 Task: Search round trip flight ticket for 4 adults, 2 children, 2 infants in seat and 1 infant on lap in premium economy from Alexandria: Alexandria International Airport to Indianapolis: Indianapolis International Airport on 8-5-2023 and return on 8-7-2023. Choice of flights is United. Number of bags: 9 checked bags. Price is upto 42000. Outbound departure time preference is 10:45.
Action: Mouse moved to (359, 329)
Screenshot: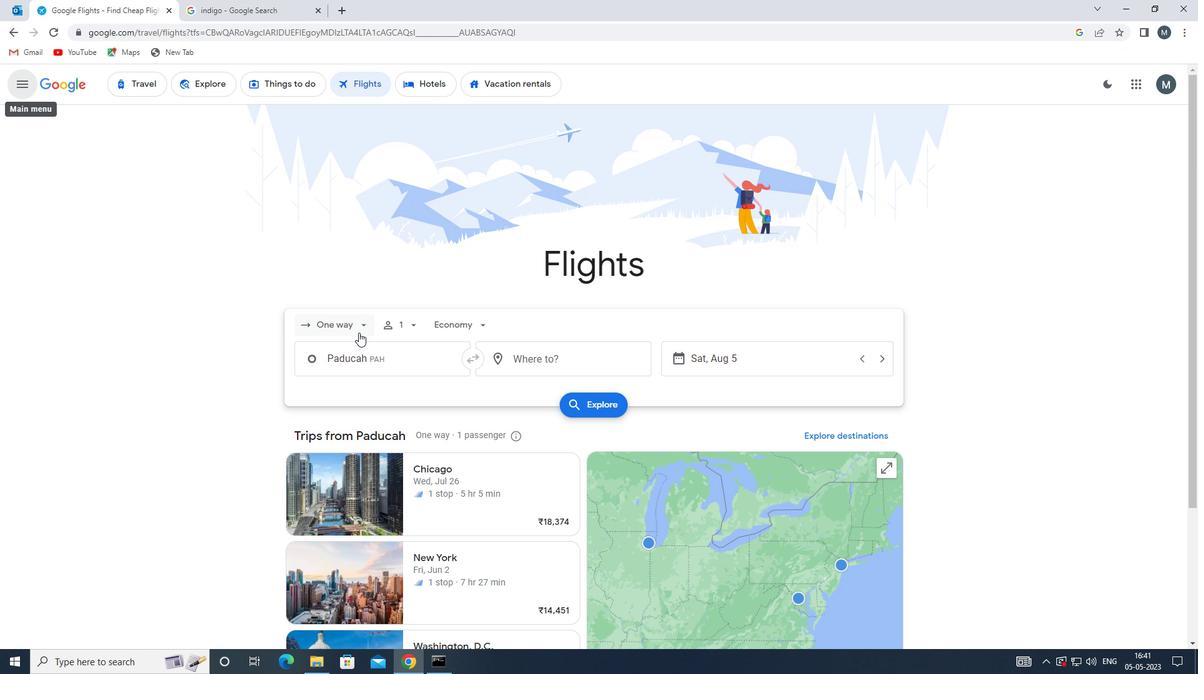 
Action: Mouse pressed left at (359, 329)
Screenshot: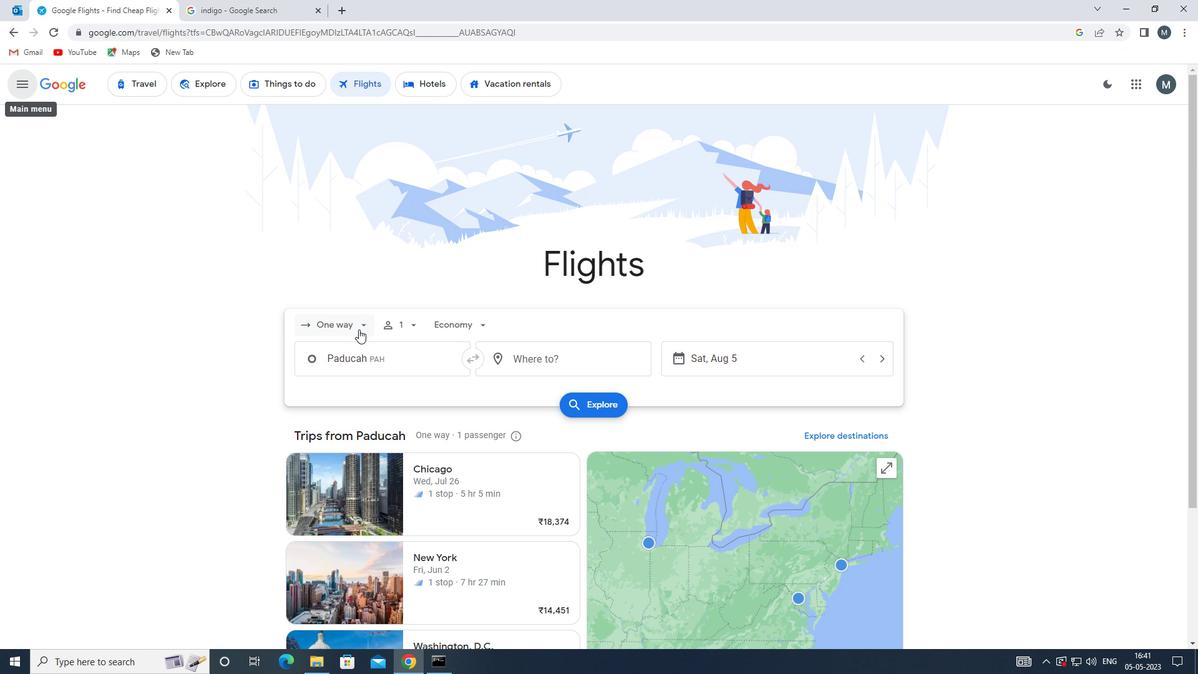 
Action: Mouse moved to (356, 387)
Screenshot: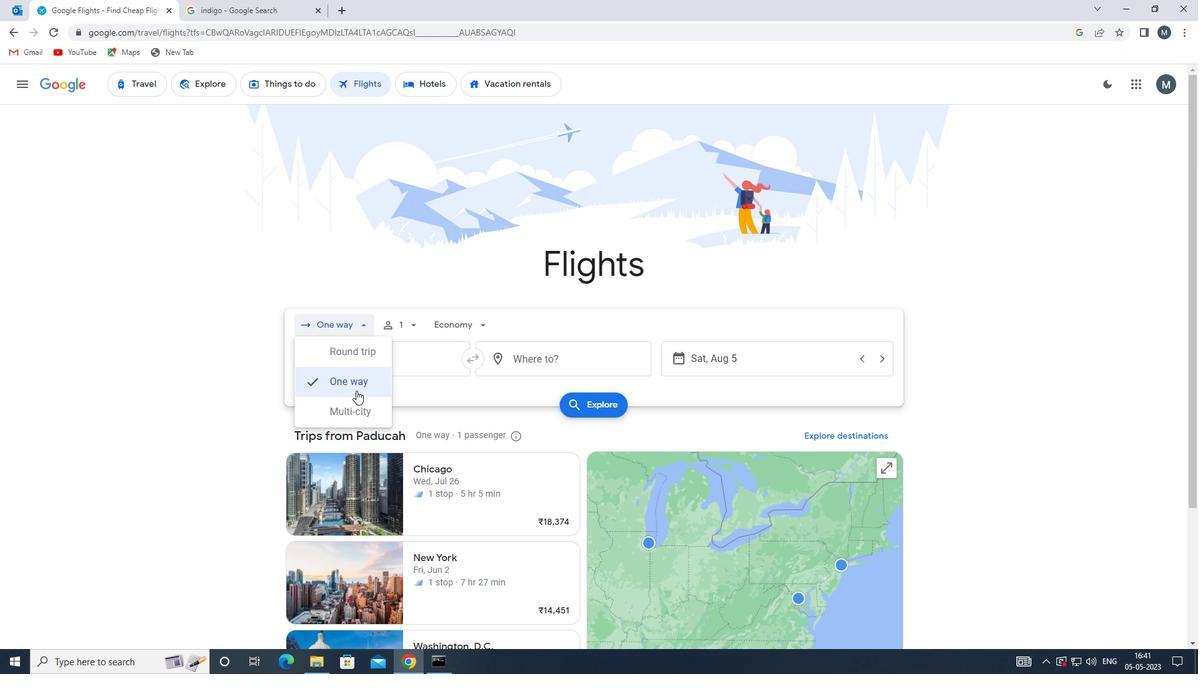 
Action: Mouse pressed left at (356, 387)
Screenshot: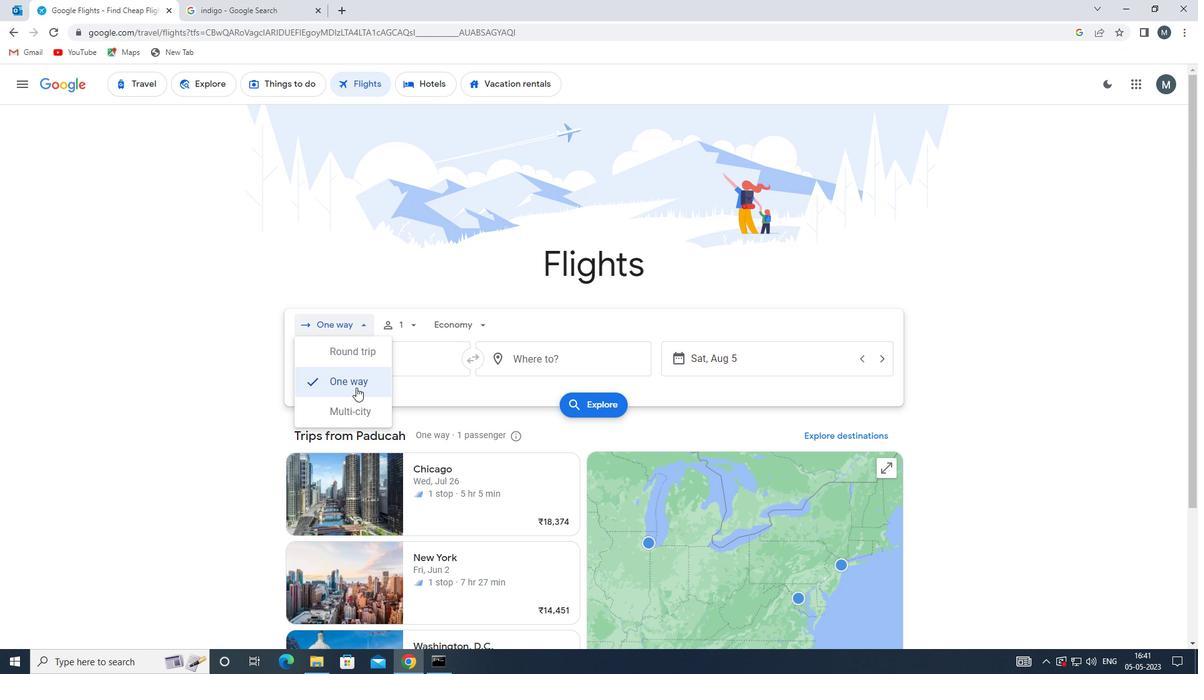 
Action: Mouse moved to (350, 332)
Screenshot: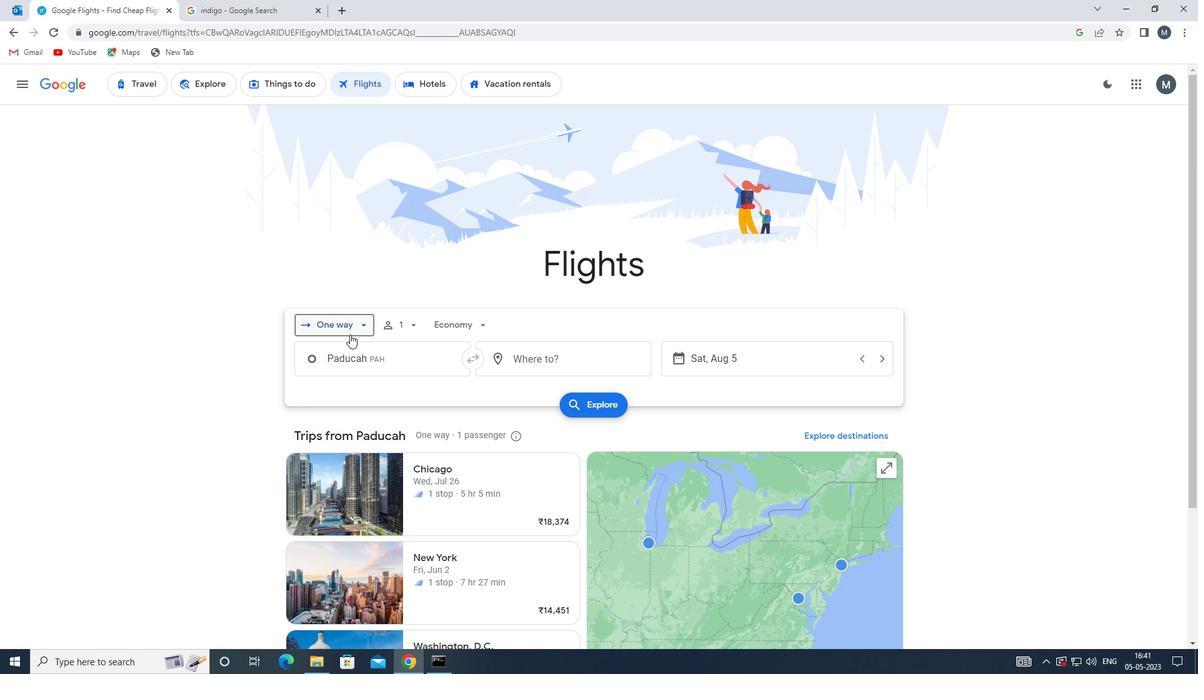 
Action: Mouse pressed left at (350, 332)
Screenshot: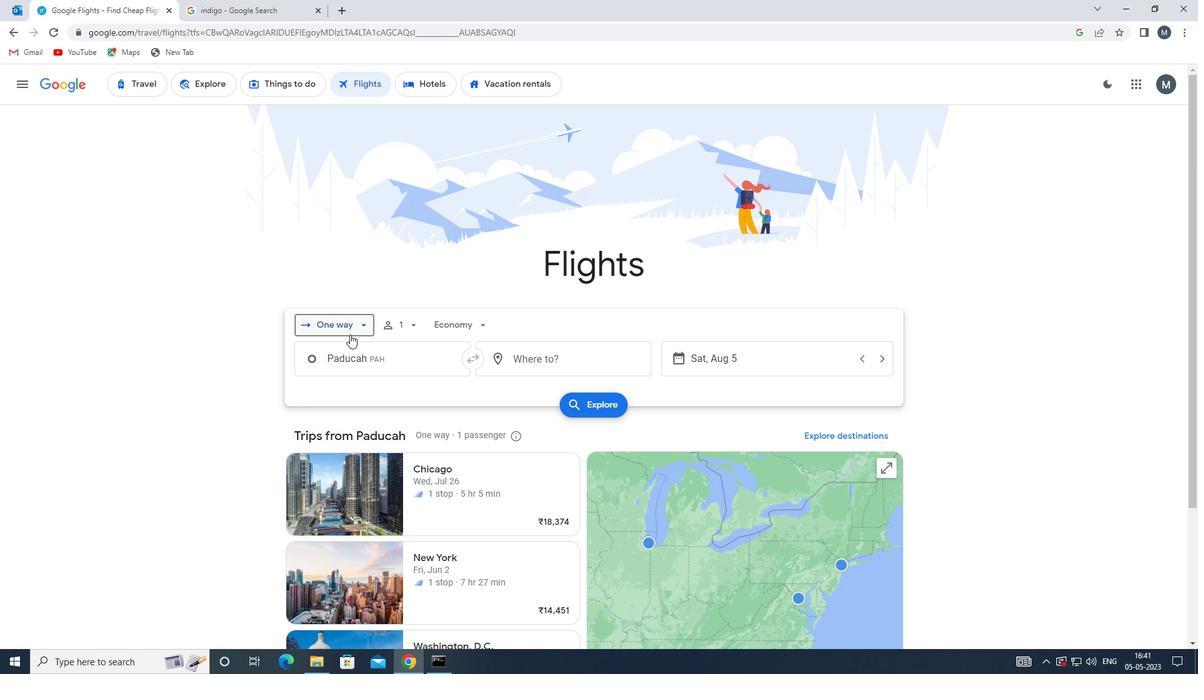 
Action: Mouse moved to (359, 352)
Screenshot: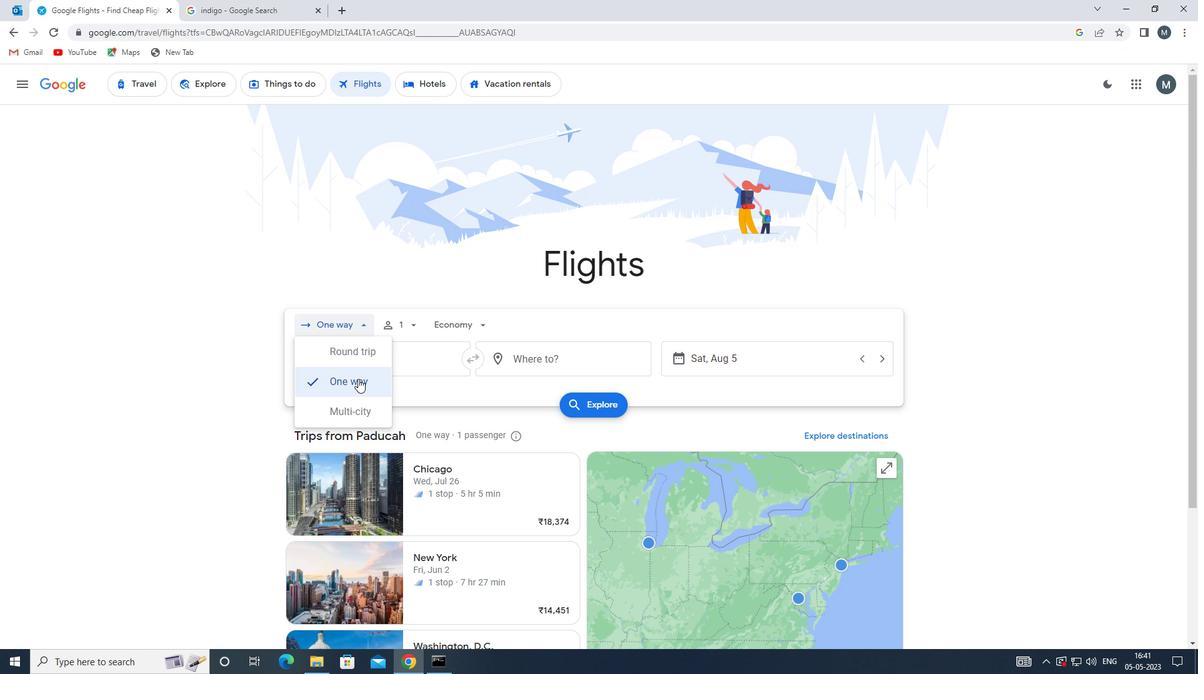 
Action: Mouse pressed left at (359, 352)
Screenshot: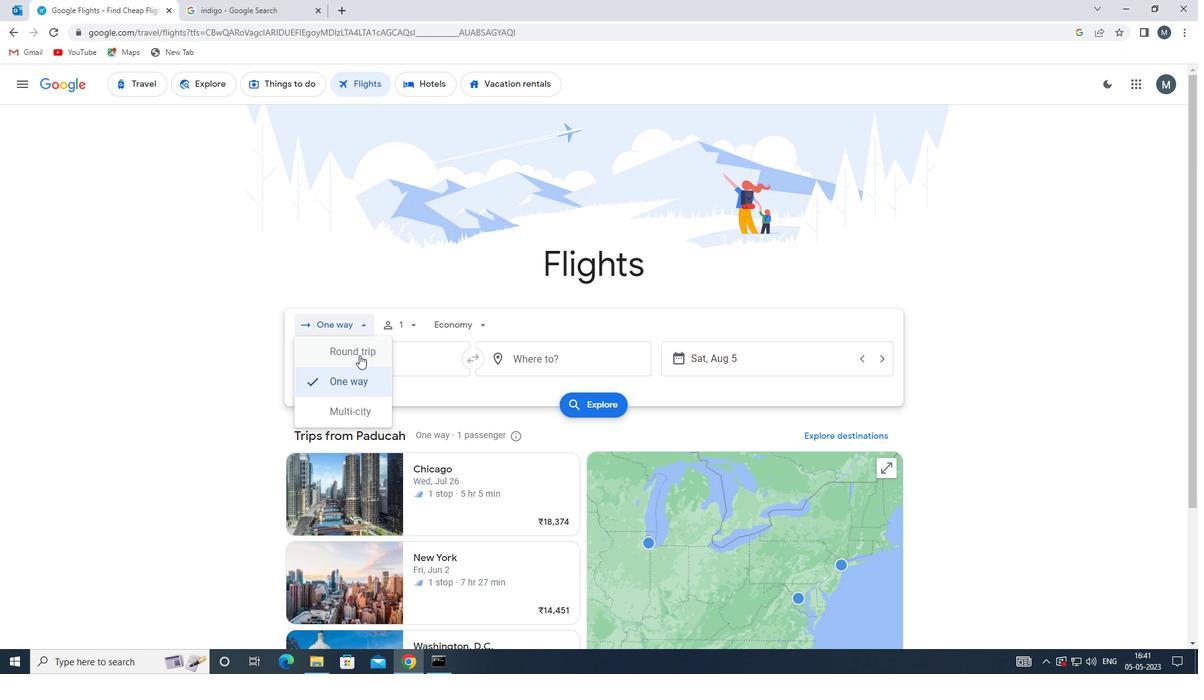 
Action: Mouse moved to (410, 330)
Screenshot: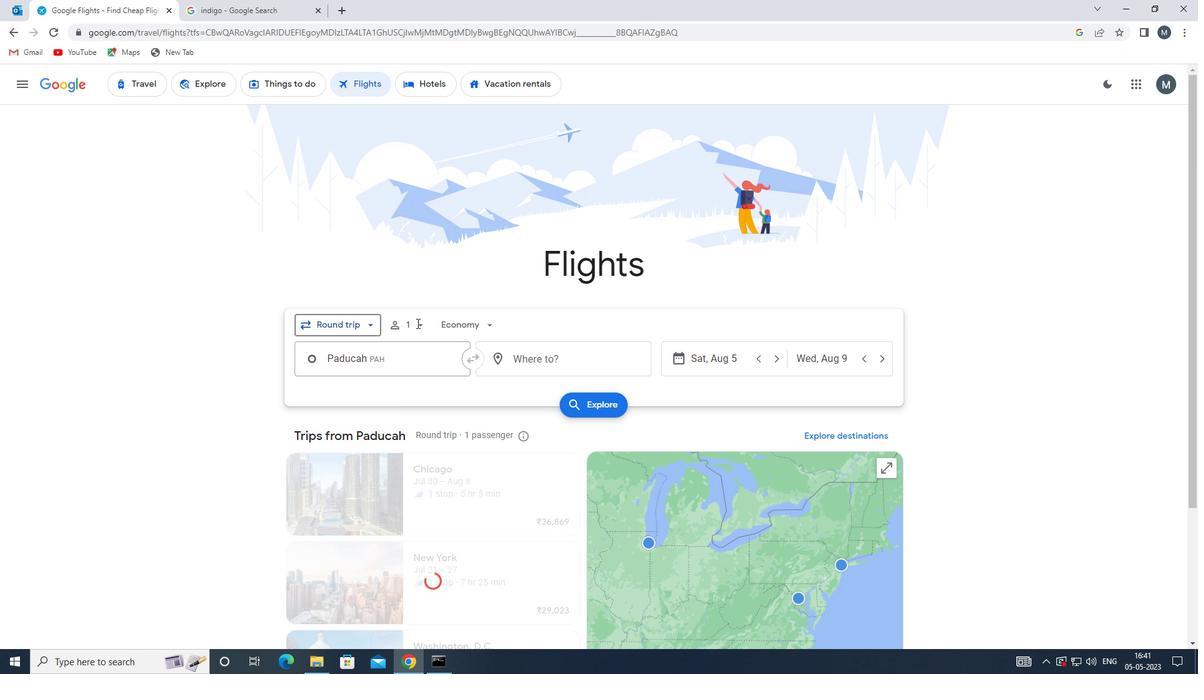 
Action: Mouse pressed left at (410, 330)
Screenshot: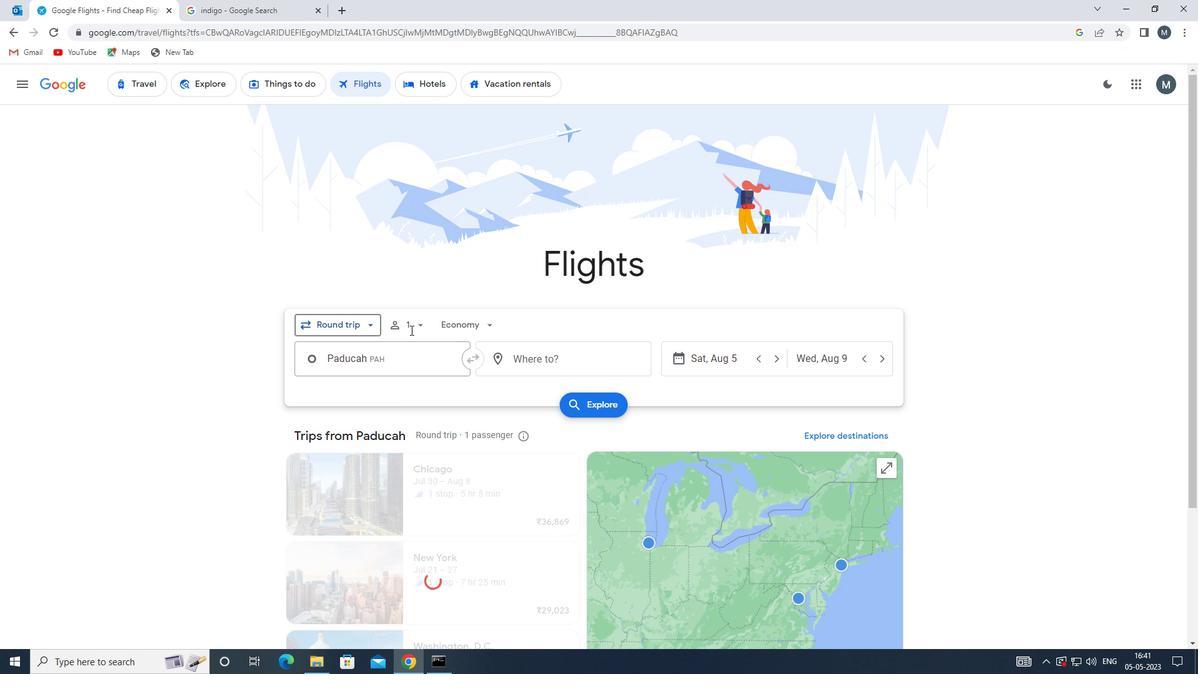 
Action: Mouse moved to (520, 354)
Screenshot: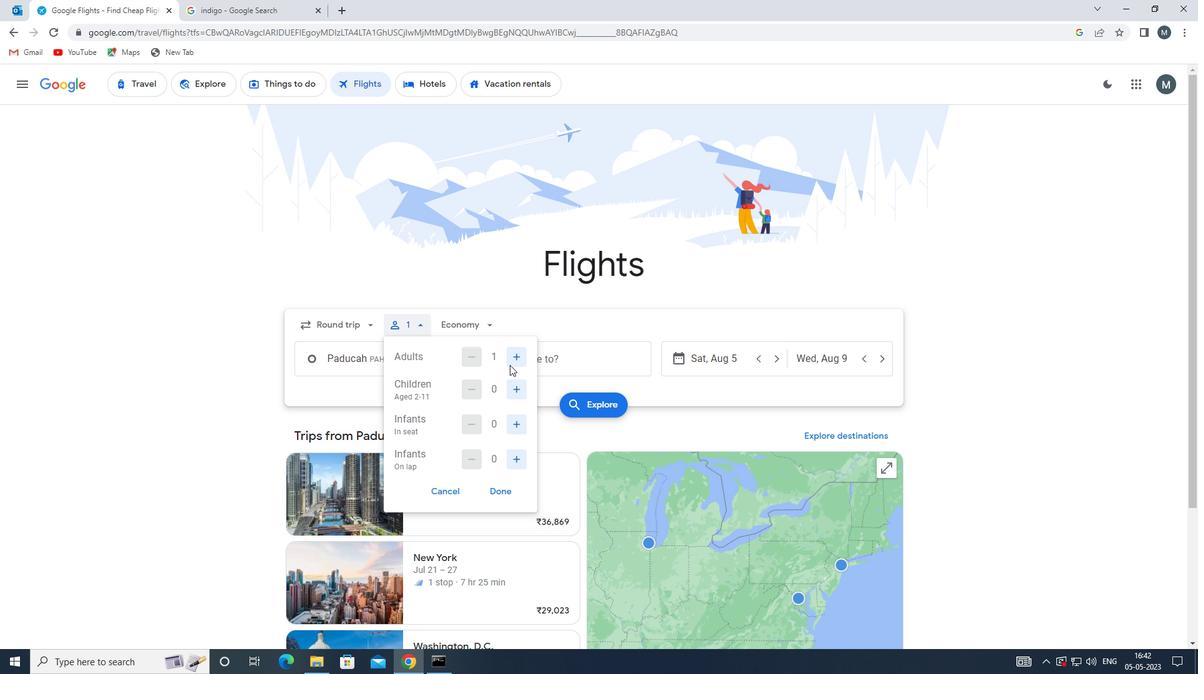 
Action: Mouse pressed left at (520, 354)
Screenshot: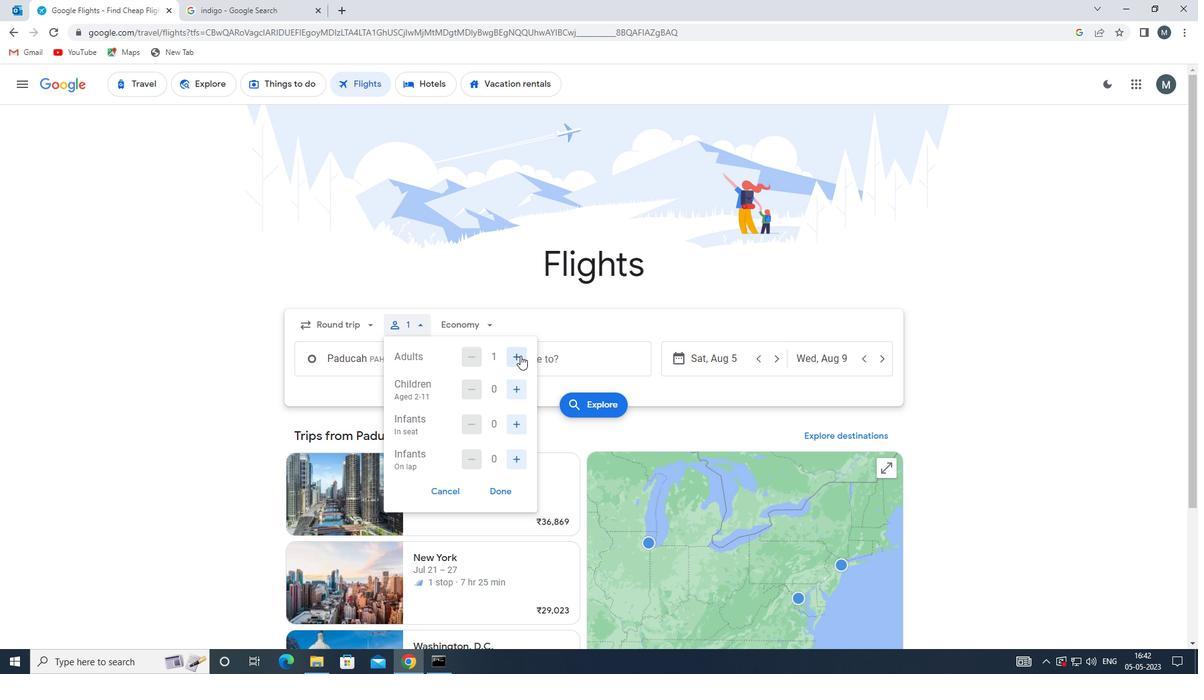 
Action: Mouse pressed left at (520, 354)
Screenshot: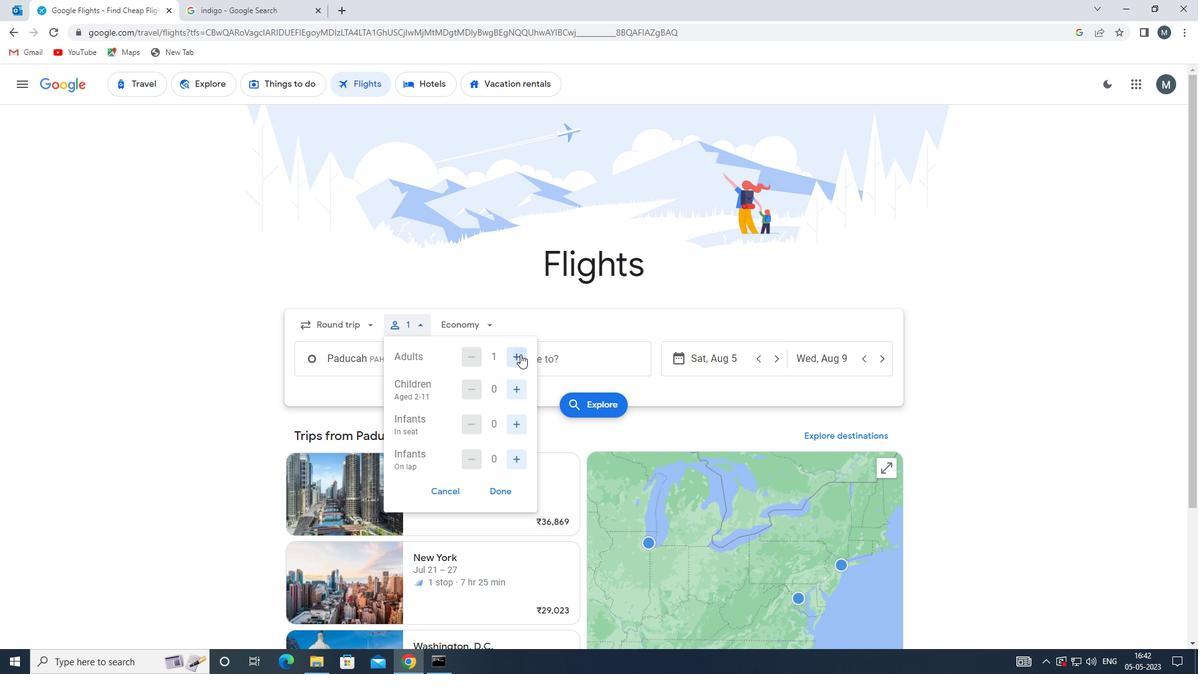 
Action: Mouse pressed left at (520, 354)
Screenshot: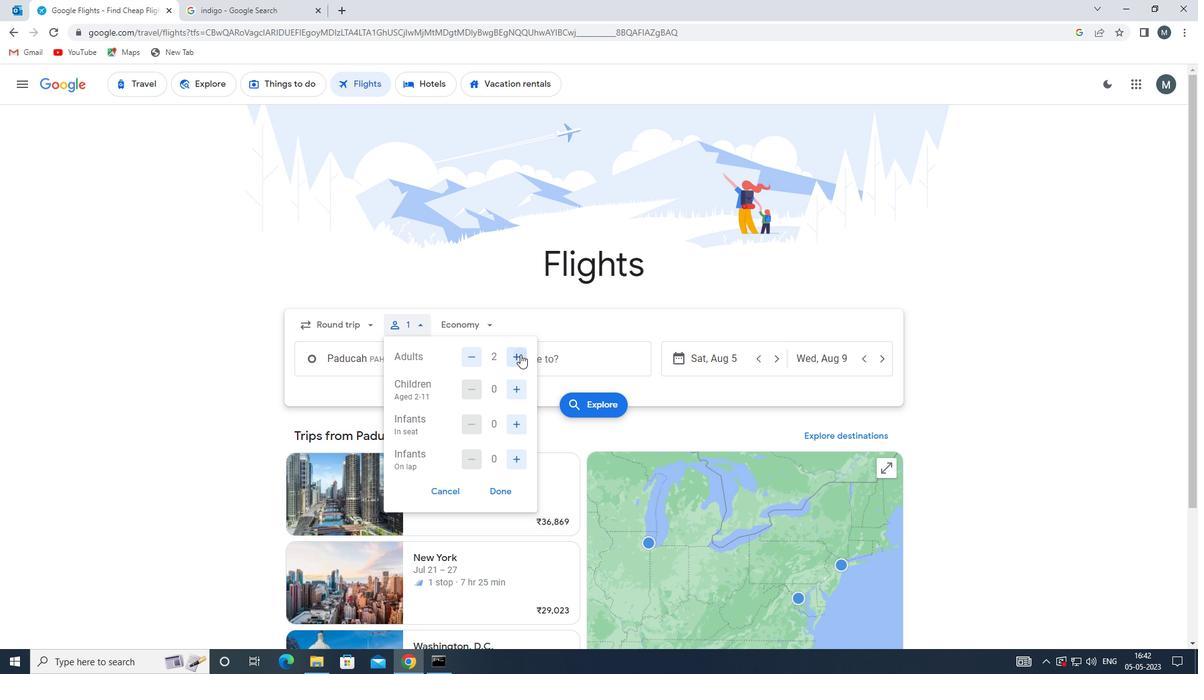 
Action: Mouse moved to (515, 388)
Screenshot: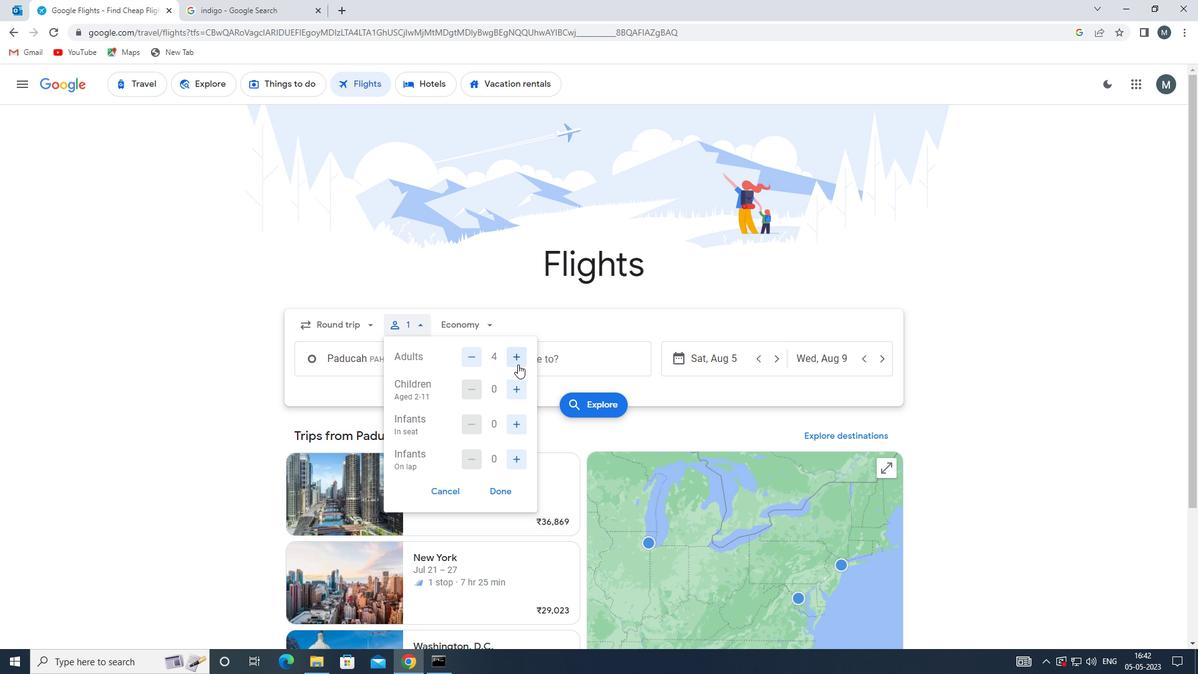 
Action: Mouse pressed left at (515, 388)
Screenshot: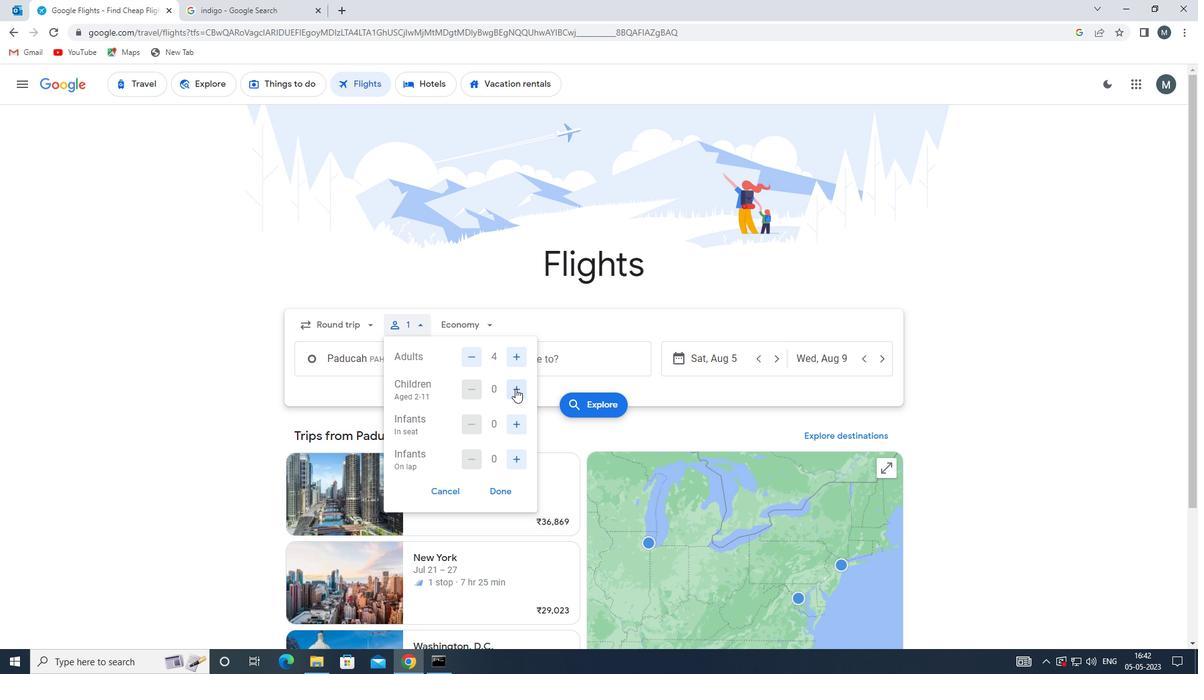 
Action: Mouse pressed left at (515, 388)
Screenshot: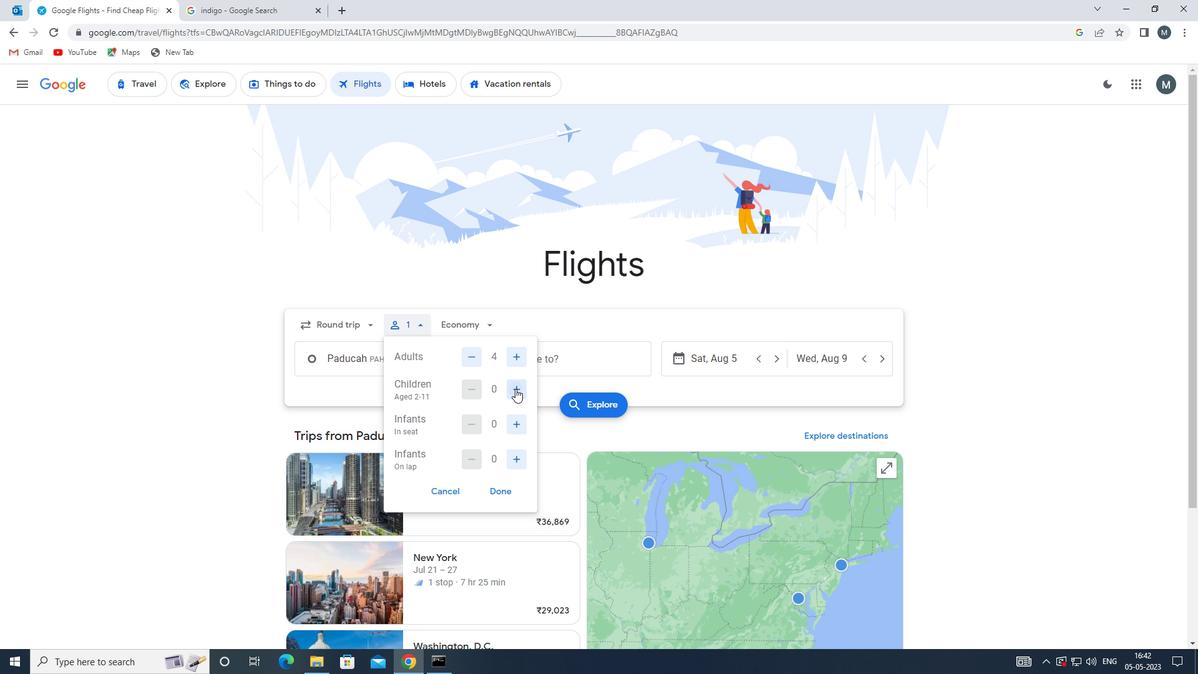 
Action: Mouse moved to (516, 423)
Screenshot: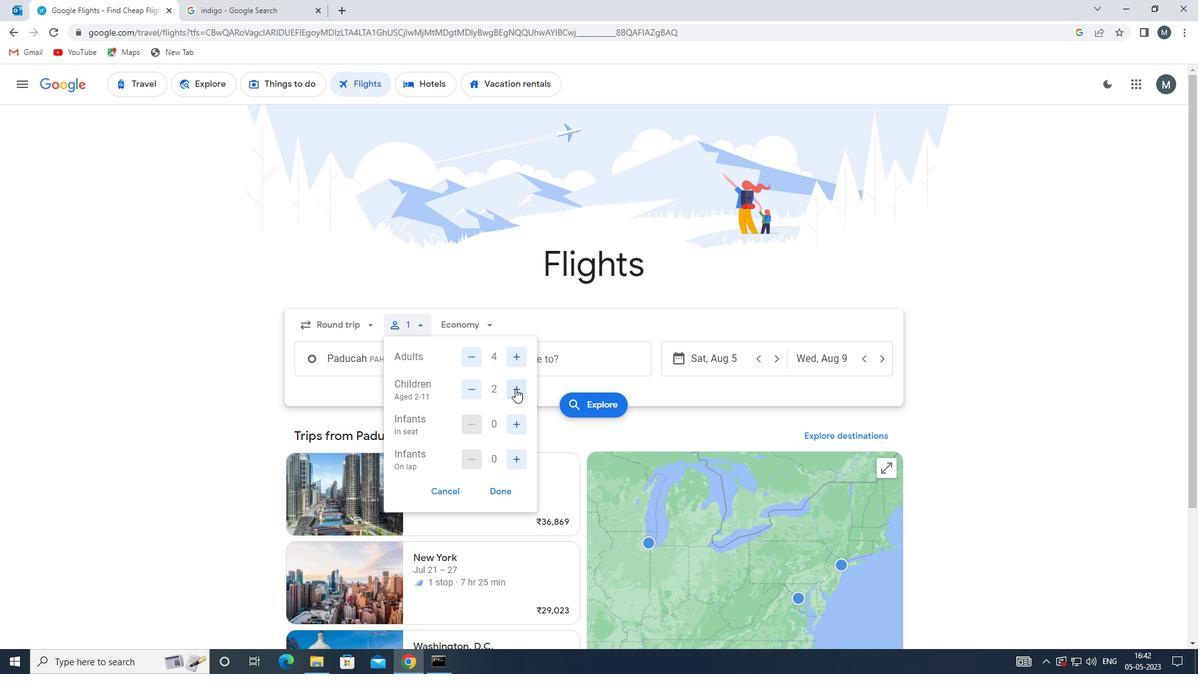 
Action: Mouse pressed left at (516, 423)
Screenshot: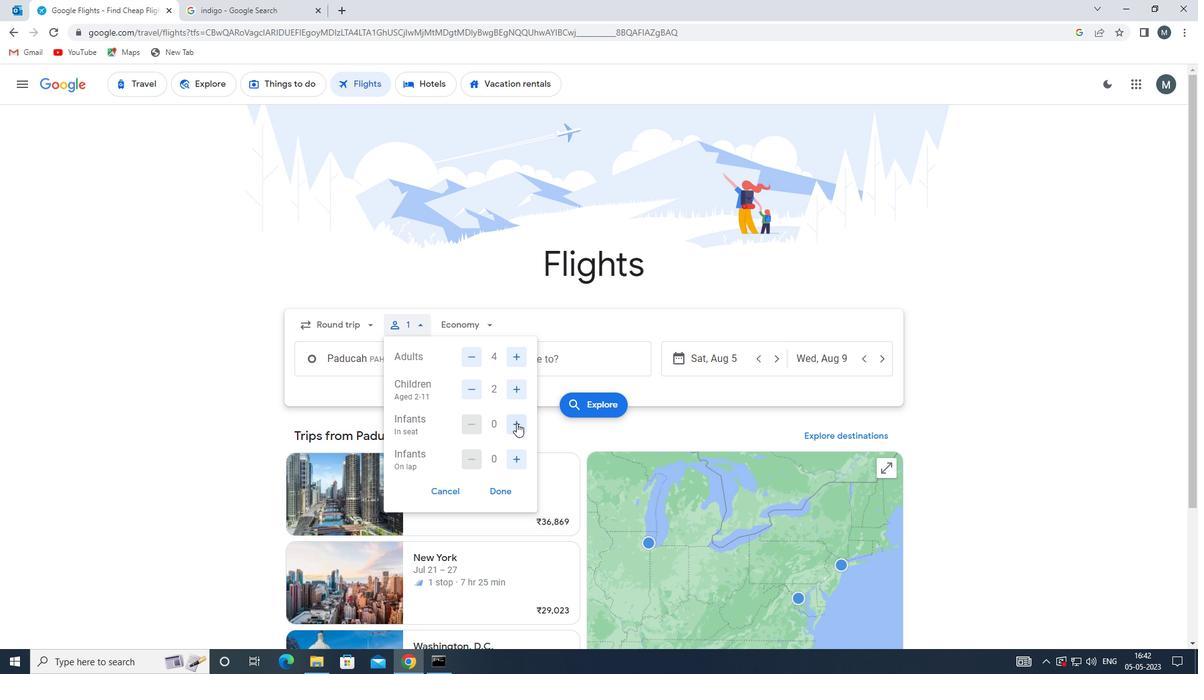 
Action: Mouse pressed left at (516, 423)
Screenshot: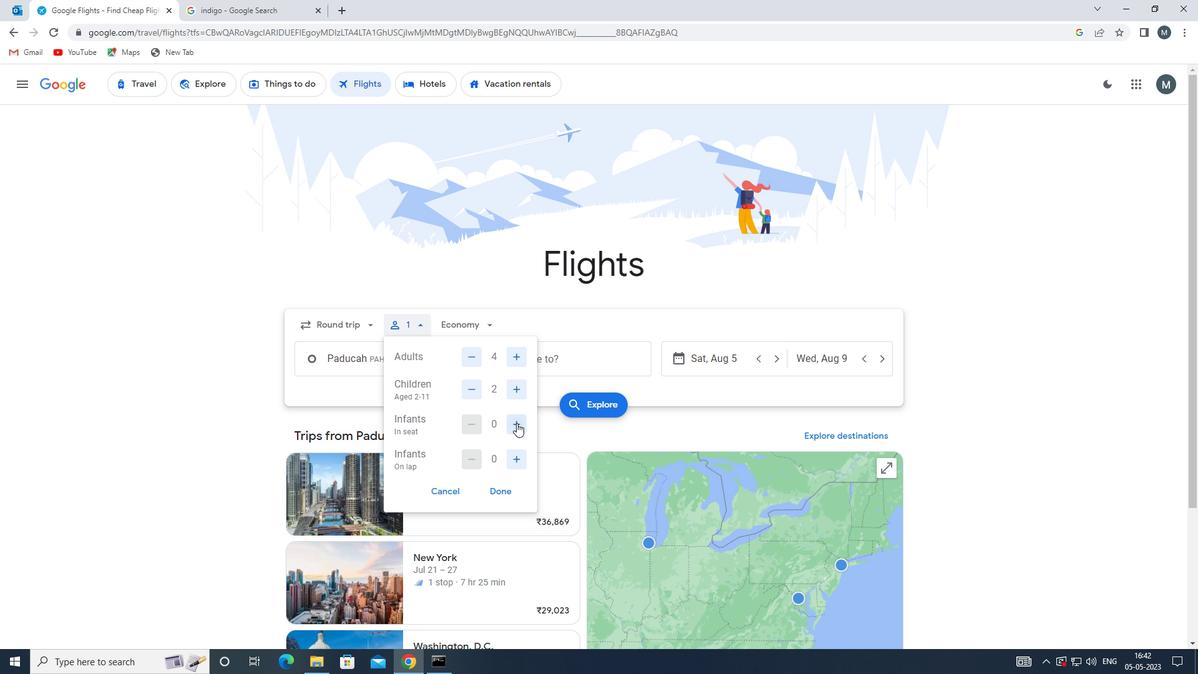 
Action: Mouse moved to (517, 462)
Screenshot: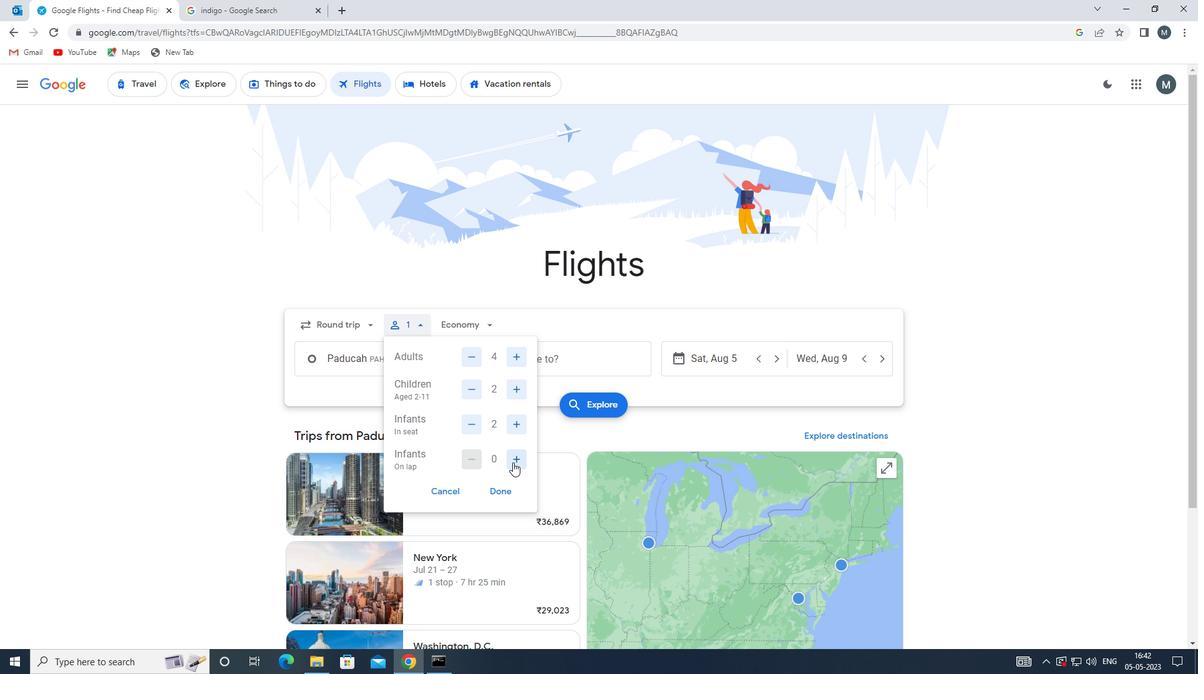 
Action: Mouse pressed left at (517, 462)
Screenshot: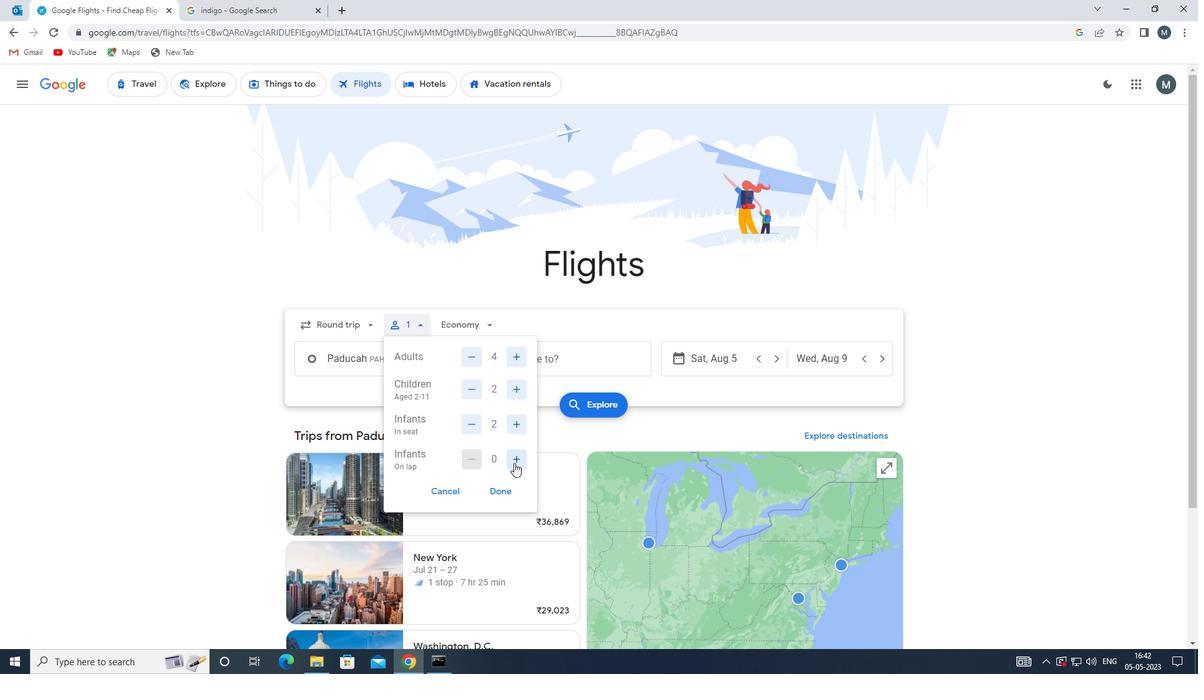 
Action: Mouse moved to (504, 492)
Screenshot: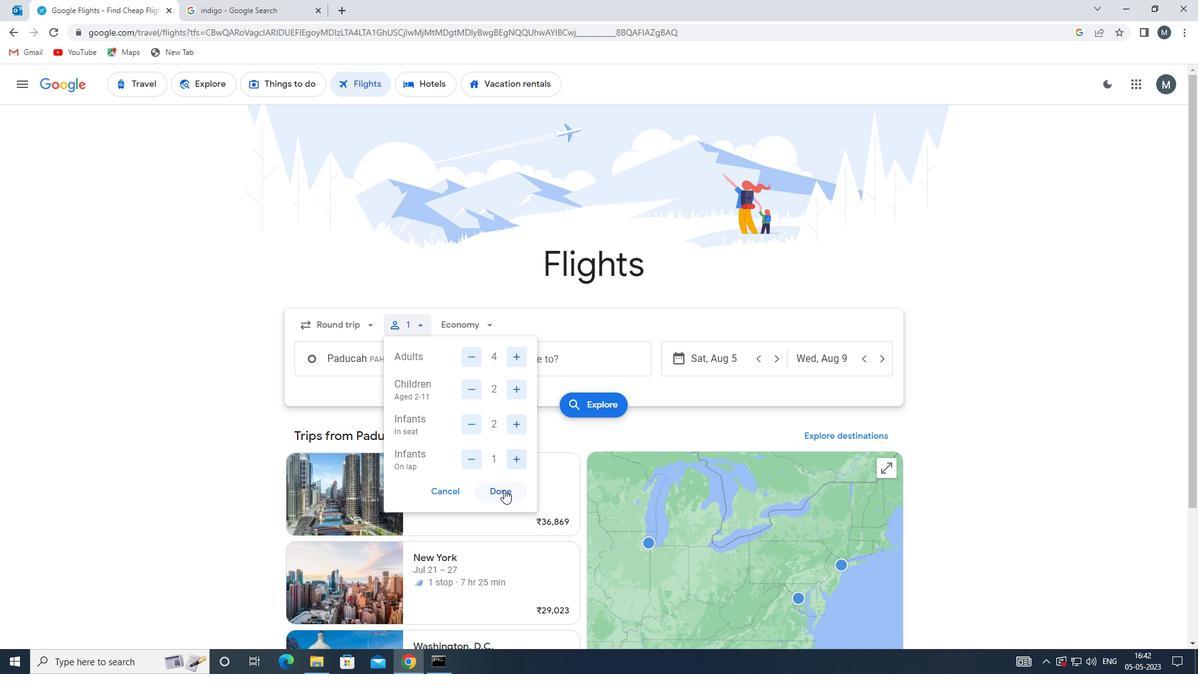 
Action: Mouse pressed left at (504, 492)
Screenshot: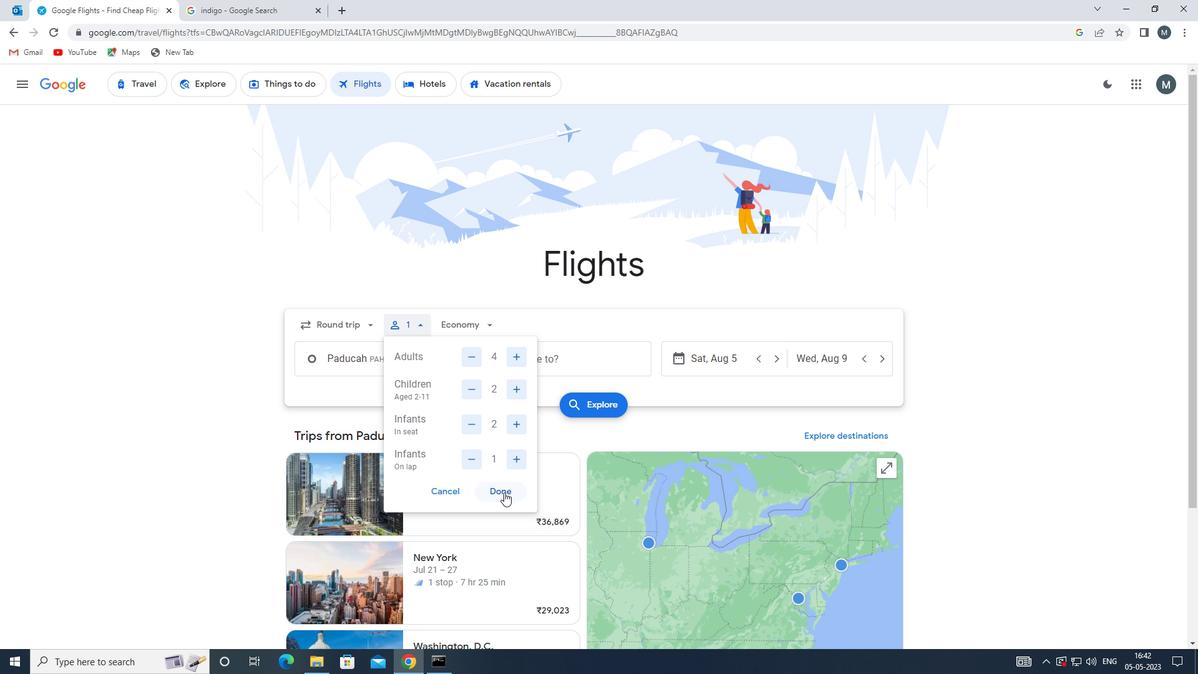 
Action: Mouse moved to (475, 324)
Screenshot: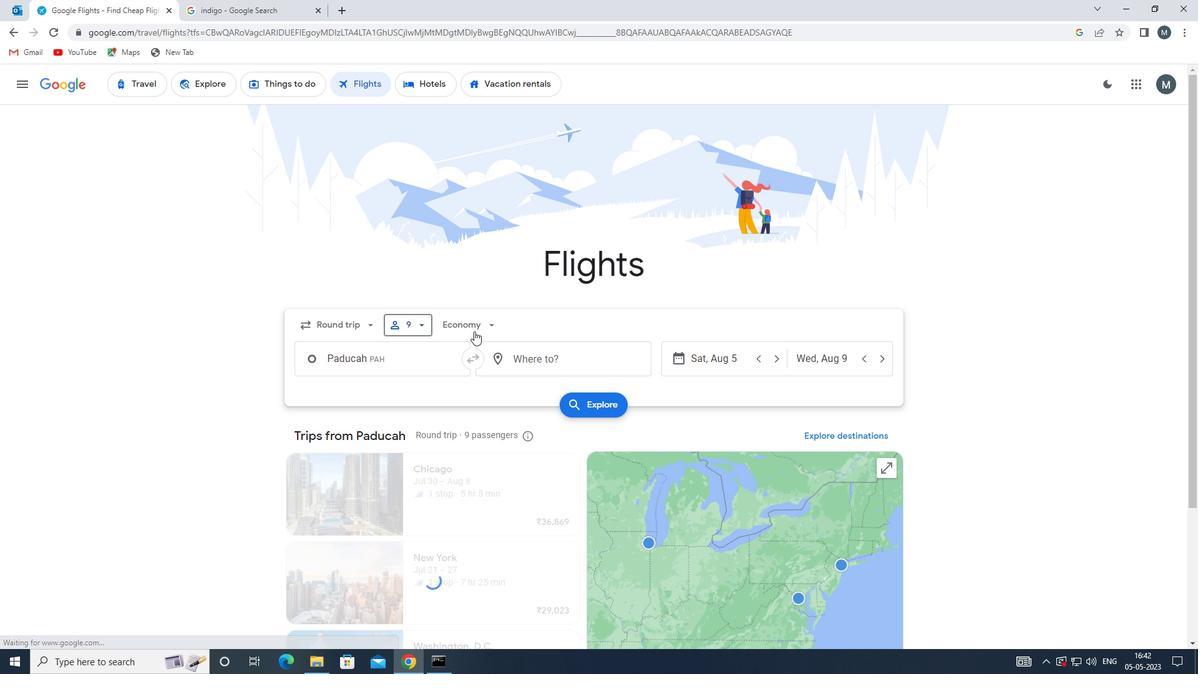 
Action: Mouse pressed left at (475, 324)
Screenshot: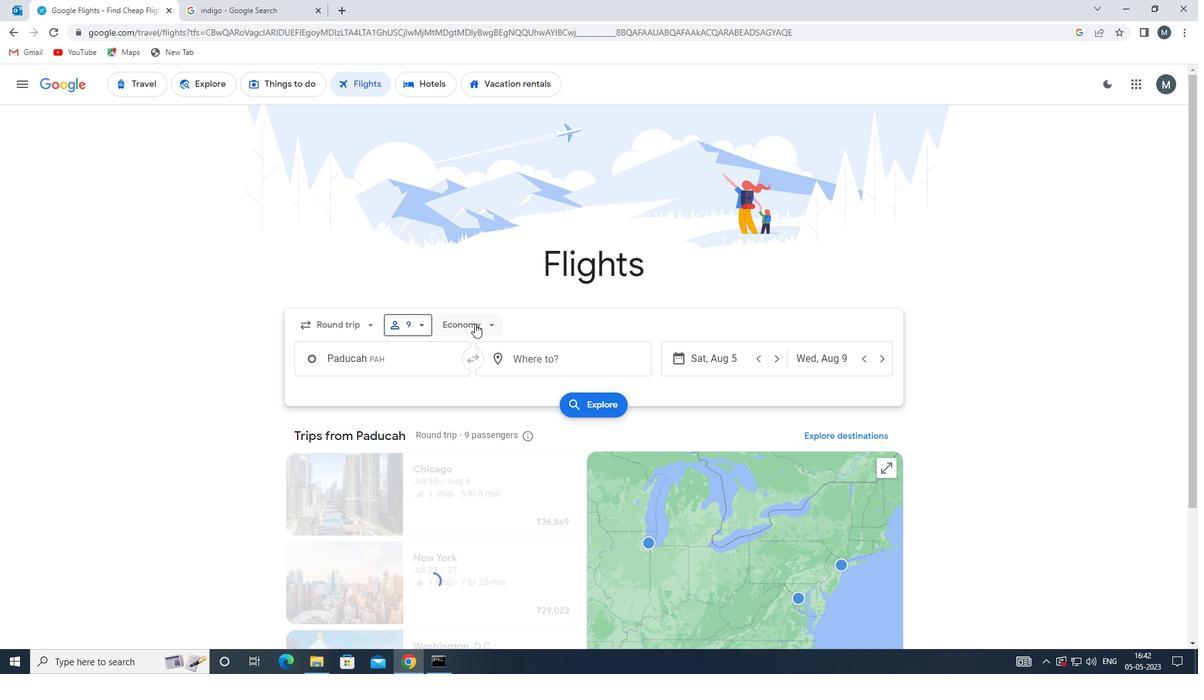 
Action: Mouse moved to (481, 380)
Screenshot: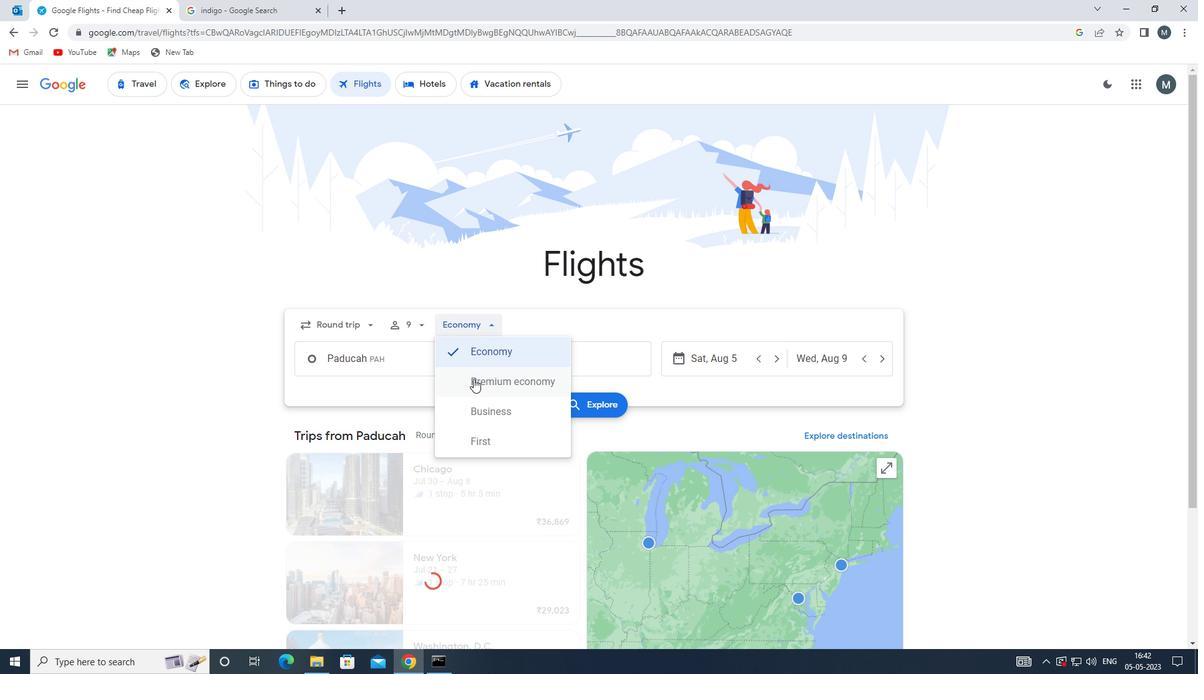 
Action: Mouse pressed left at (481, 380)
Screenshot: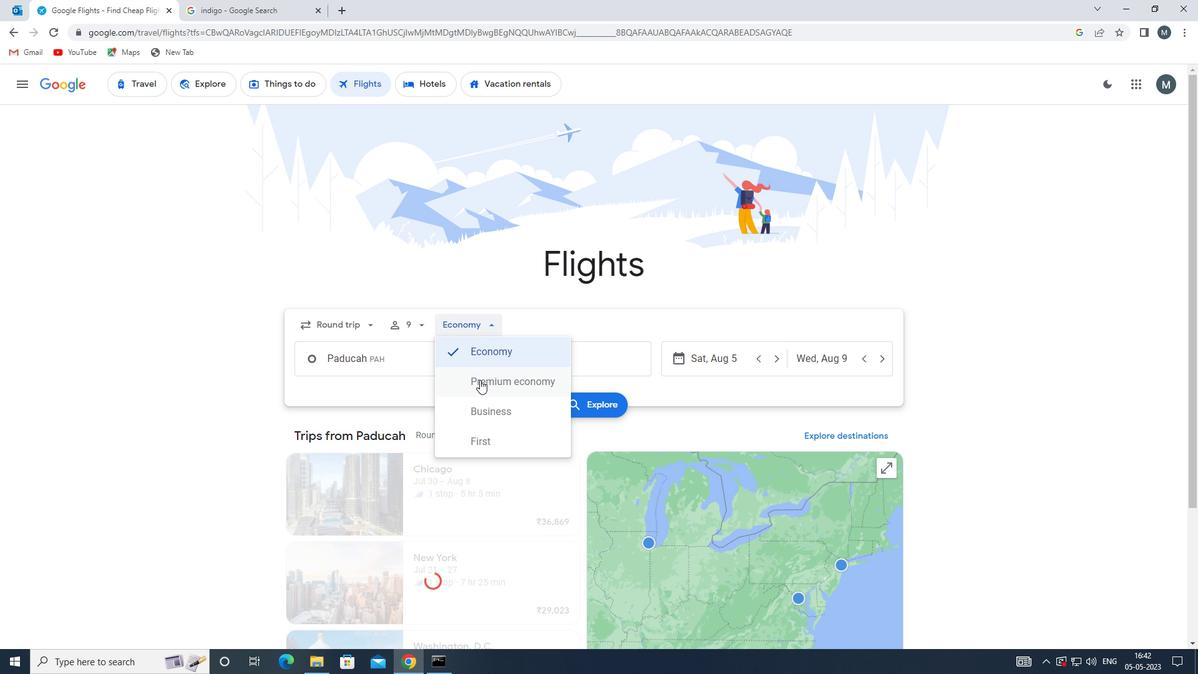 
Action: Mouse moved to (398, 359)
Screenshot: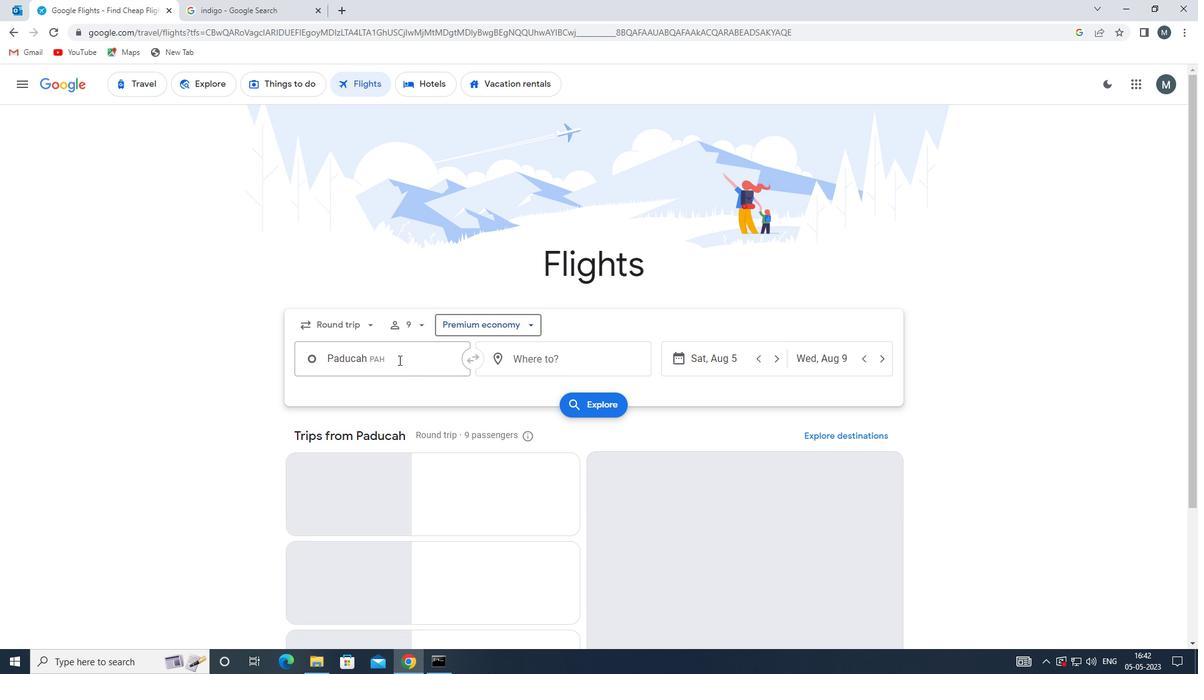 
Action: Mouse pressed left at (398, 359)
Screenshot: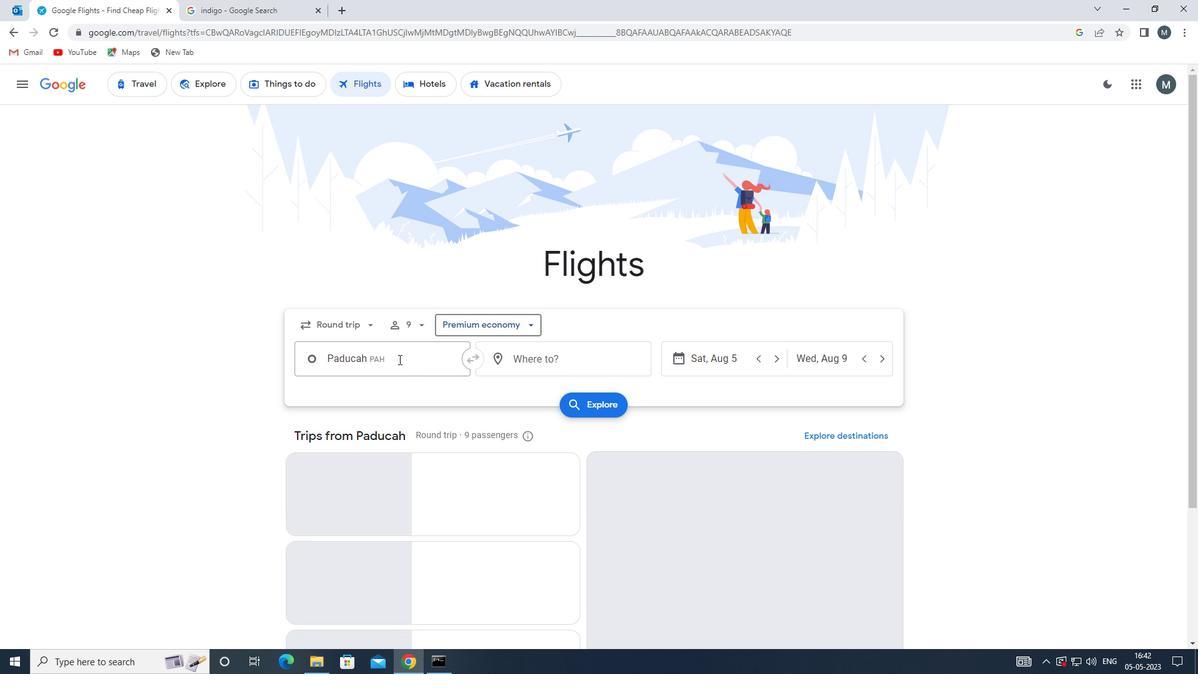 
Action: Mouse moved to (405, 359)
Screenshot: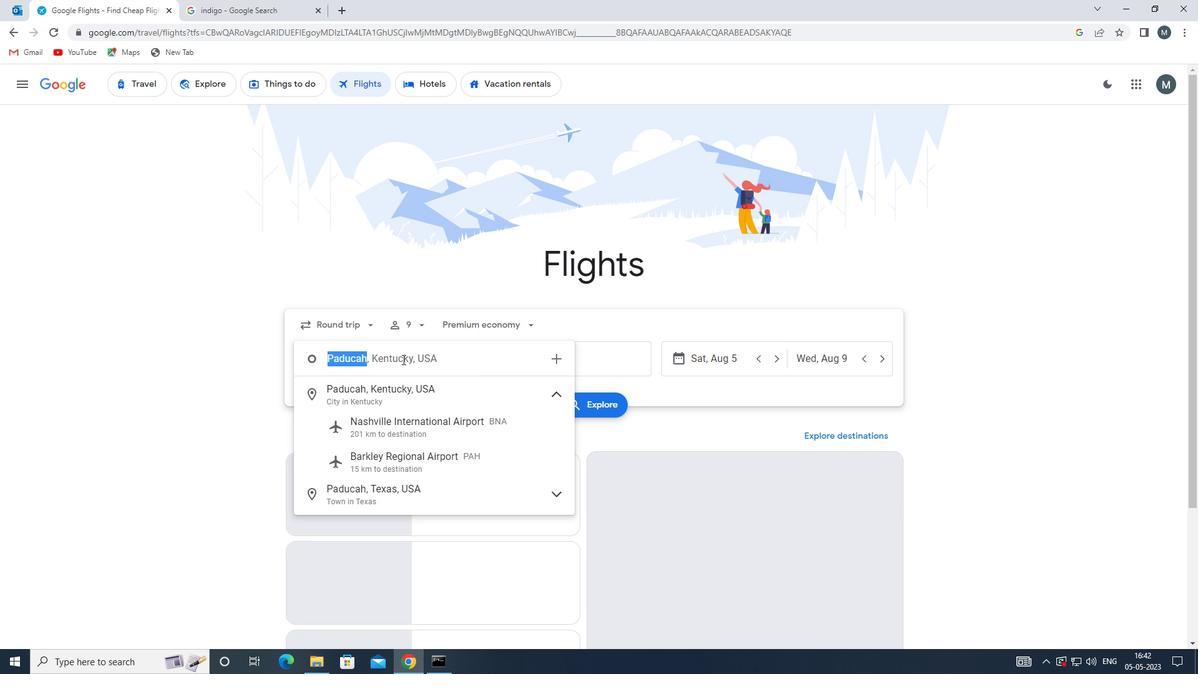 
Action: Key pressed alexand
Screenshot: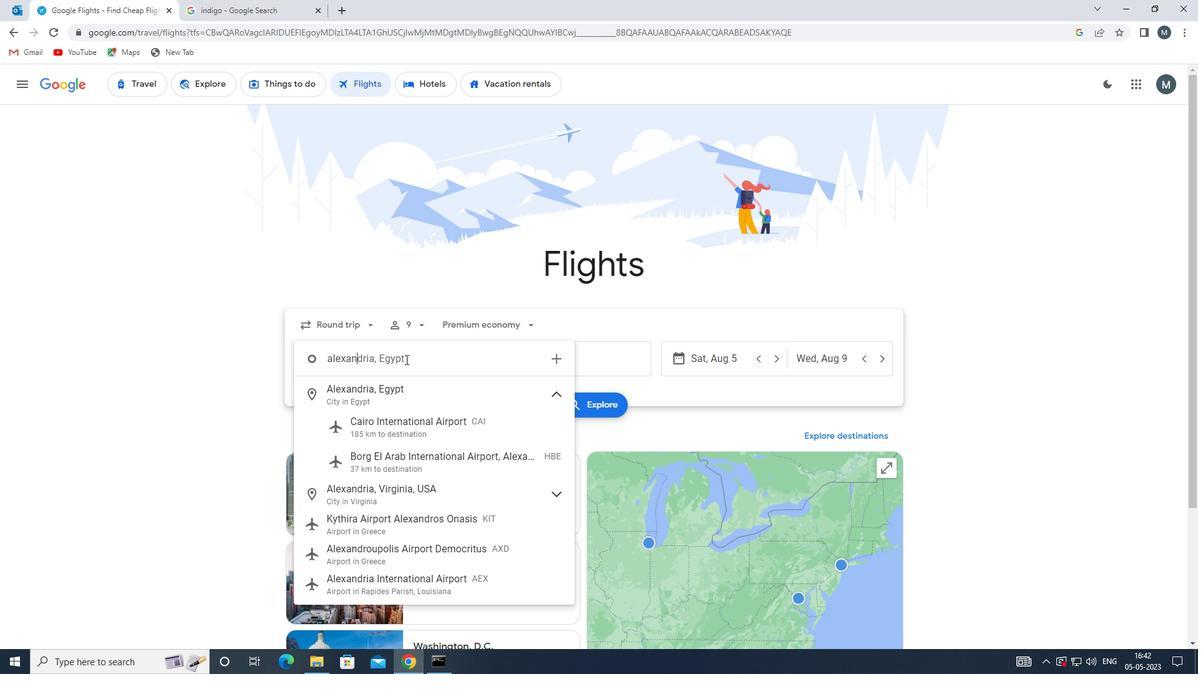 
Action: Mouse moved to (403, 581)
Screenshot: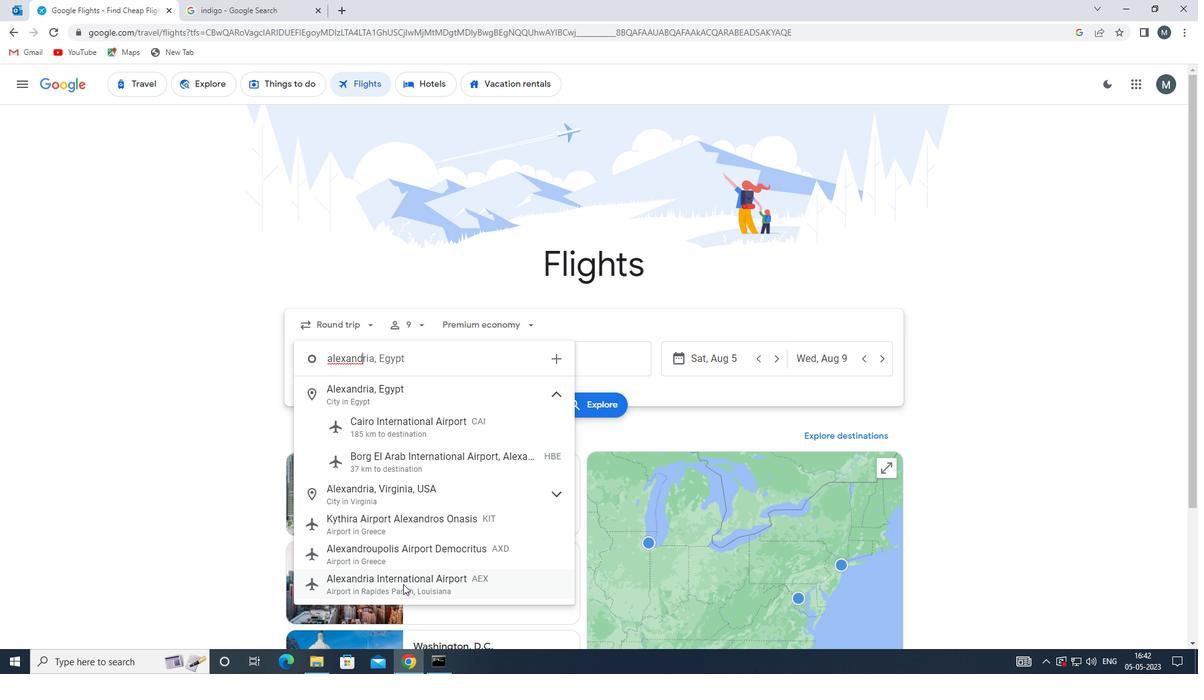 
Action: Mouse pressed left at (403, 581)
Screenshot: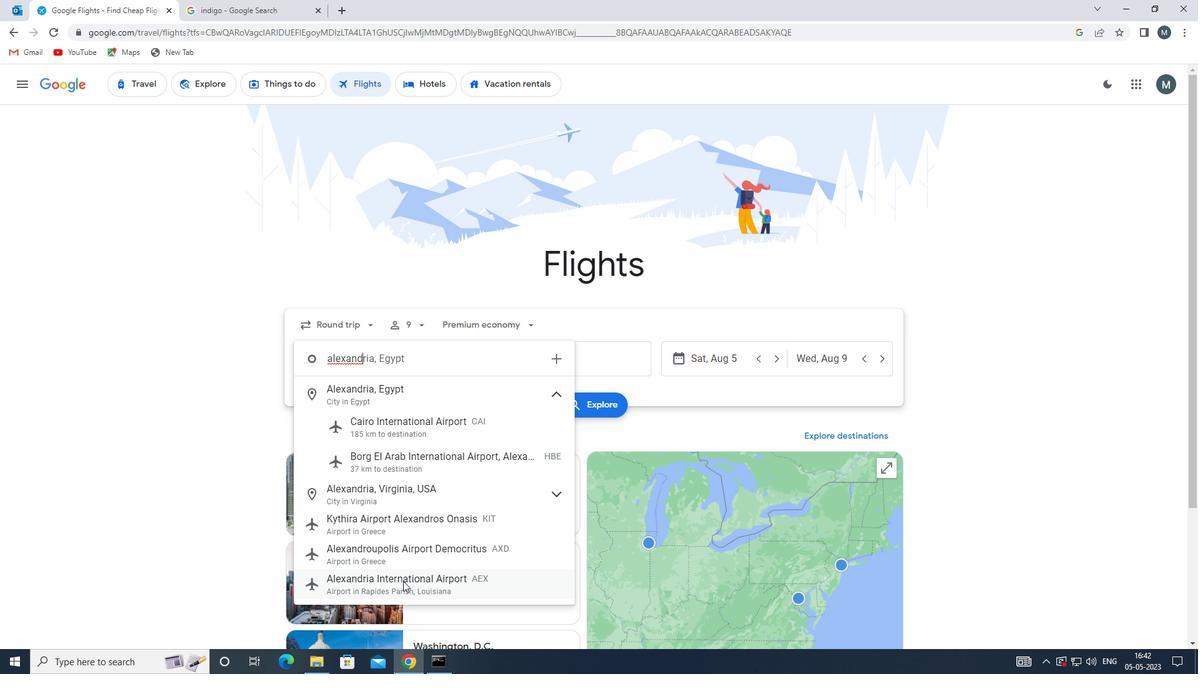 
Action: Mouse moved to (504, 354)
Screenshot: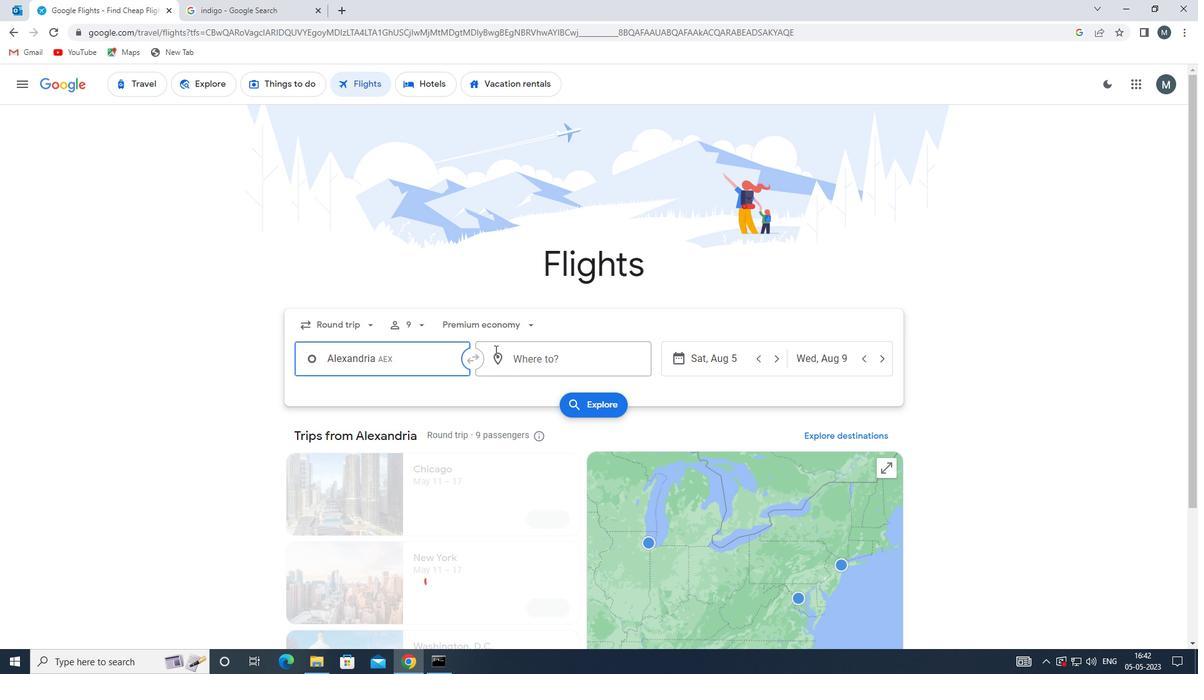 
Action: Mouse pressed left at (504, 354)
Screenshot: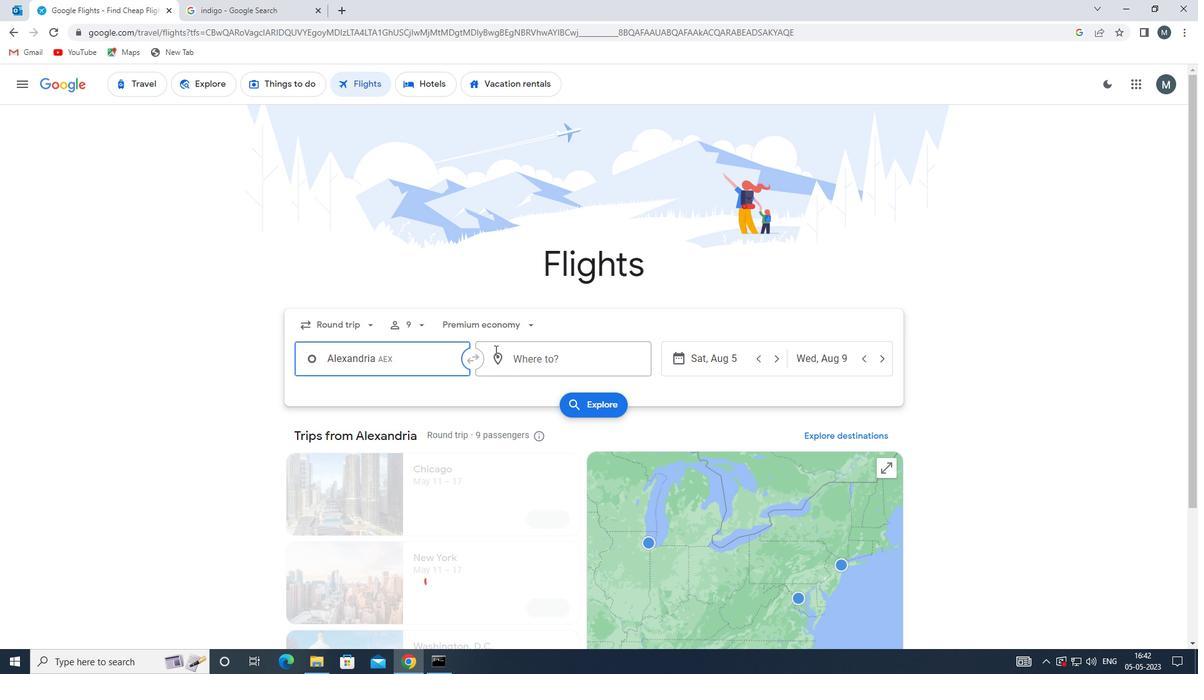 
Action: Mouse moved to (504, 356)
Screenshot: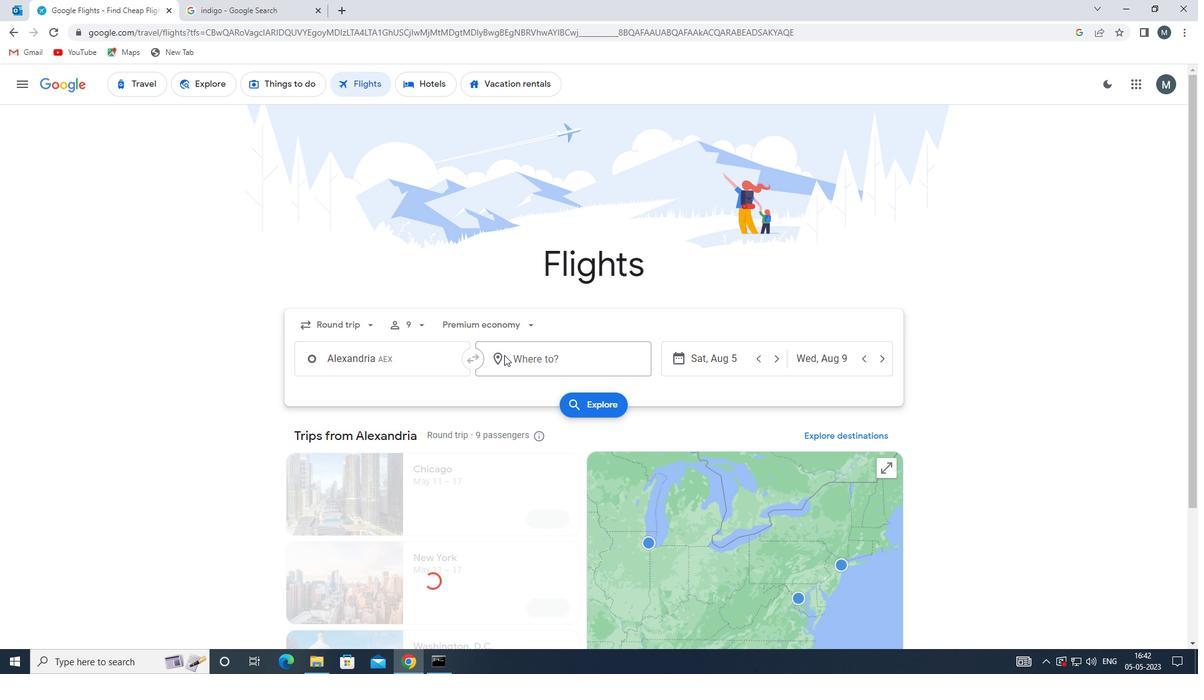 
Action: Key pressed i
Screenshot: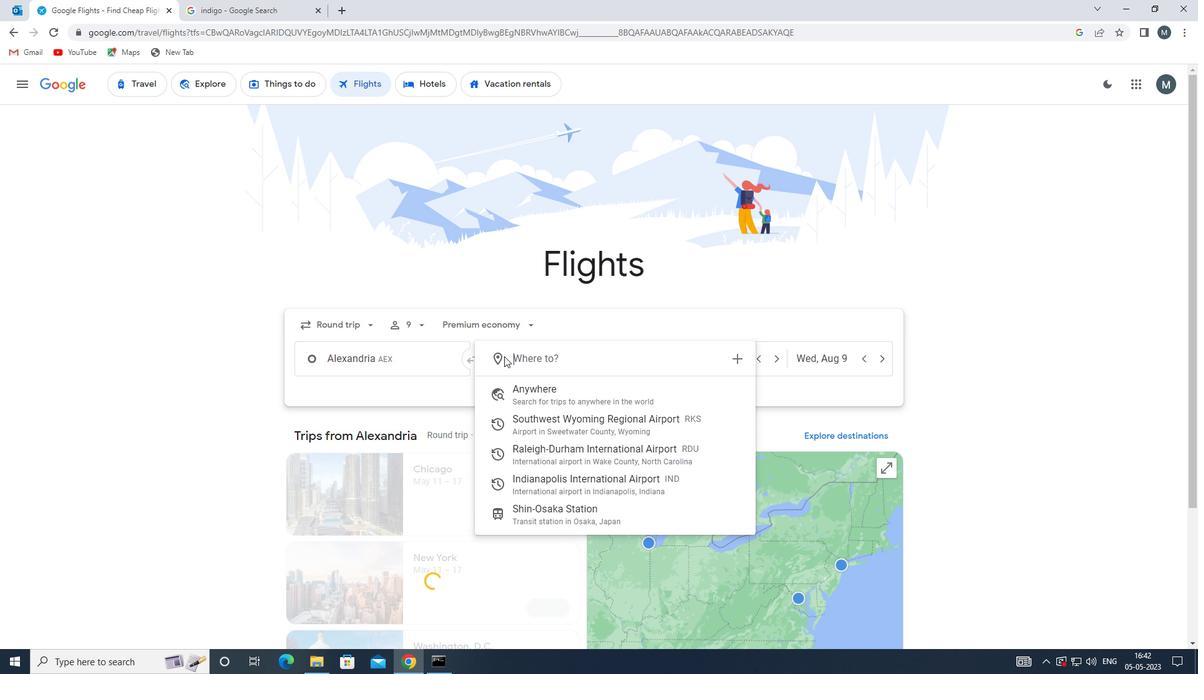 
Action: Mouse moved to (503, 357)
Screenshot: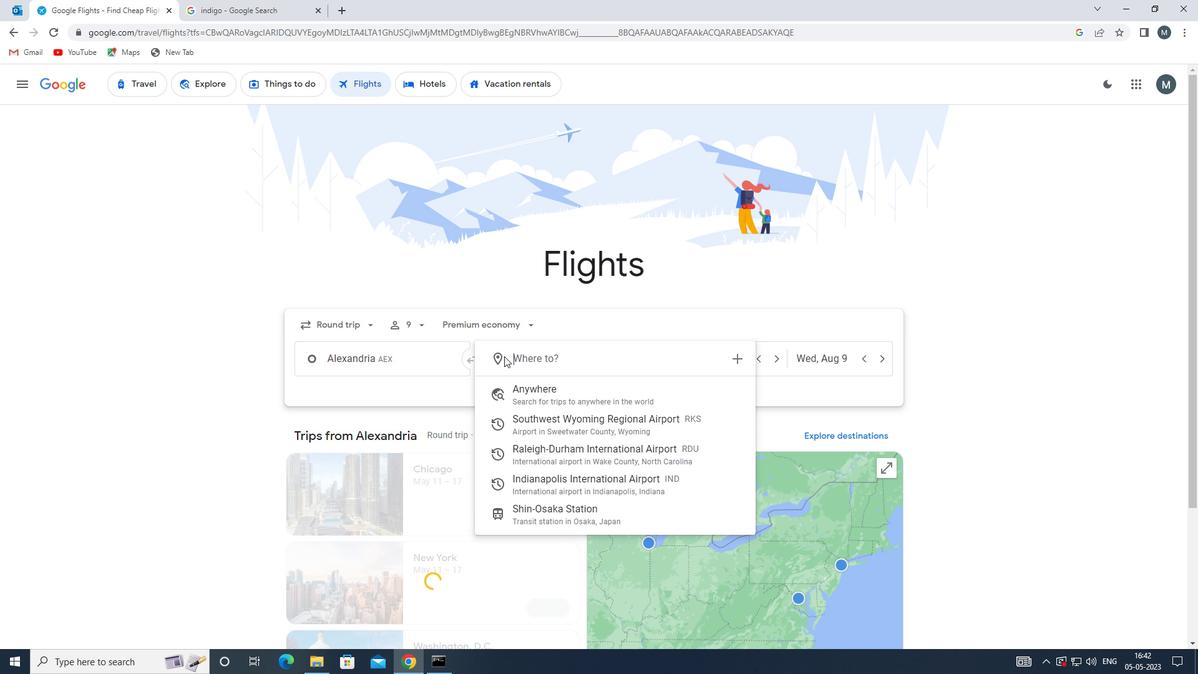 
Action: Key pressed nd
Screenshot: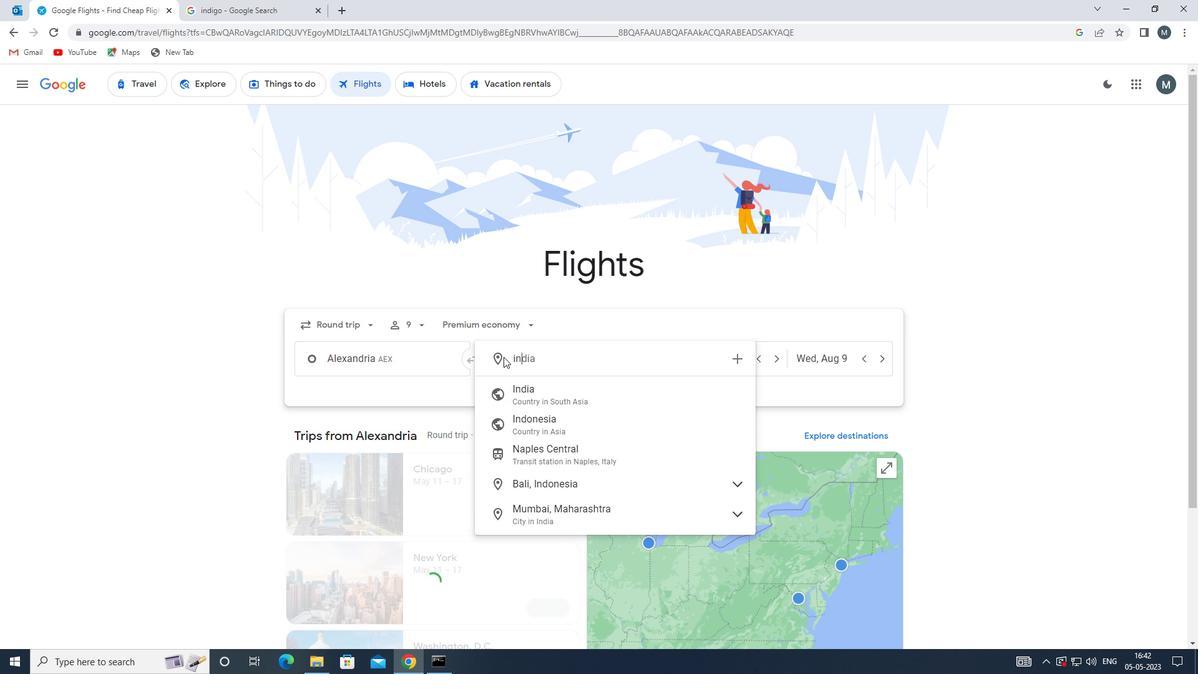
Action: Mouse moved to (543, 396)
Screenshot: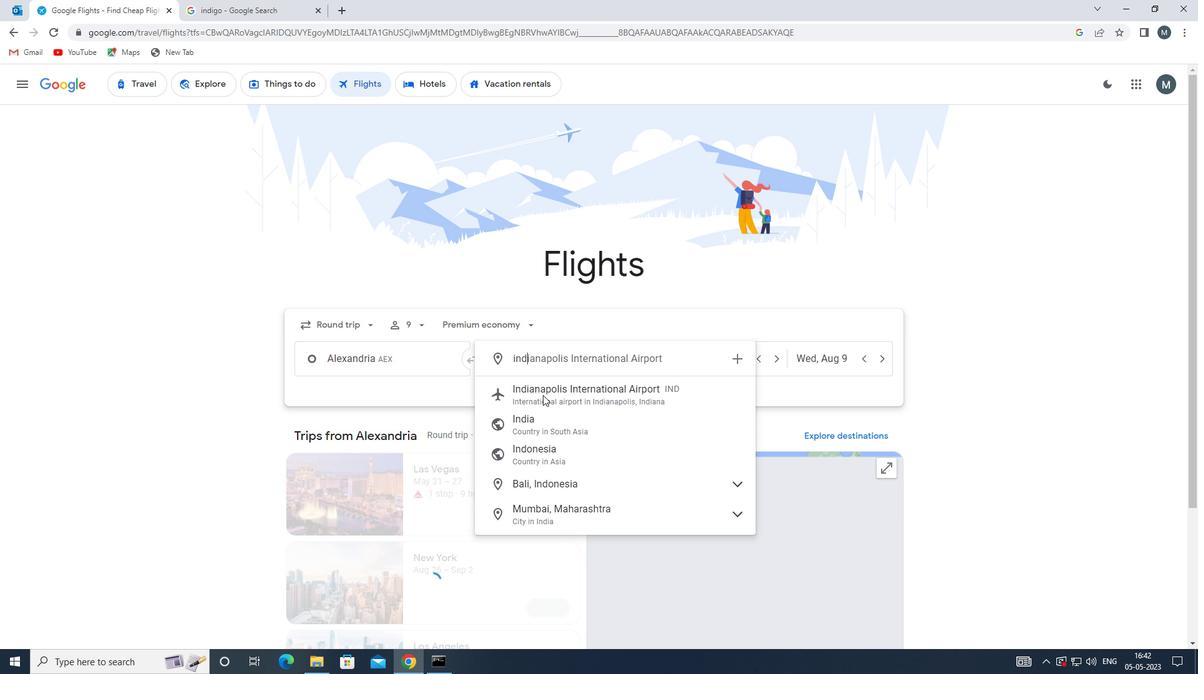 
Action: Mouse pressed left at (543, 396)
Screenshot: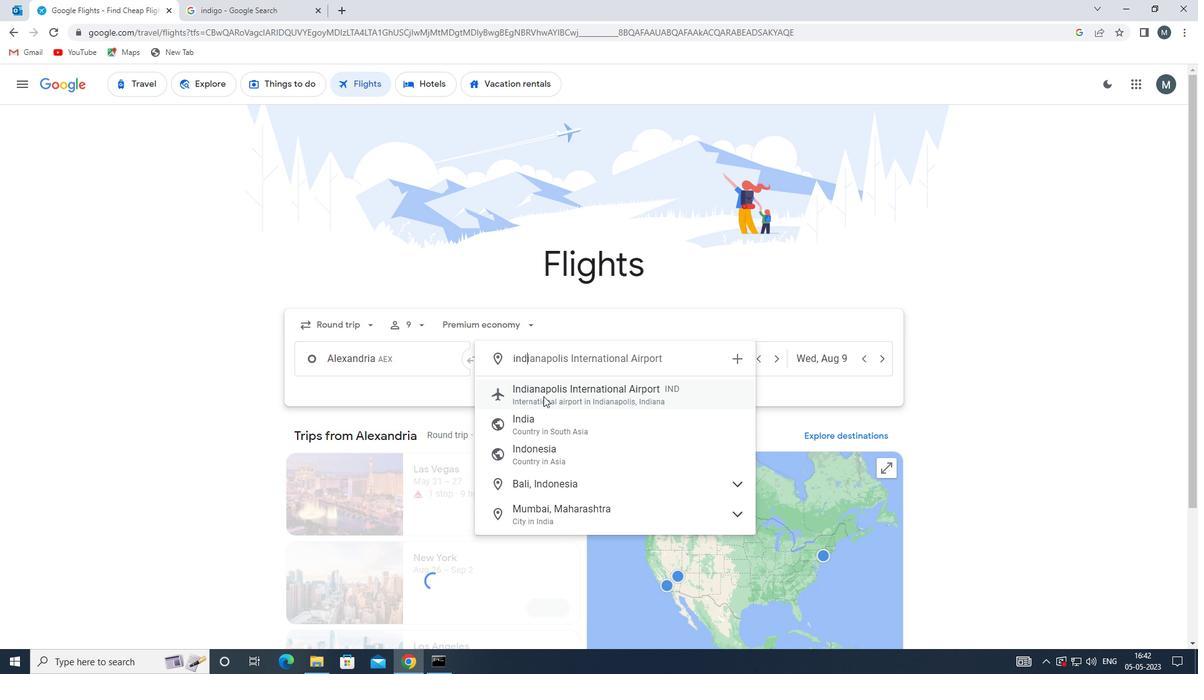
Action: Mouse moved to (701, 359)
Screenshot: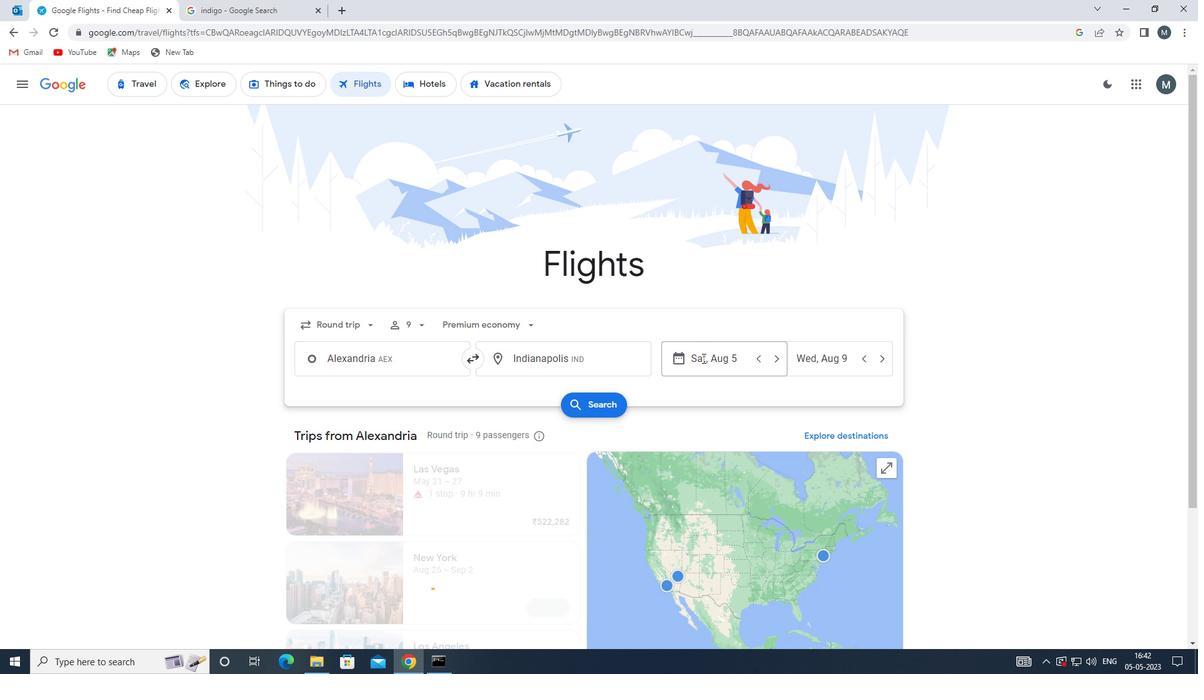 
Action: Mouse pressed left at (701, 359)
Screenshot: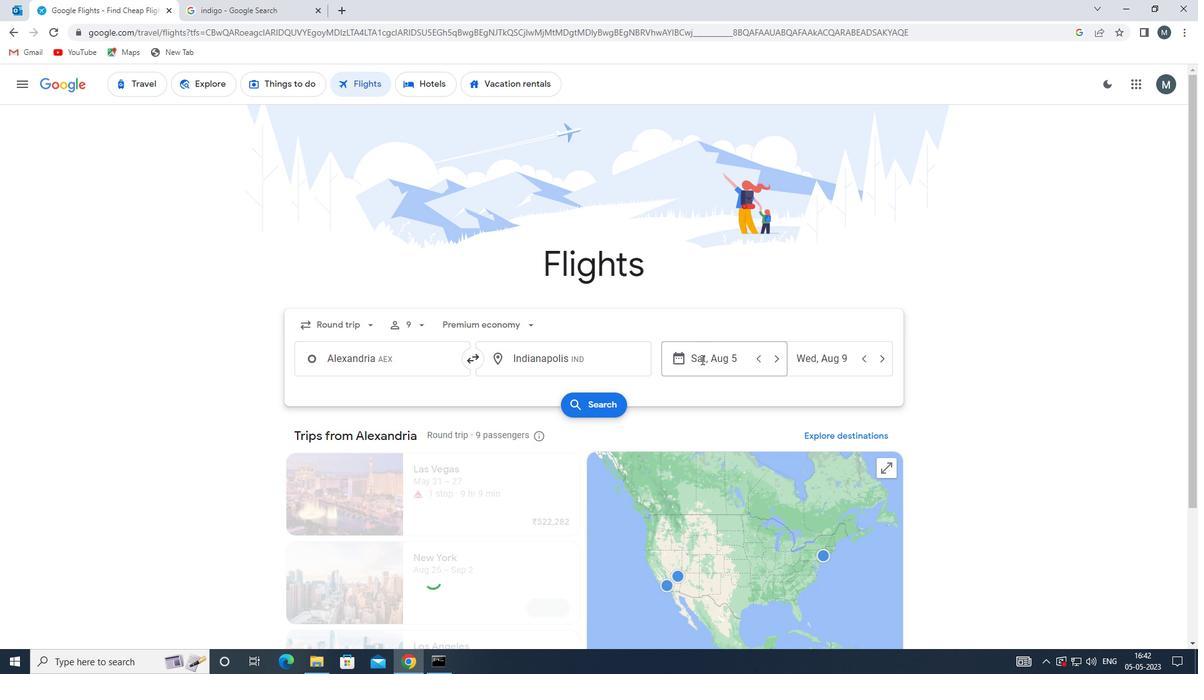 
Action: Mouse moved to (626, 421)
Screenshot: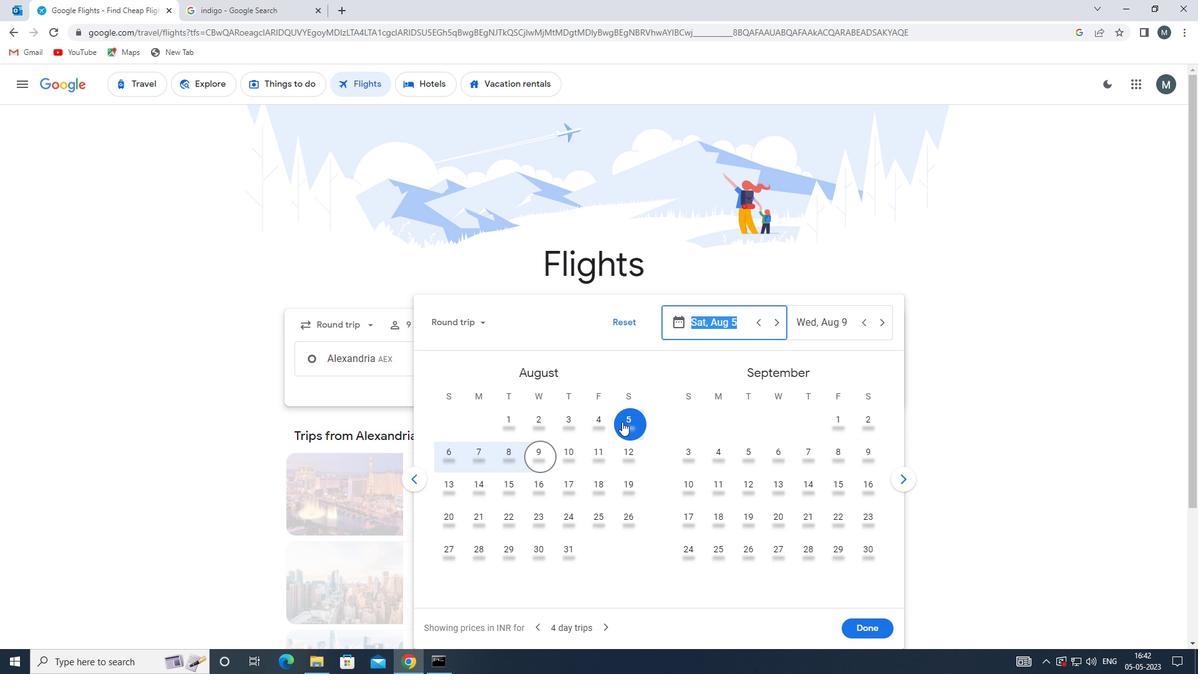
Action: Mouse pressed left at (626, 421)
Screenshot: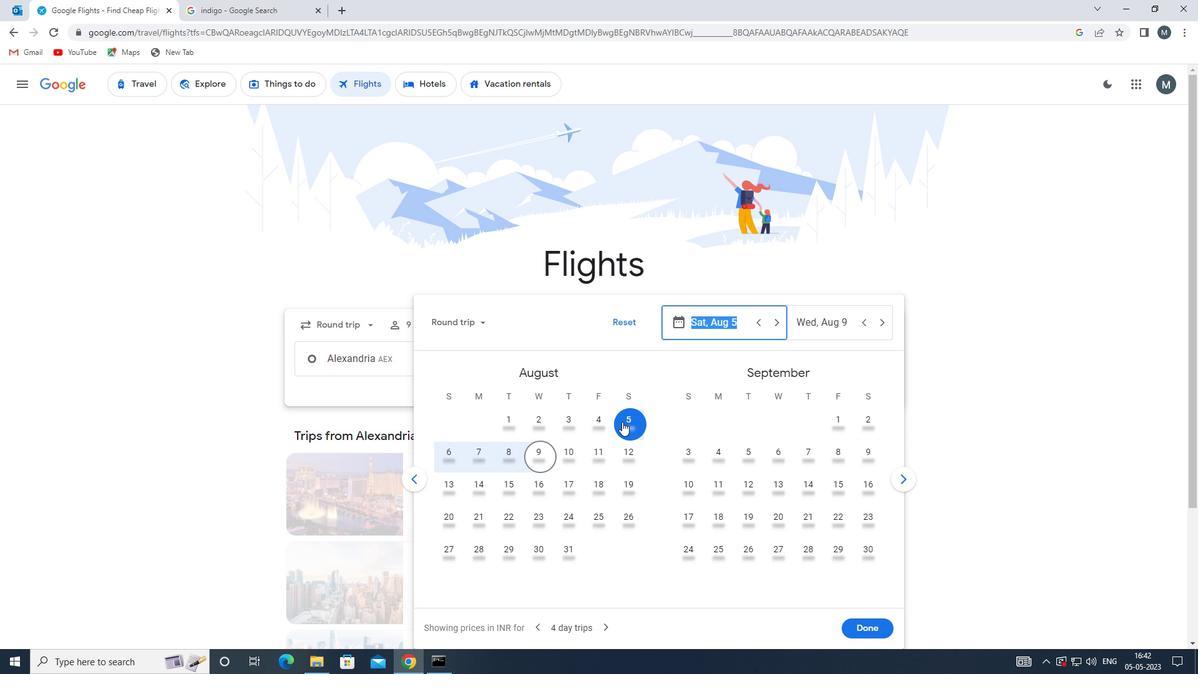 
Action: Mouse moved to (474, 456)
Screenshot: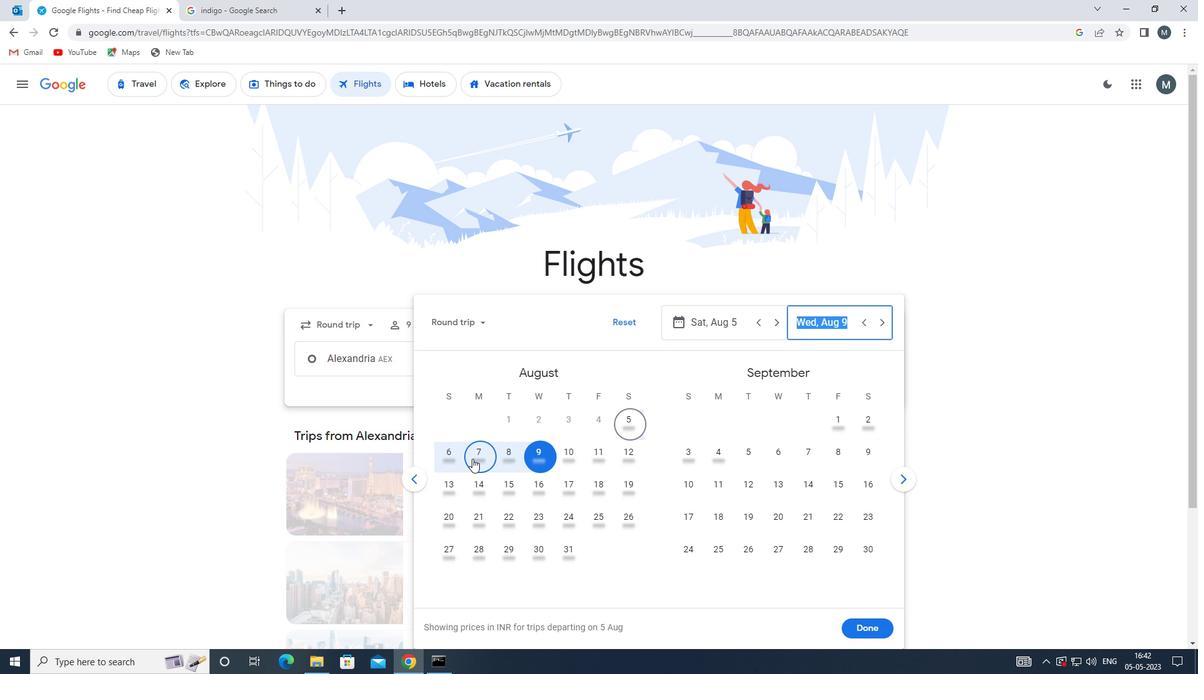 
Action: Mouse pressed left at (474, 456)
Screenshot: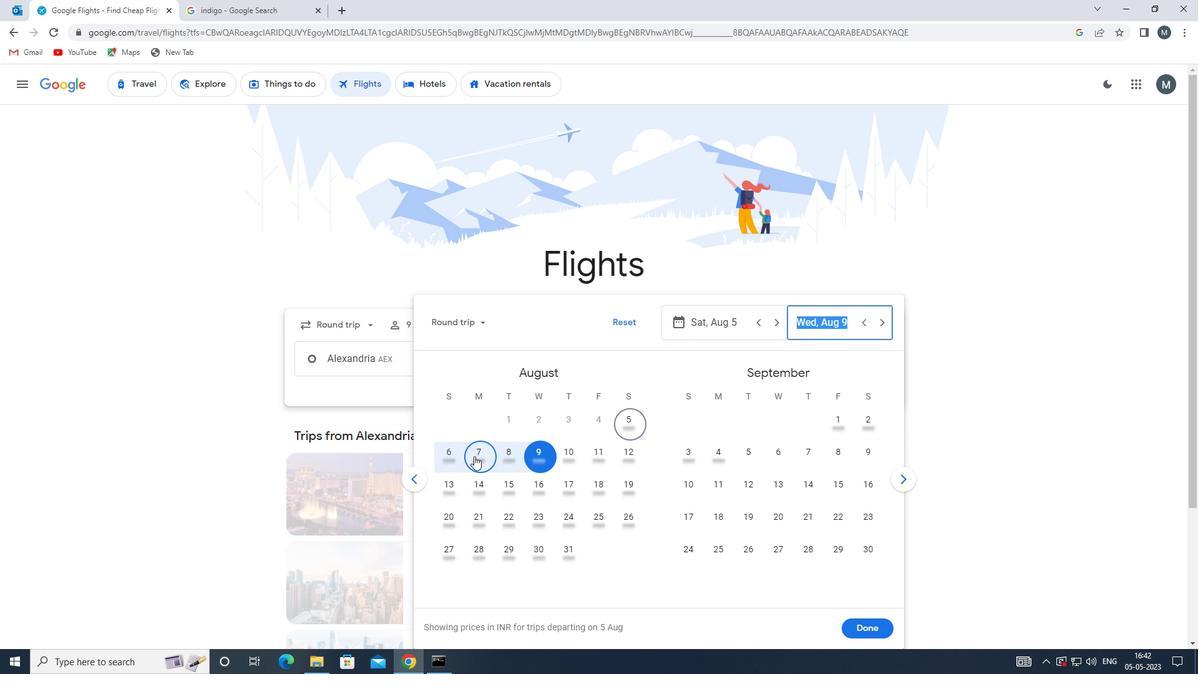 
Action: Mouse moved to (877, 628)
Screenshot: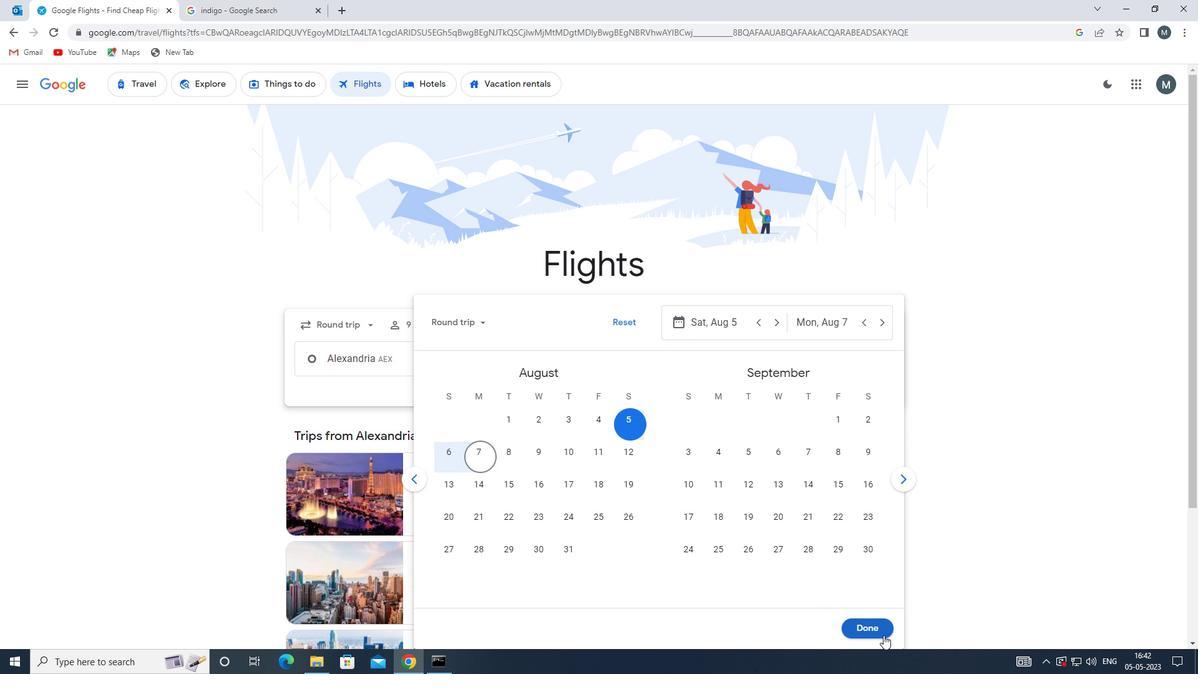 
Action: Mouse pressed left at (877, 628)
Screenshot: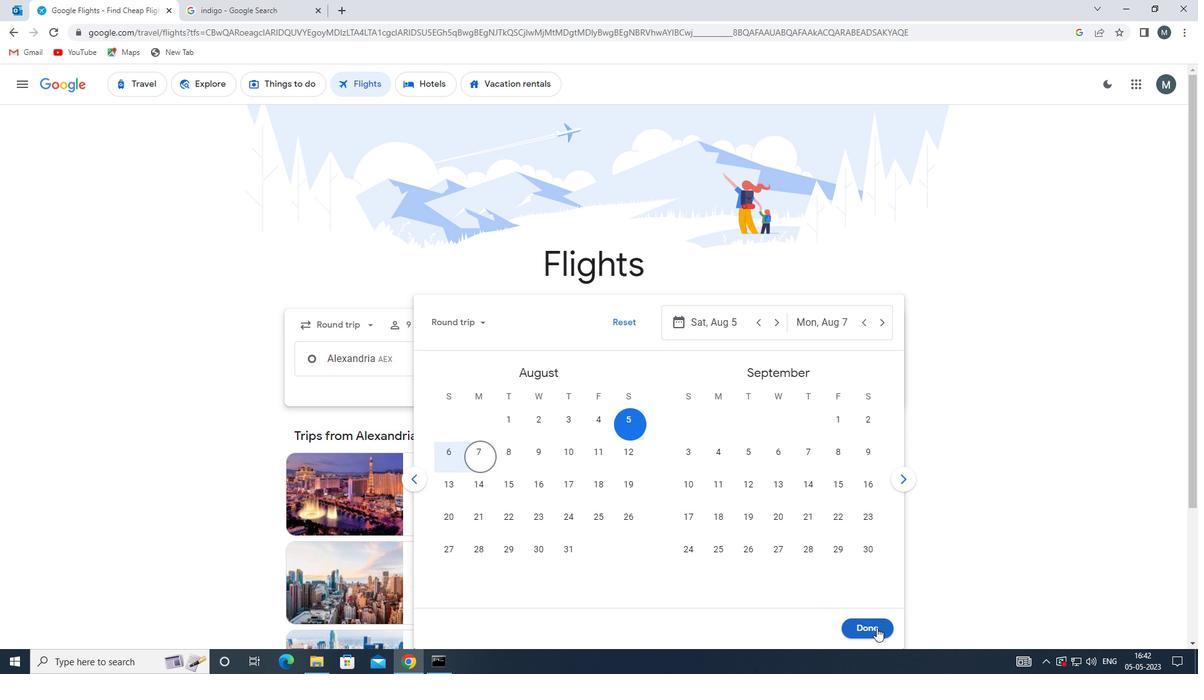 
Action: Mouse moved to (599, 405)
Screenshot: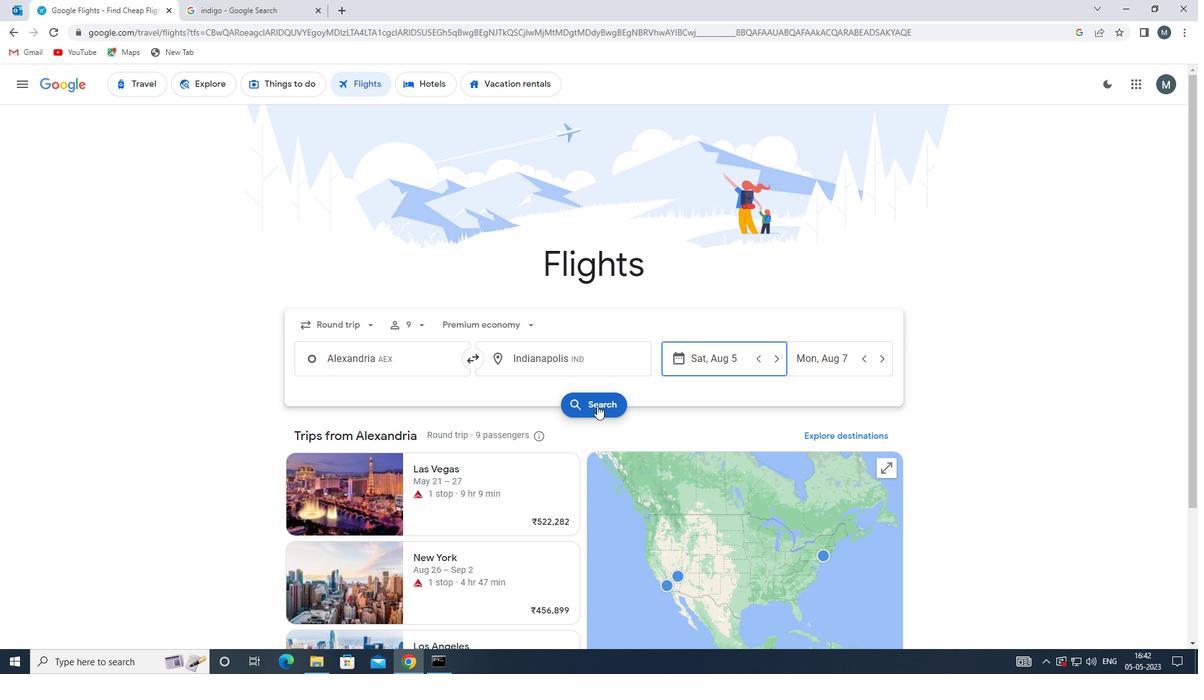 
Action: Mouse pressed left at (599, 405)
Screenshot: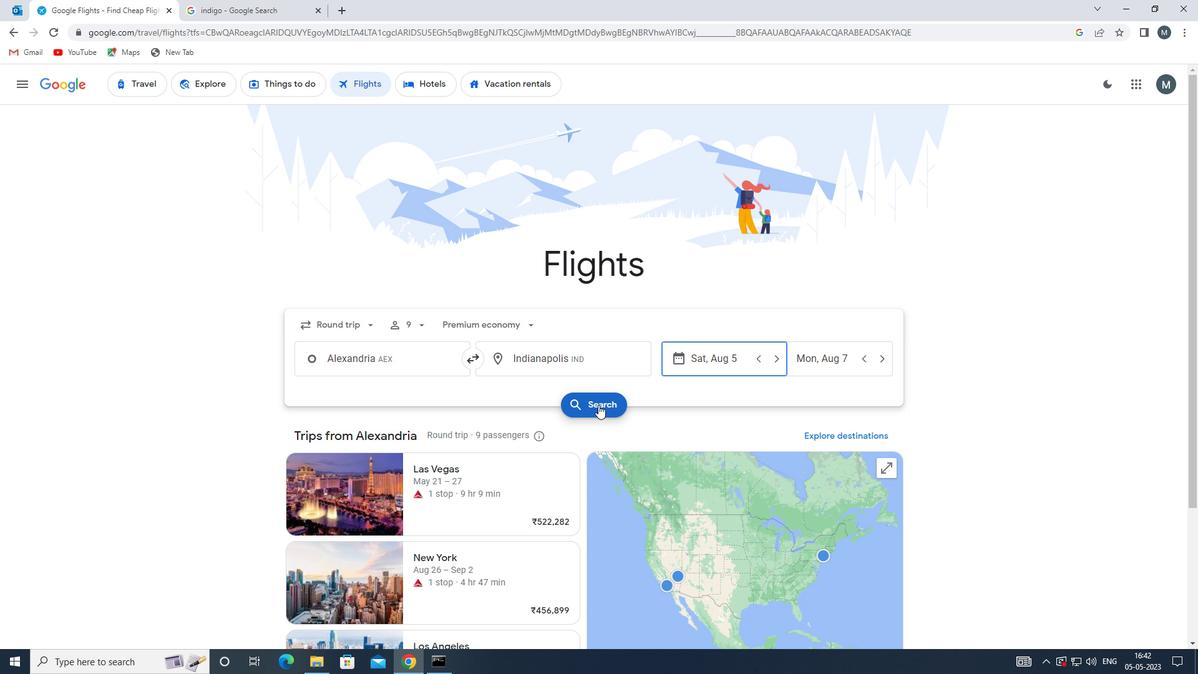 
Action: Mouse moved to (297, 204)
Screenshot: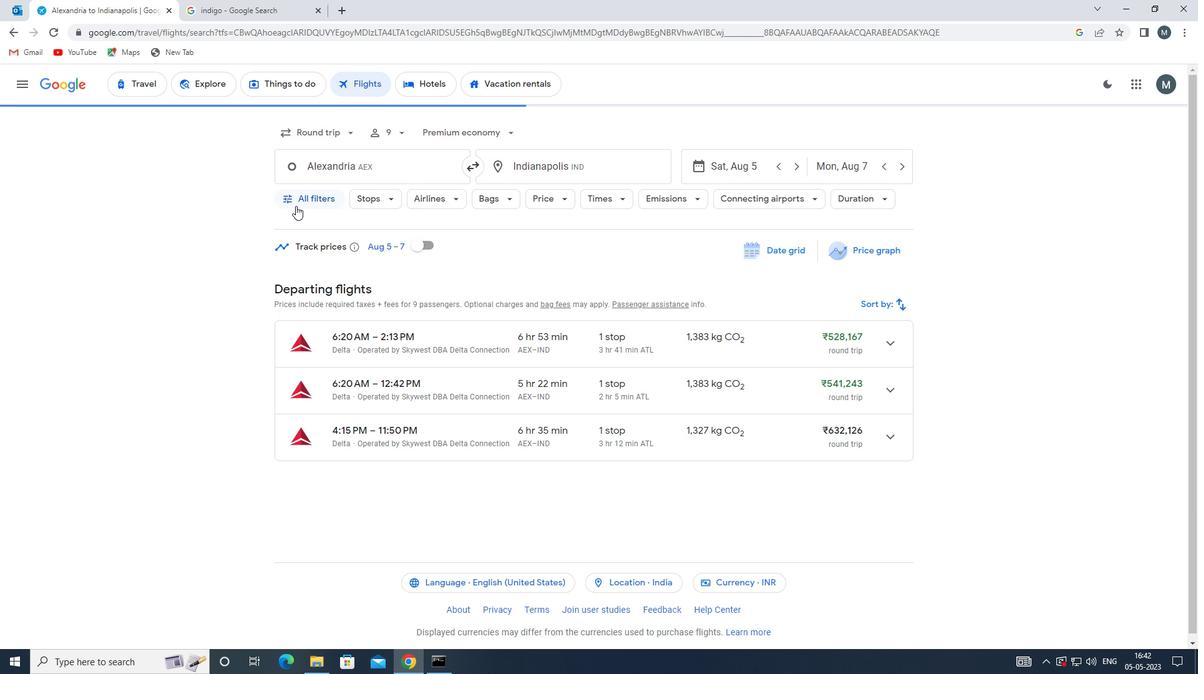 
Action: Mouse pressed left at (297, 204)
Screenshot: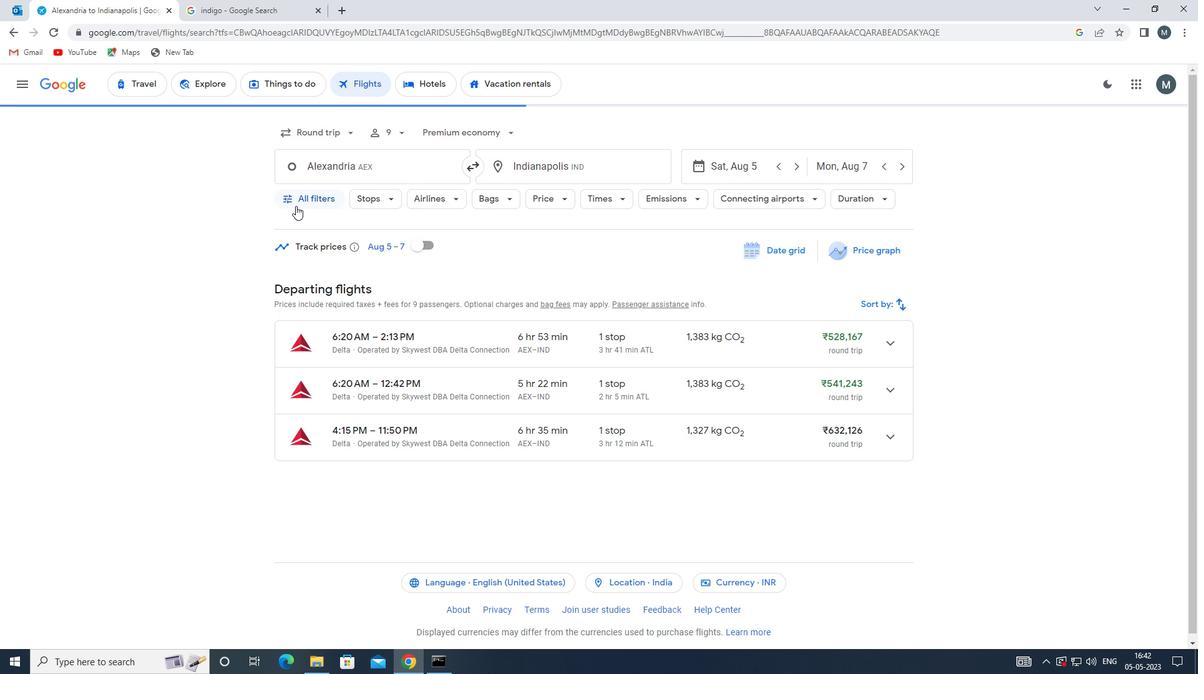 
Action: Mouse moved to (302, 300)
Screenshot: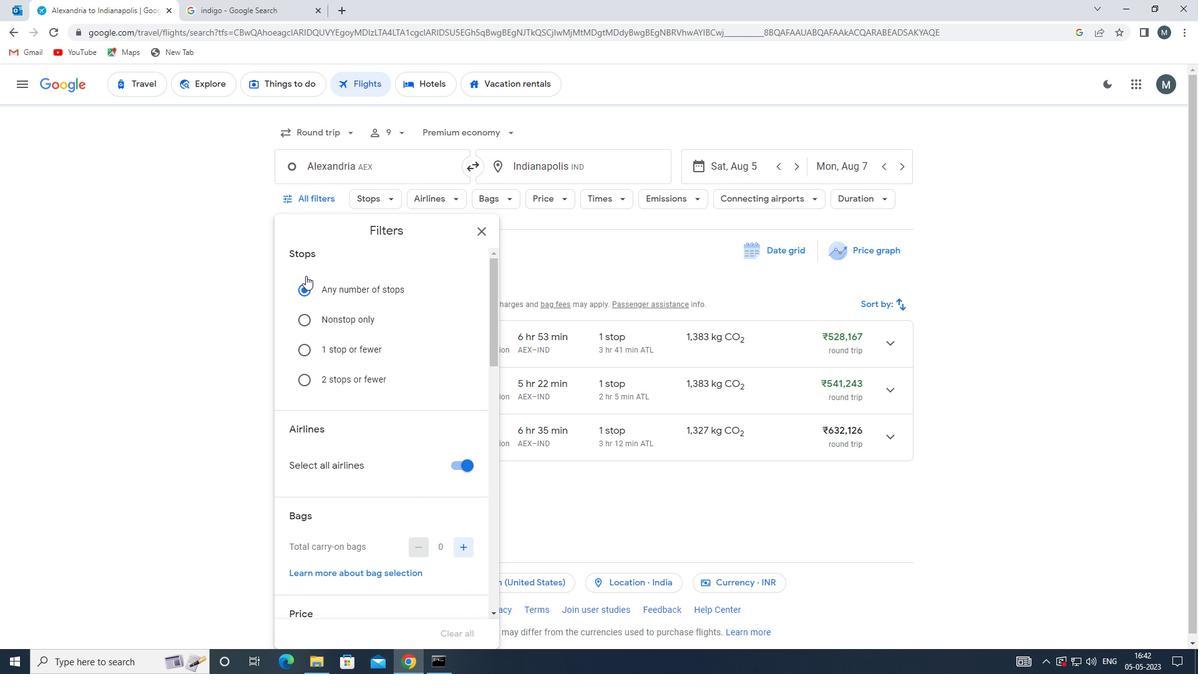 
Action: Mouse scrolled (302, 299) with delta (0, 0)
Screenshot: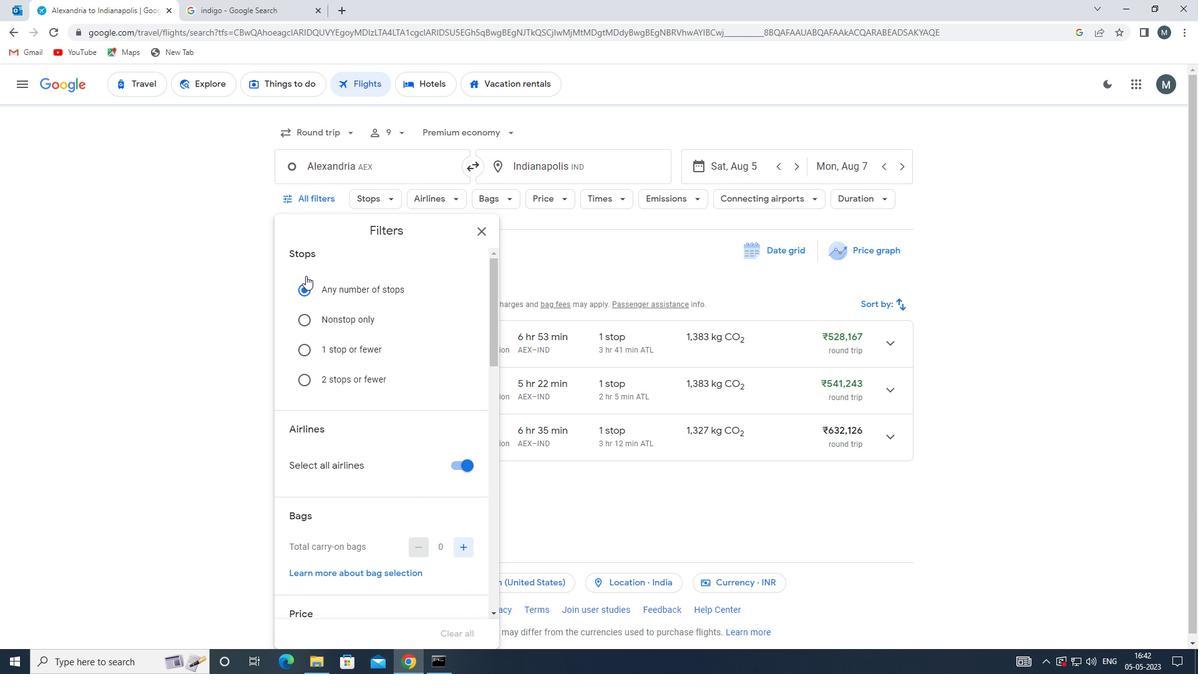
Action: Mouse moved to (302, 300)
Screenshot: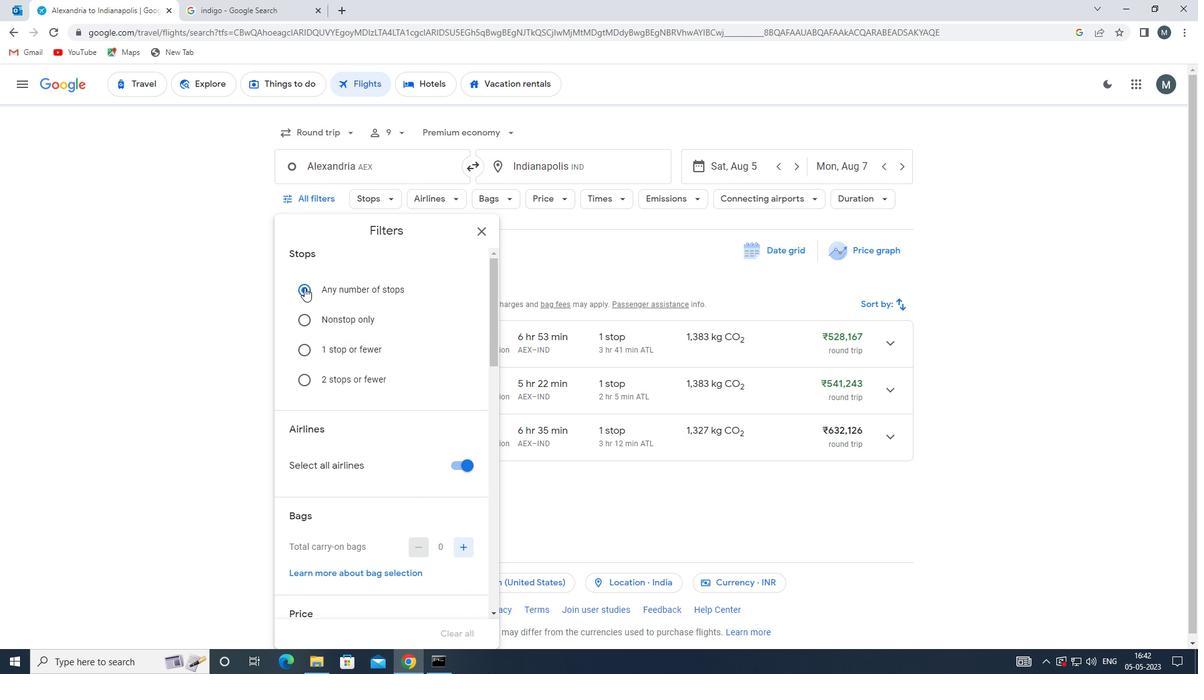 
Action: Mouse scrolled (302, 300) with delta (0, 0)
Screenshot: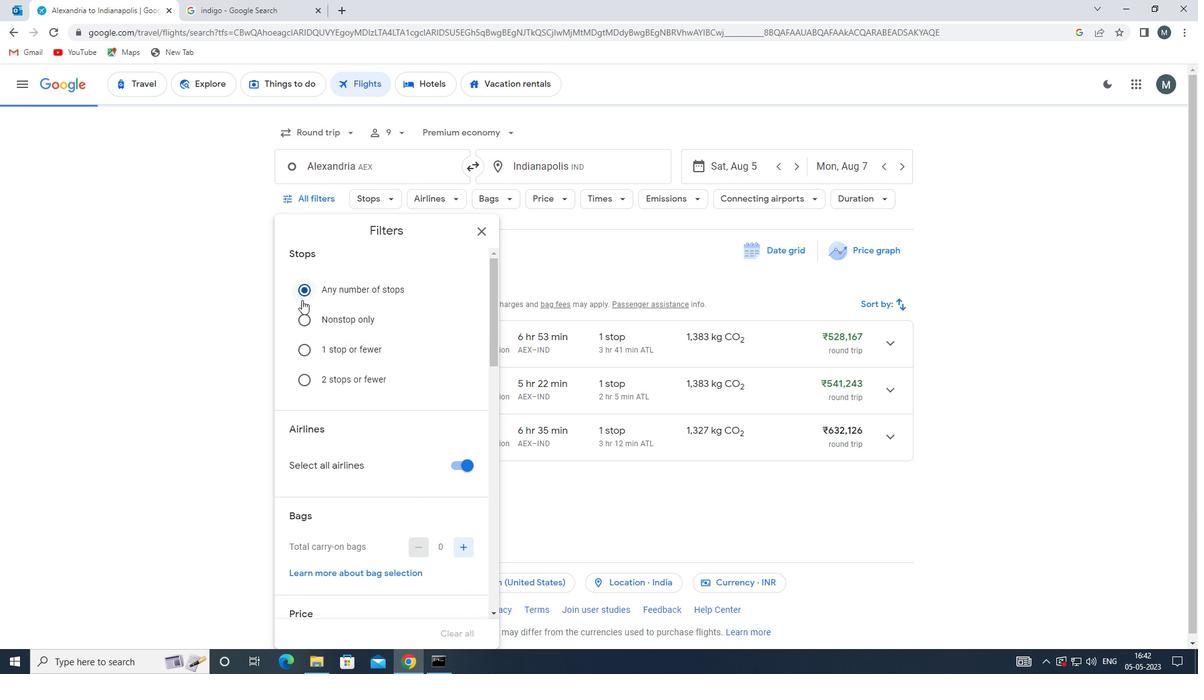 
Action: Mouse moved to (453, 336)
Screenshot: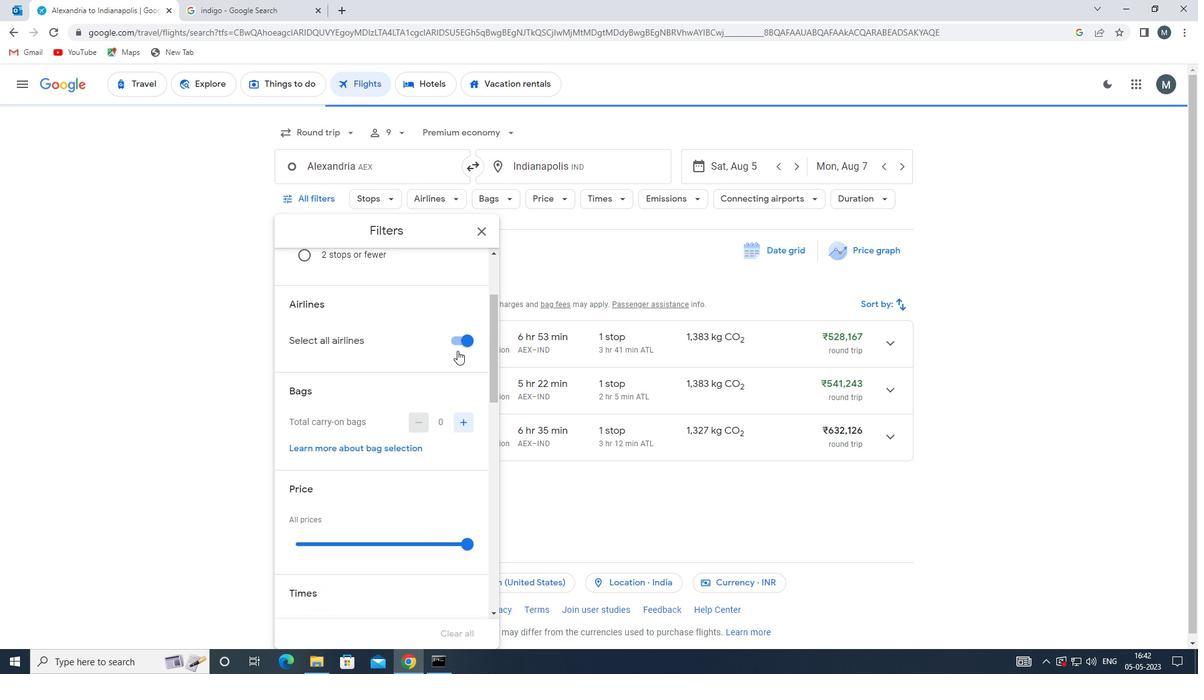 
Action: Mouse pressed left at (453, 336)
Screenshot: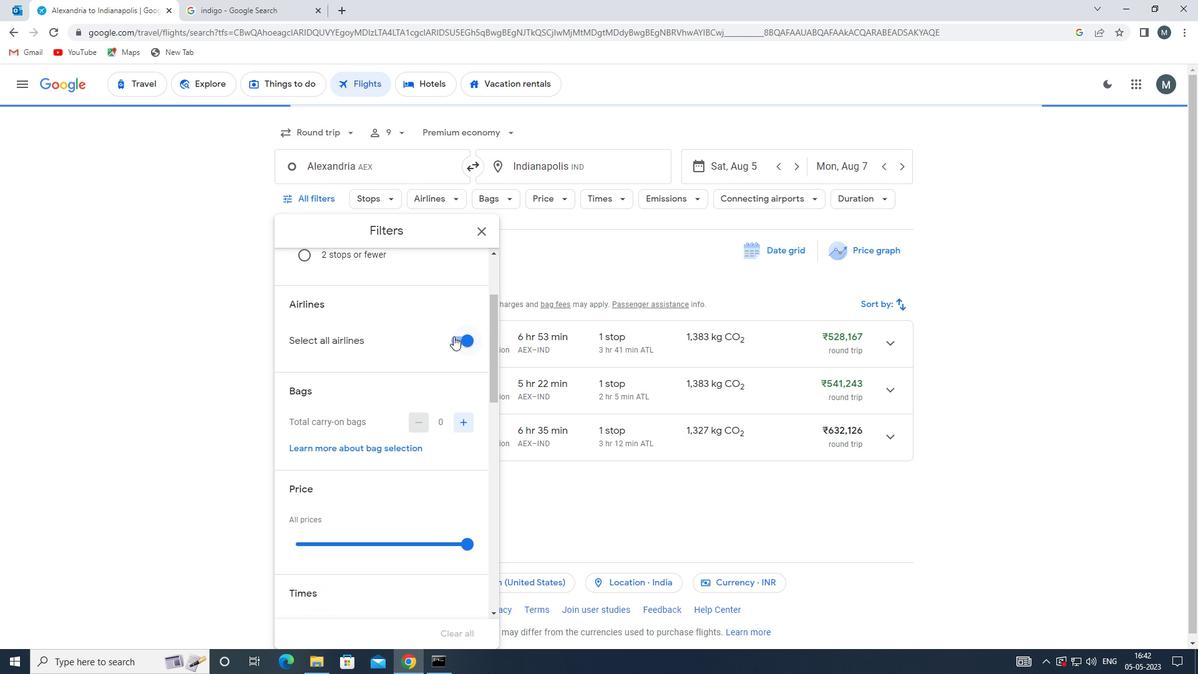 
Action: Mouse moved to (460, 332)
Screenshot: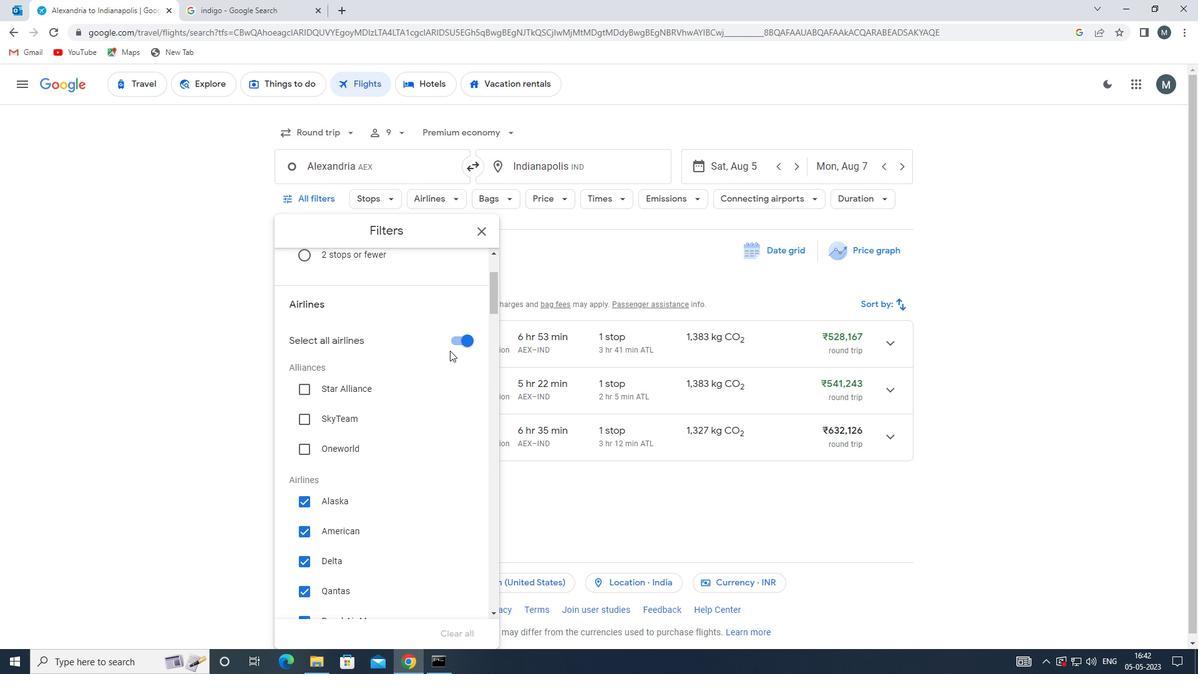 
Action: Mouse pressed left at (460, 332)
Screenshot: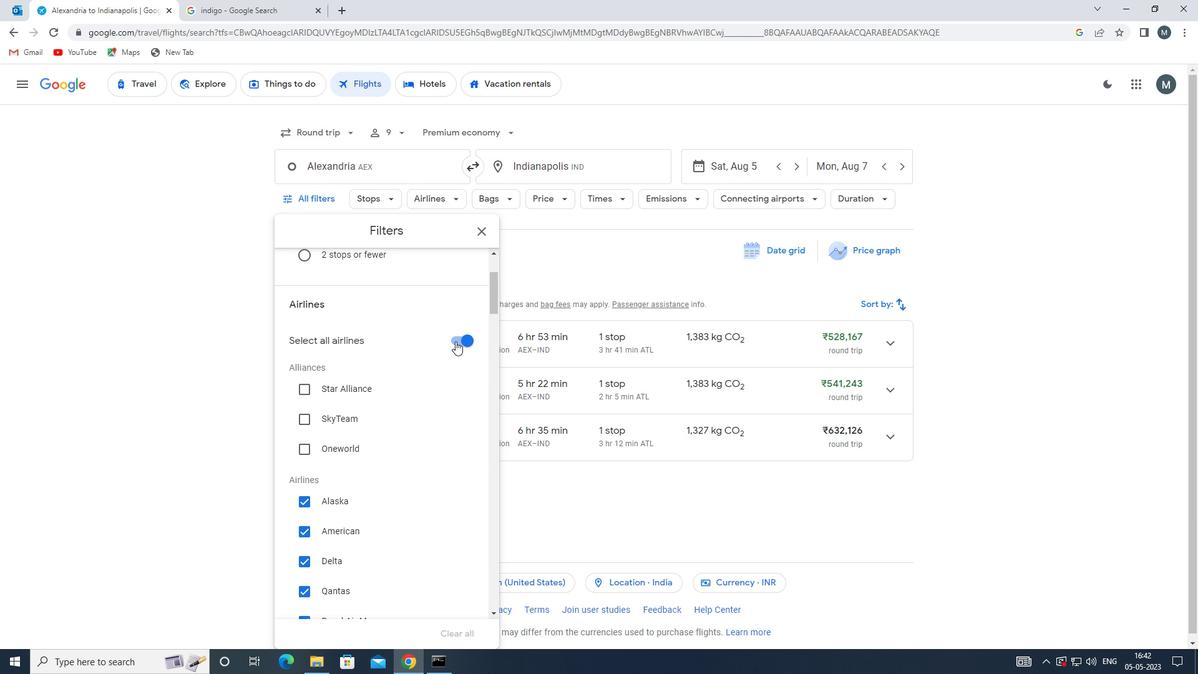 
Action: Mouse moved to (391, 408)
Screenshot: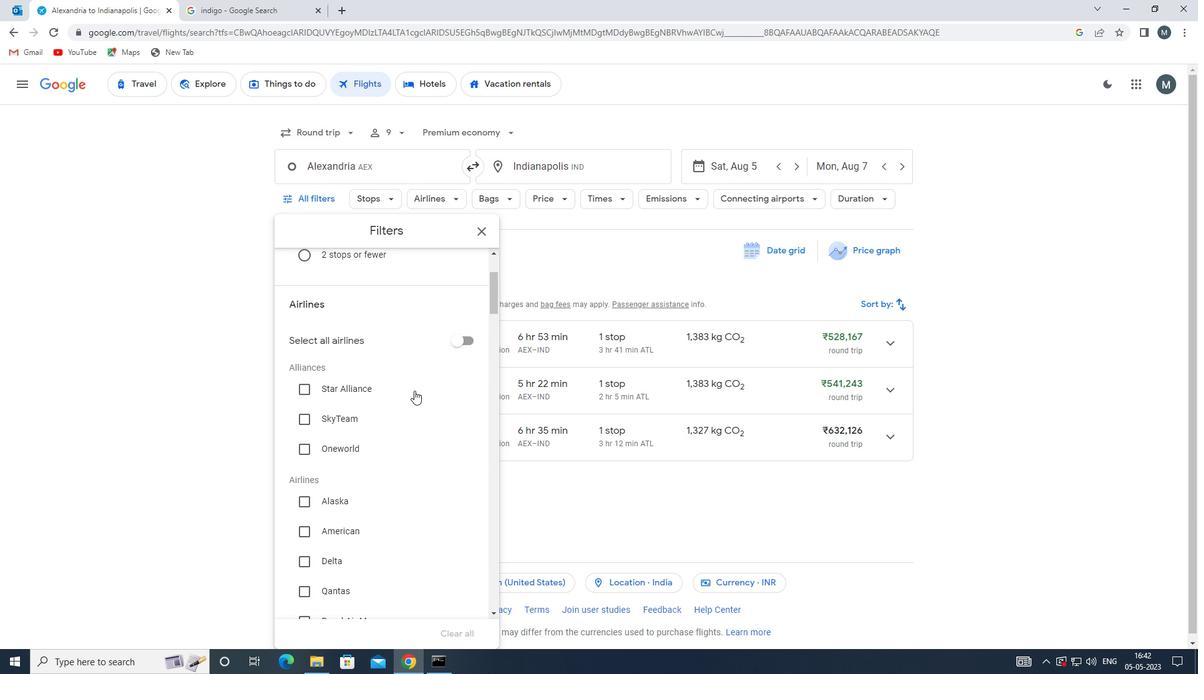 
Action: Mouse scrolled (391, 407) with delta (0, 0)
Screenshot: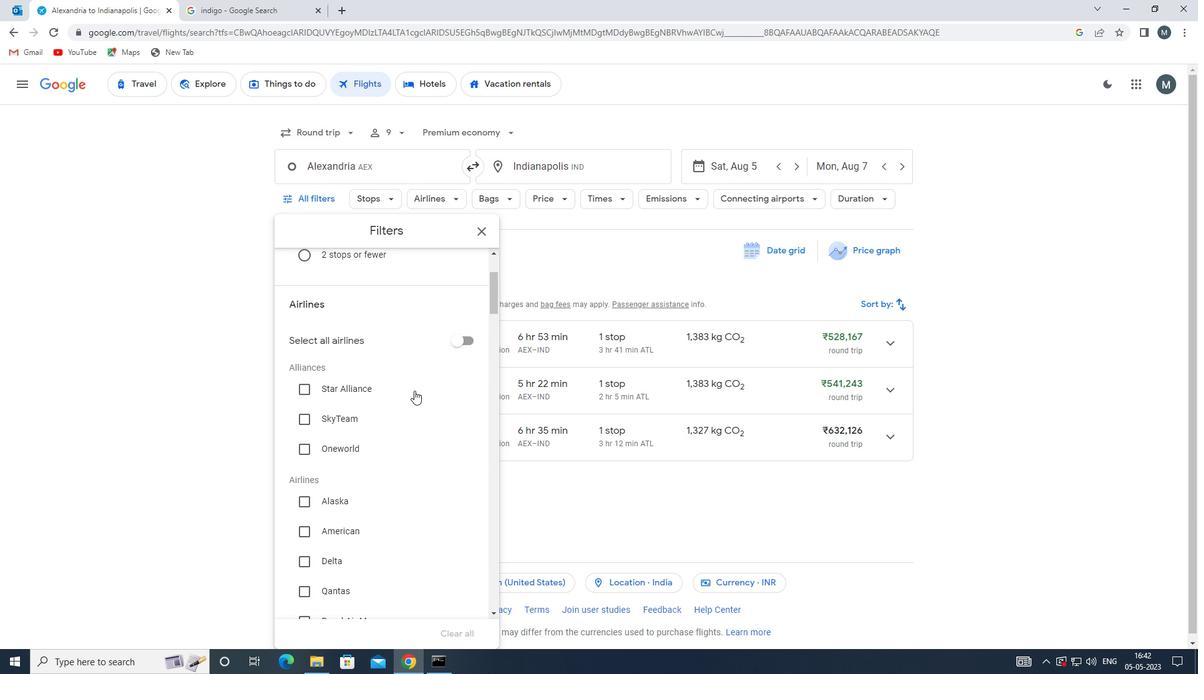
Action: Mouse scrolled (391, 407) with delta (0, 0)
Screenshot: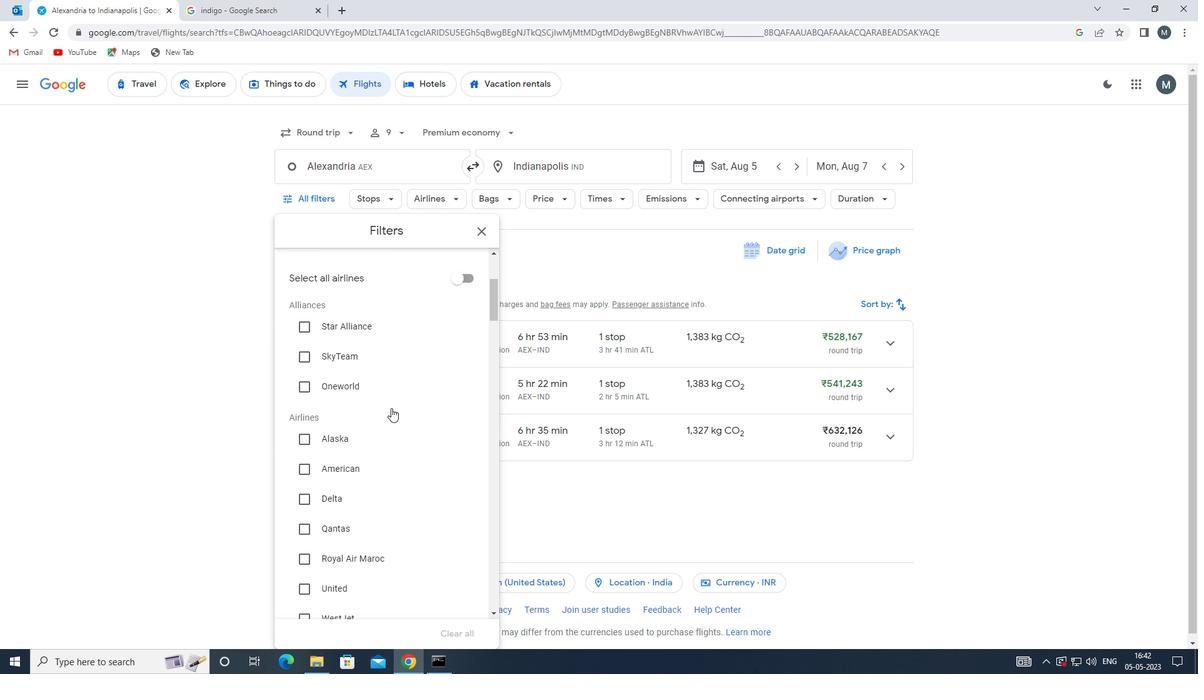
Action: Mouse moved to (377, 452)
Screenshot: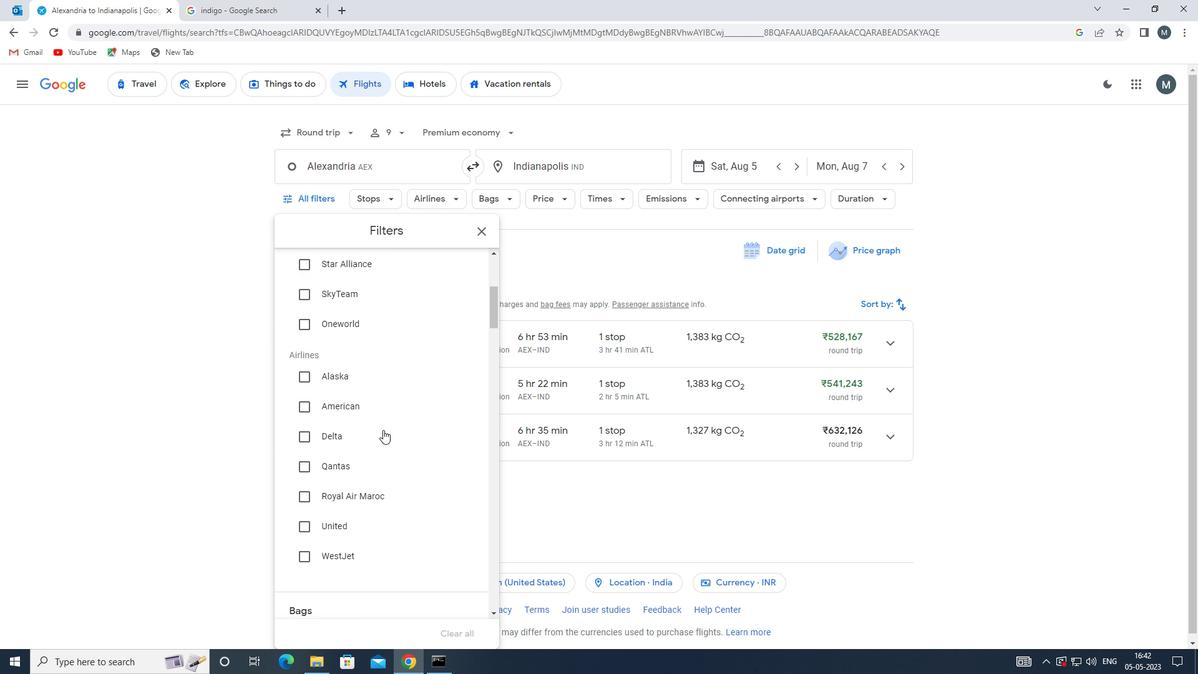 
Action: Mouse scrolled (377, 451) with delta (0, 0)
Screenshot: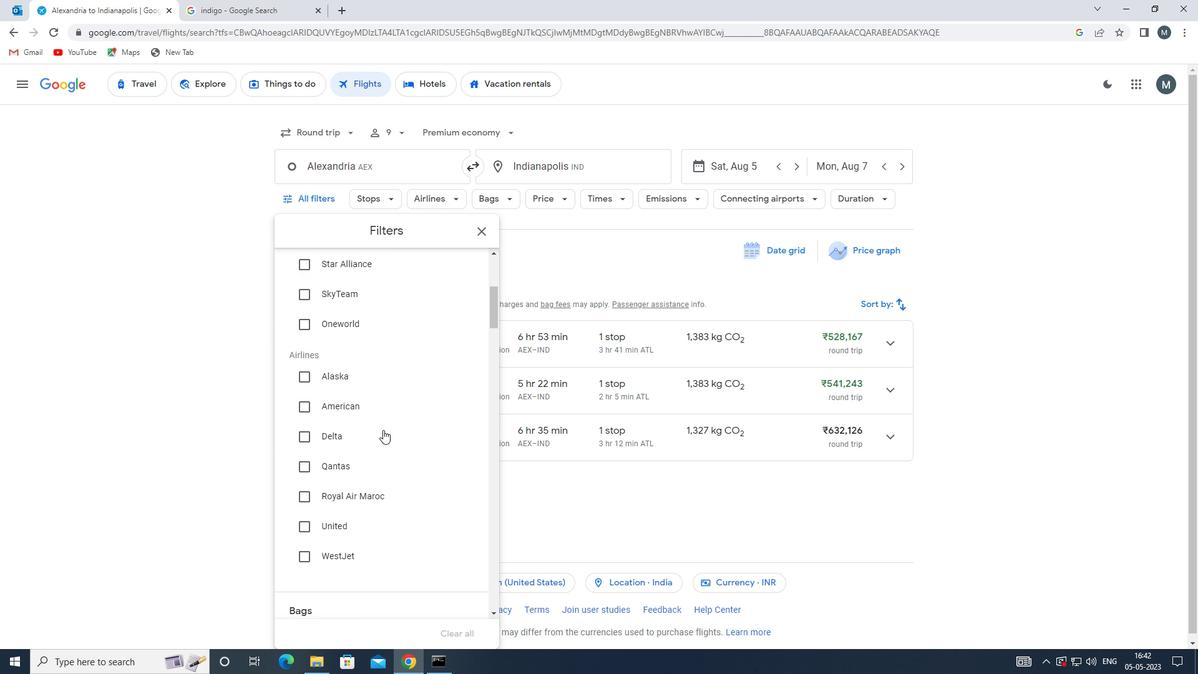 
Action: Mouse moved to (370, 468)
Screenshot: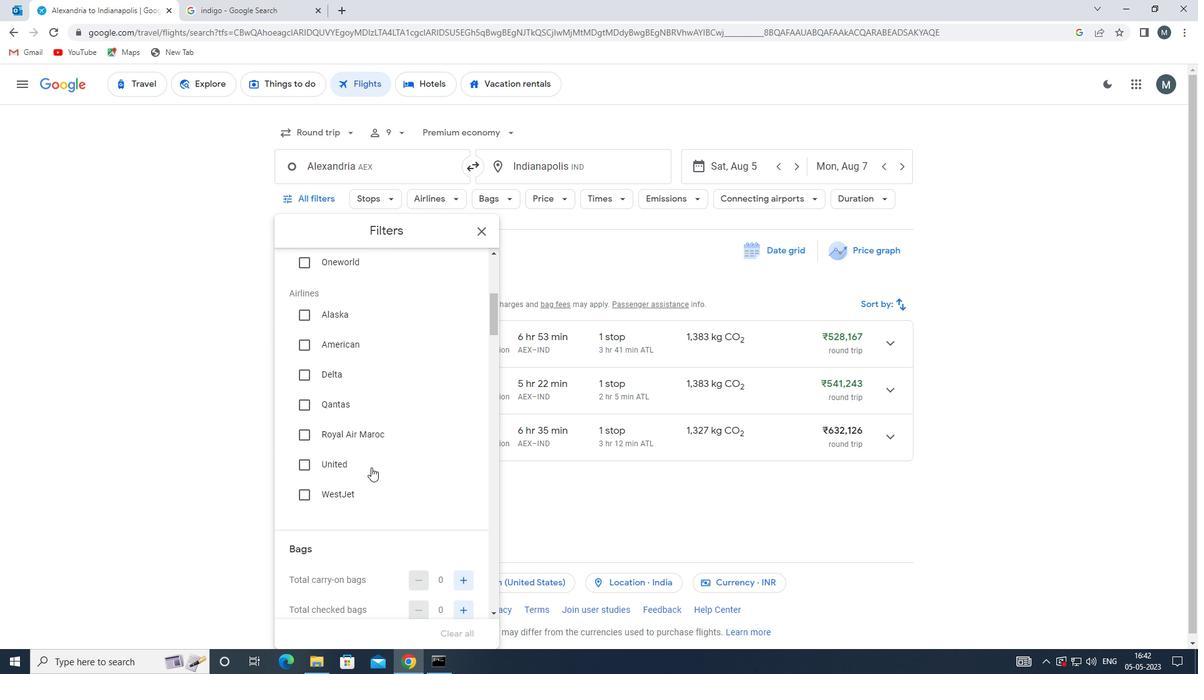 
Action: Mouse pressed left at (370, 468)
Screenshot: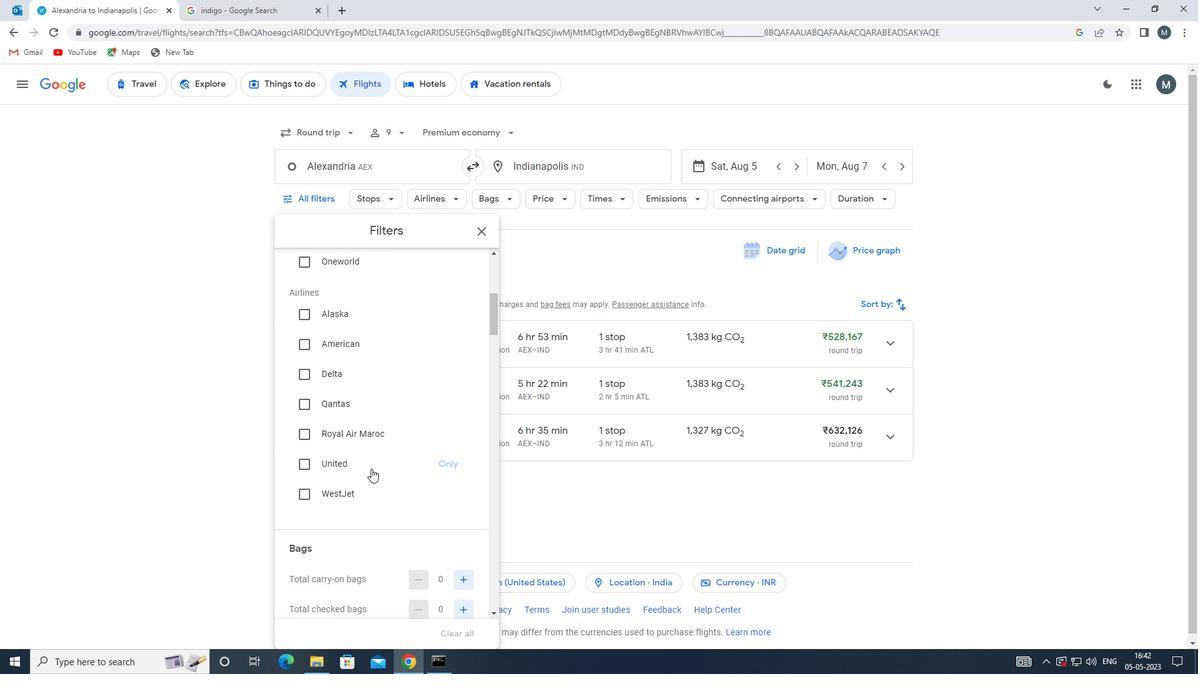 
Action: Mouse moved to (354, 442)
Screenshot: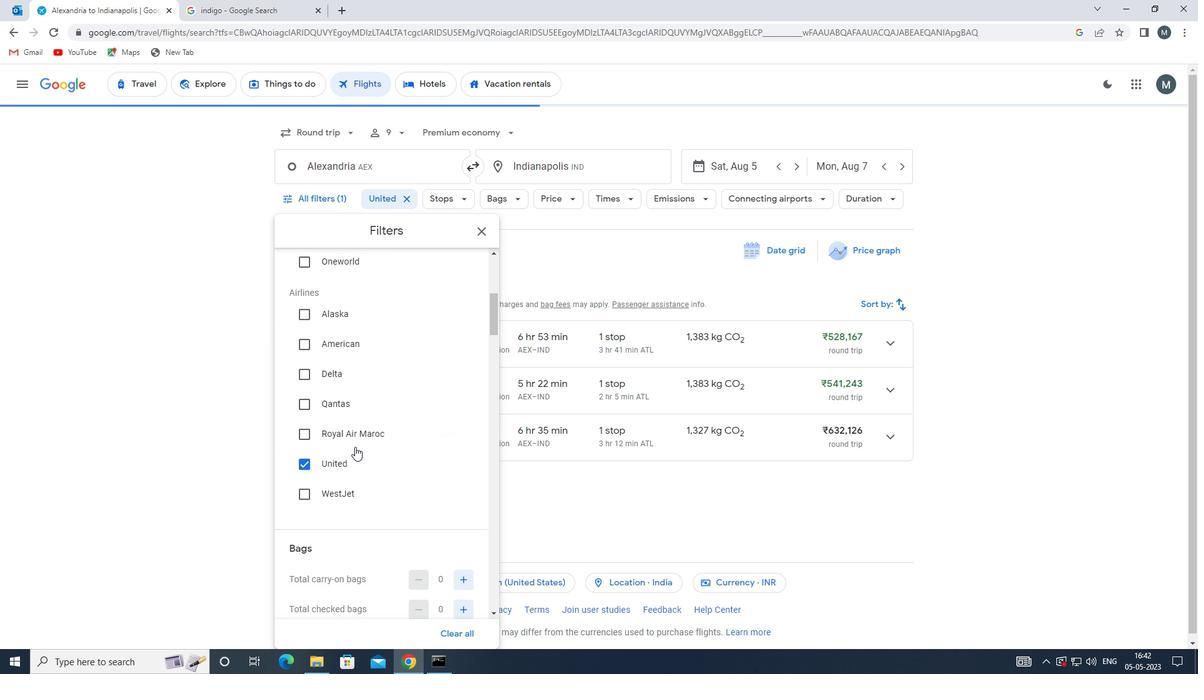 
Action: Mouse scrolled (354, 441) with delta (0, 0)
Screenshot: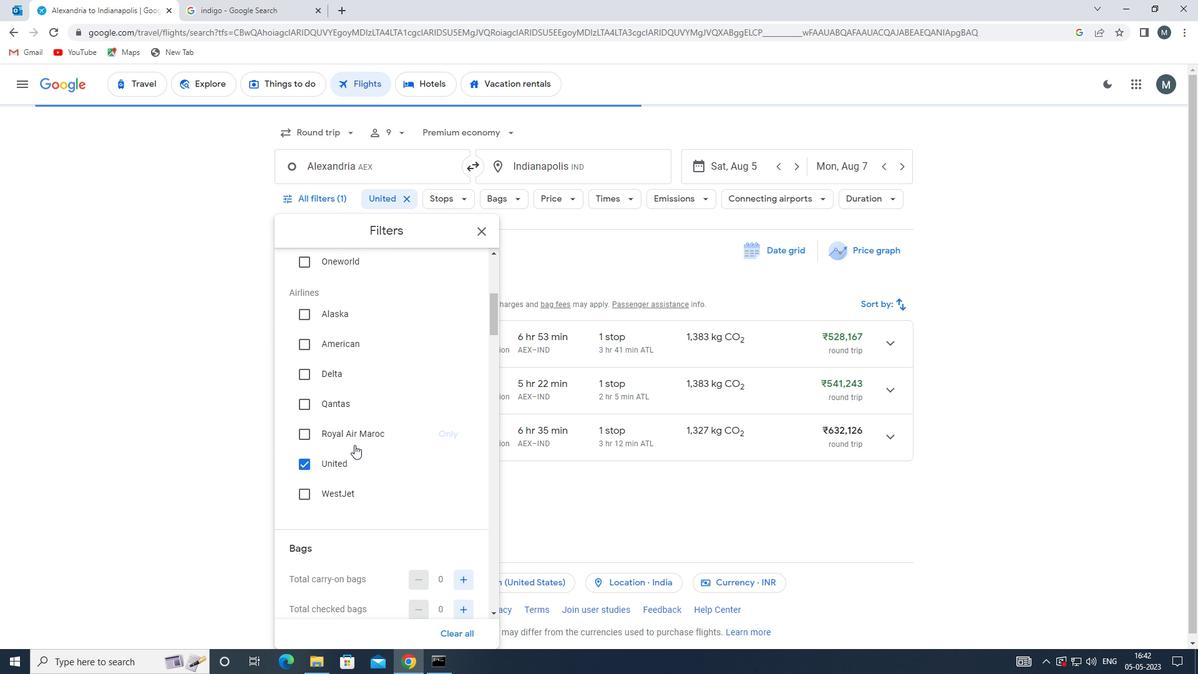 
Action: Mouse scrolled (354, 441) with delta (0, 0)
Screenshot: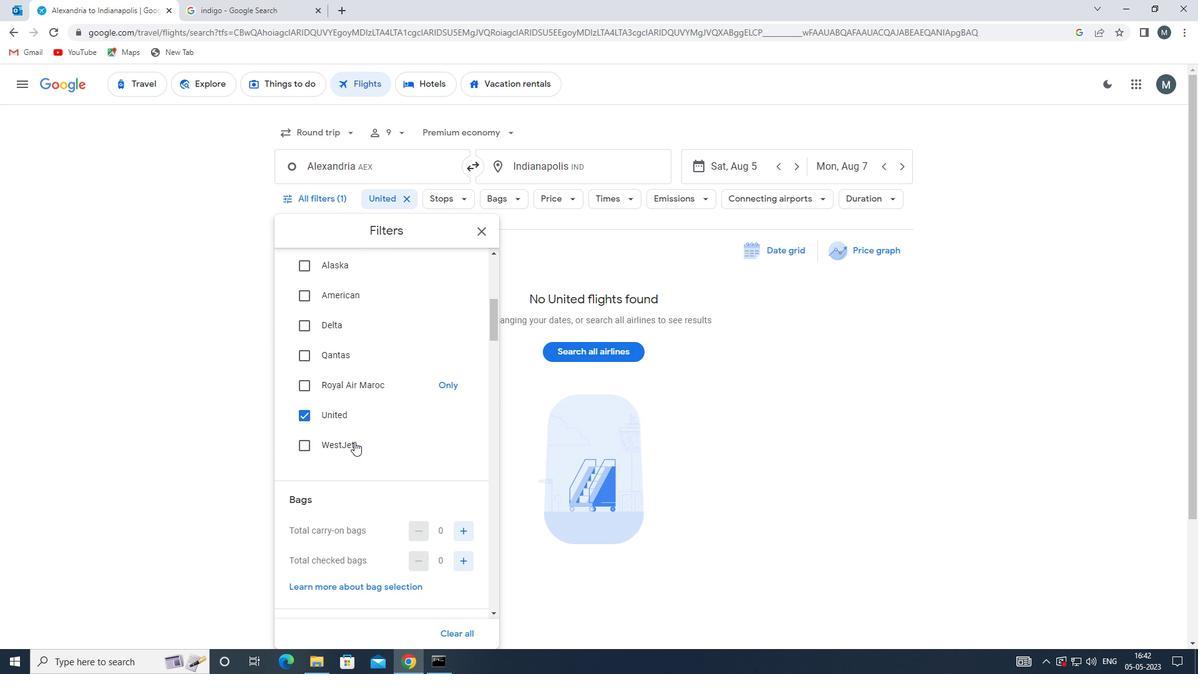 
Action: Mouse moved to (462, 483)
Screenshot: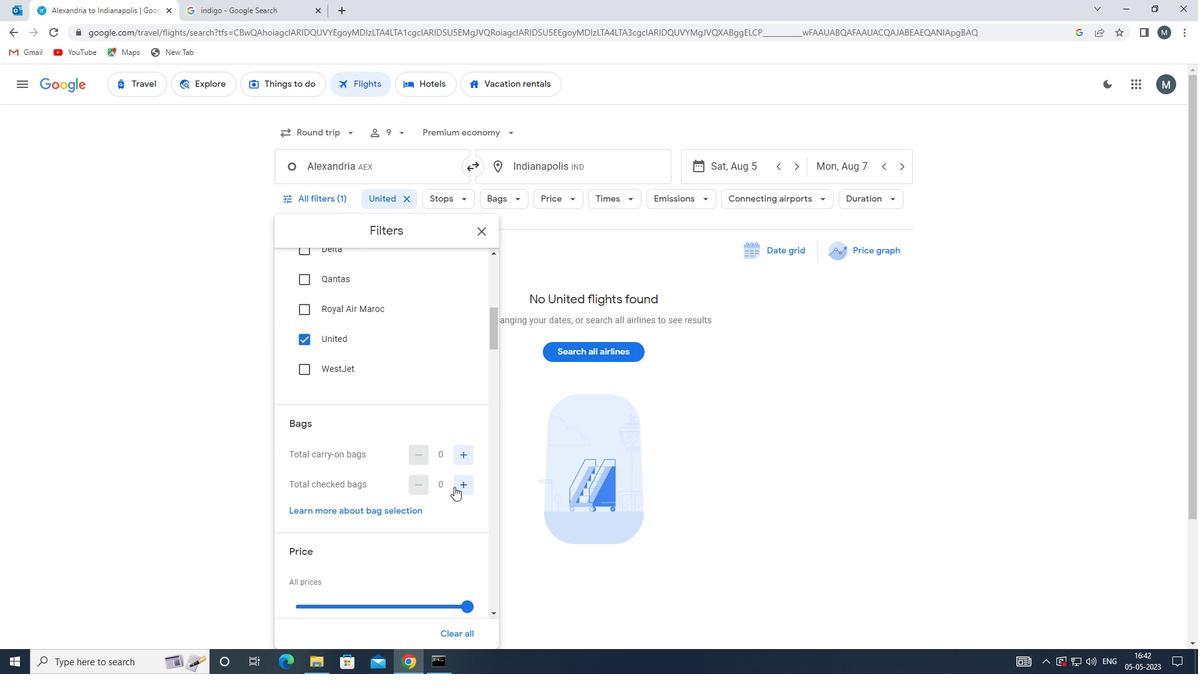 
Action: Mouse pressed left at (462, 483)
Screenshot: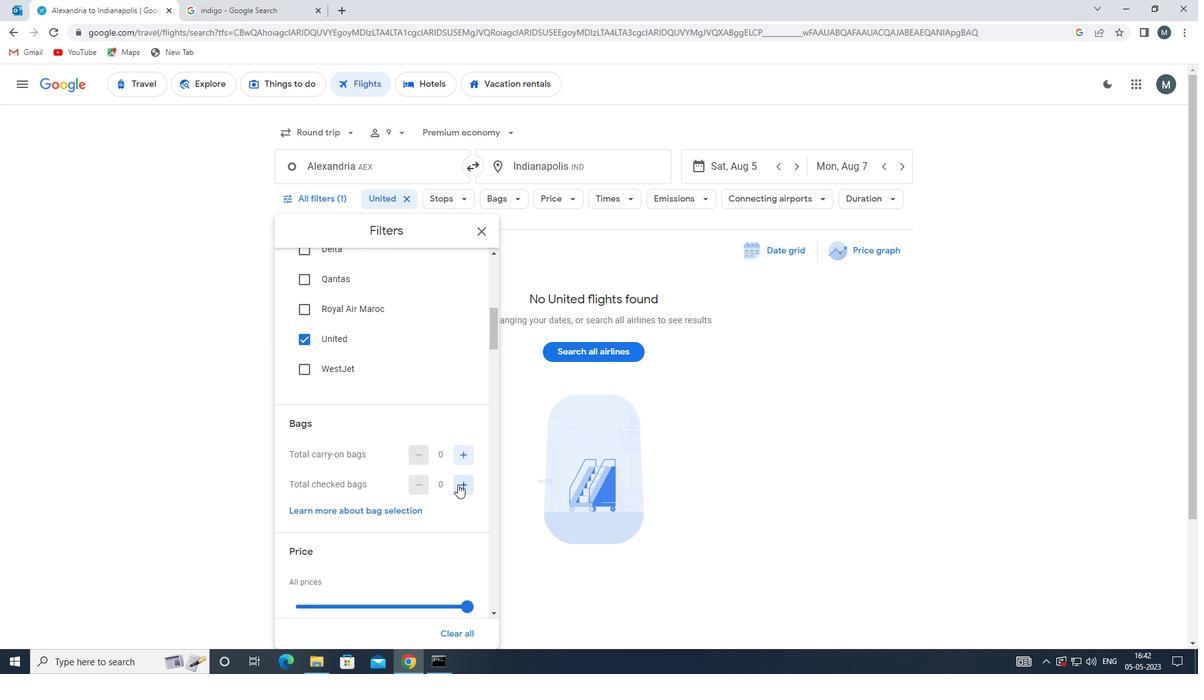 
Action: Mouse moved to (462, 482)
Screenshot: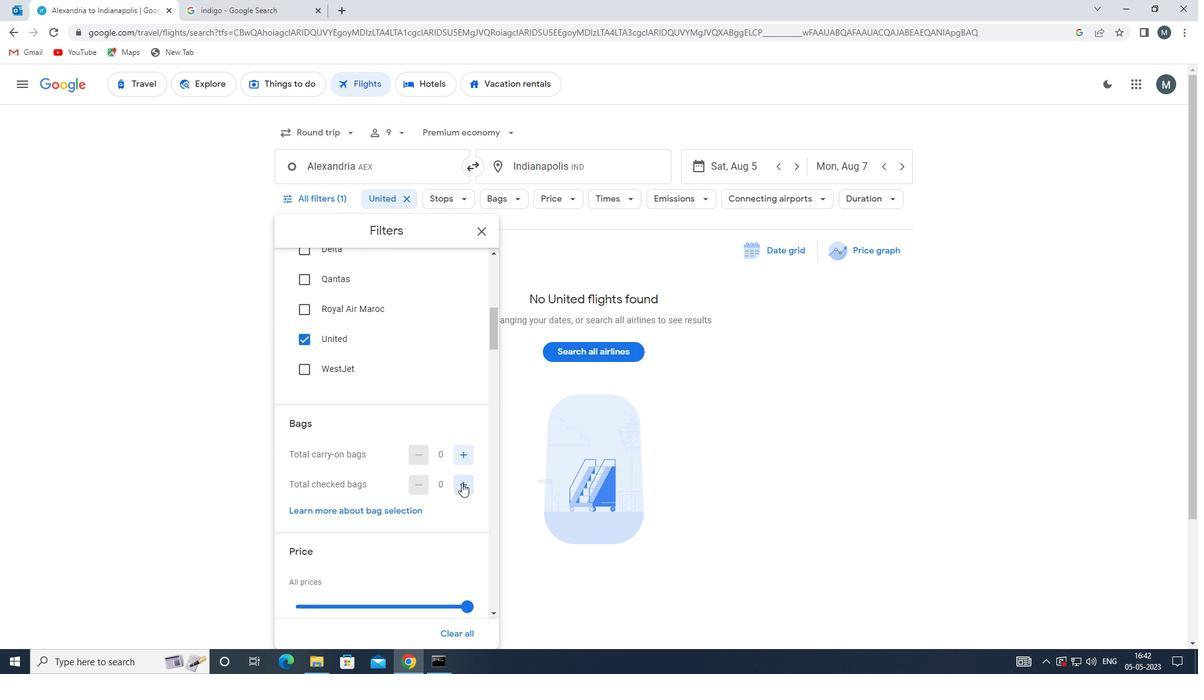 
Action: Mouse pressed left at (462, 482)
Screenshot: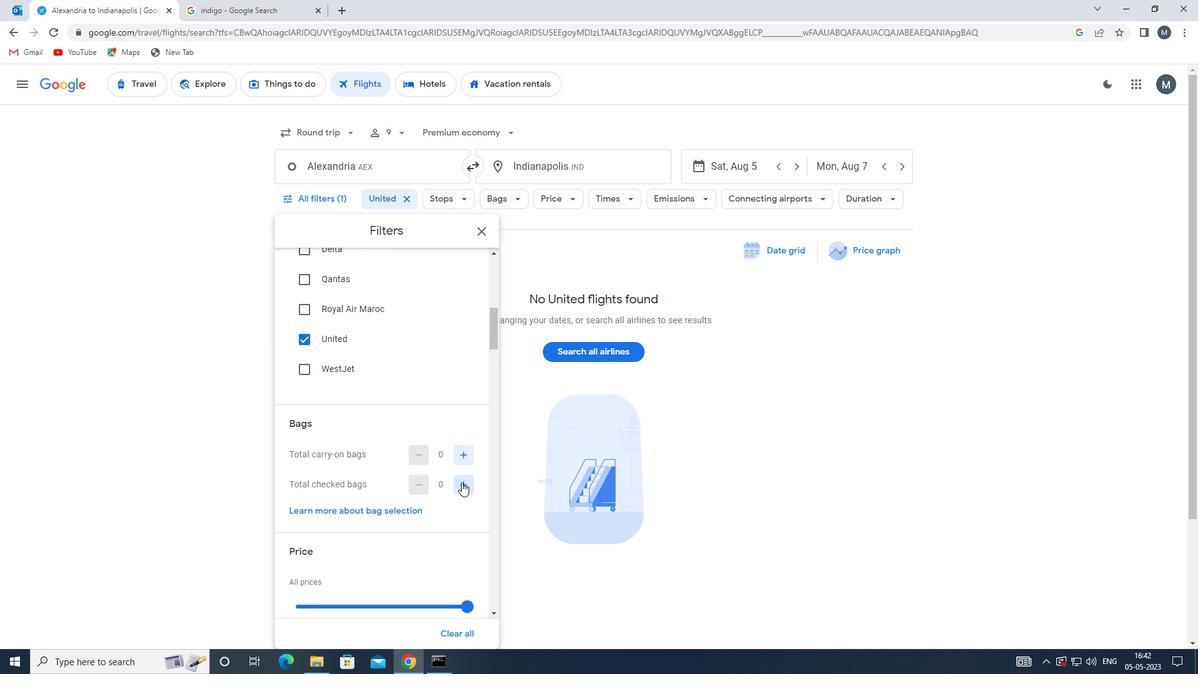 
Action: Mouse pressed left at (462, 482)
Screenshot: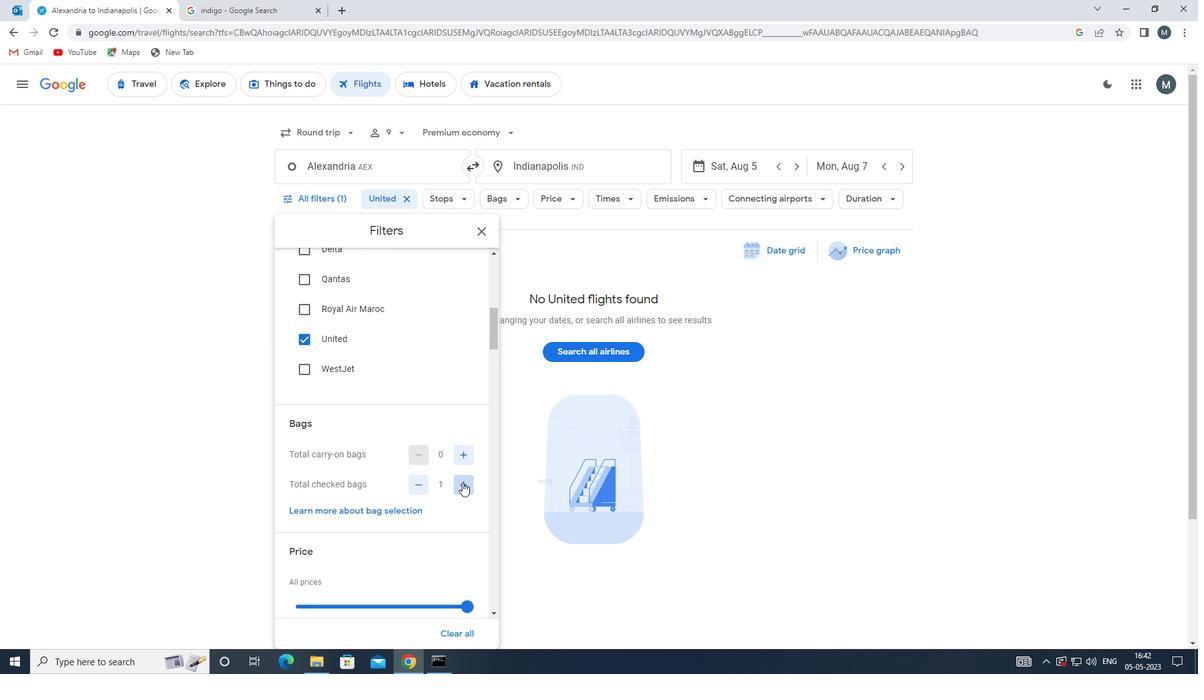 
Action: Mouse pressed left at (462, 482)
Screenshot: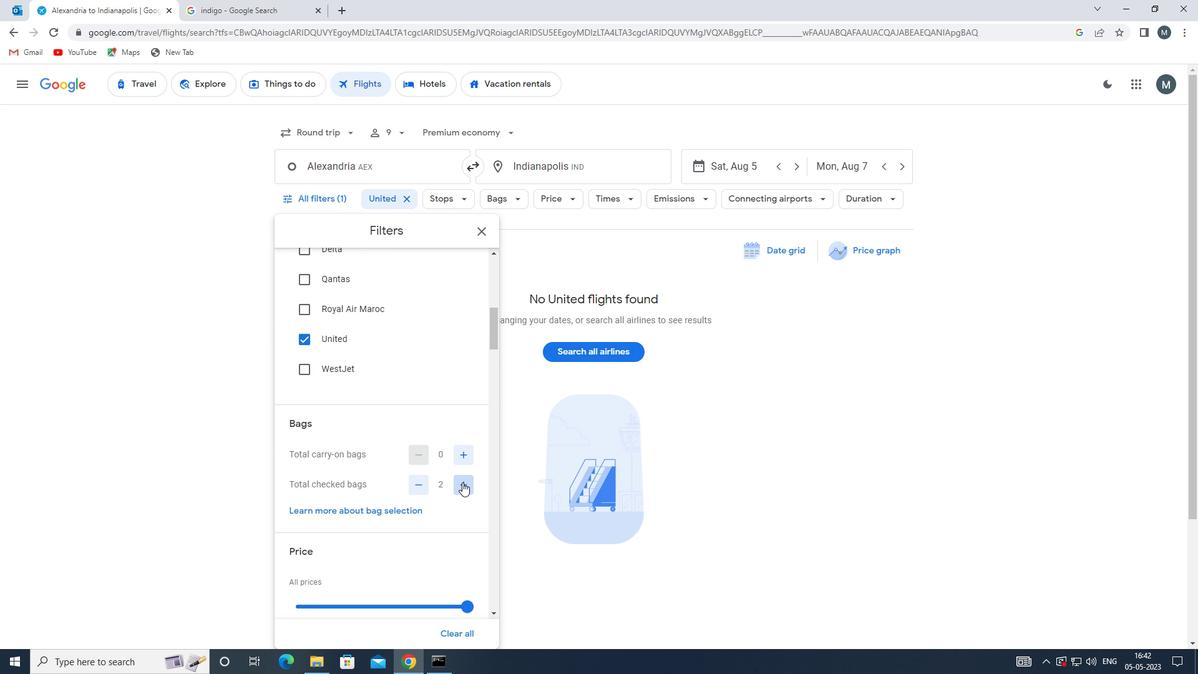 
Action: Mouse pressed left at (462, 482)
Screenshot: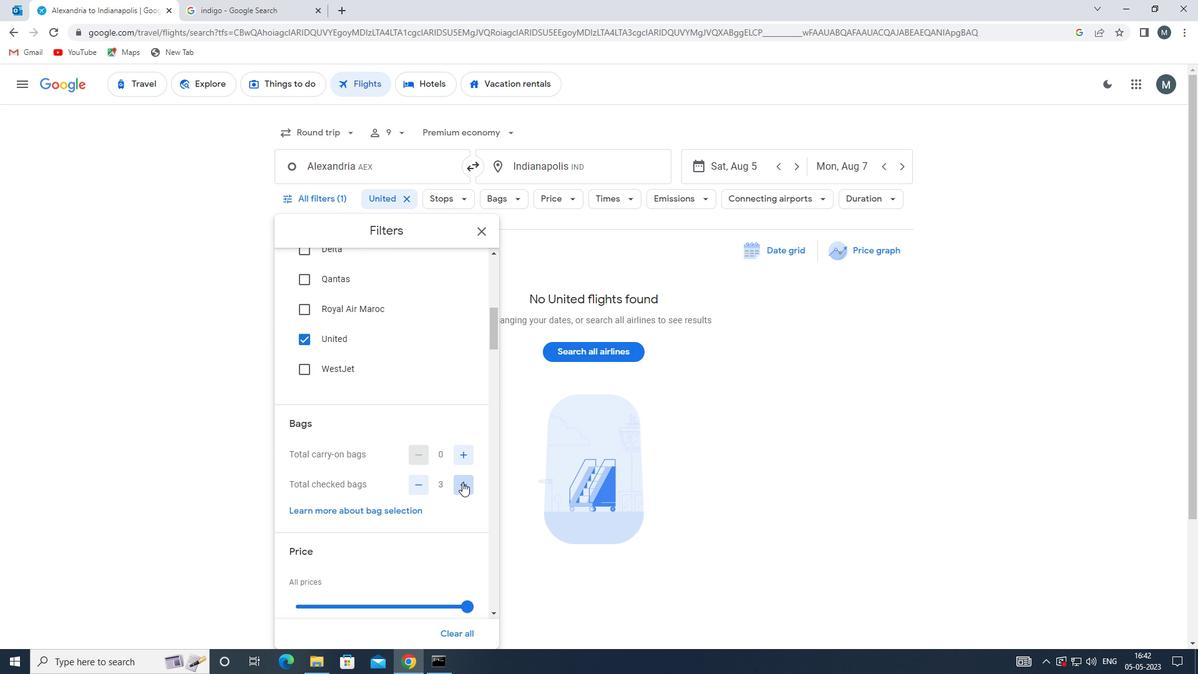 
Action: Mouse pressed left at (462, 482)
Screenshot: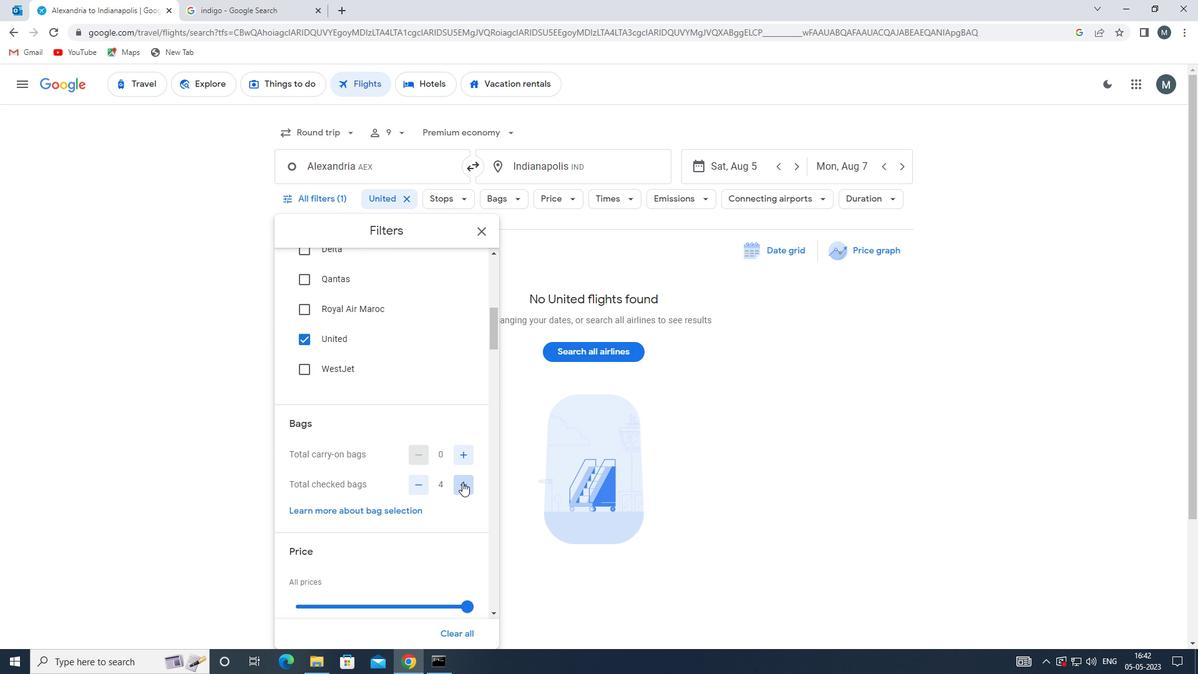 
Action: Mouse pressed left at (462, 482)
Screenshot: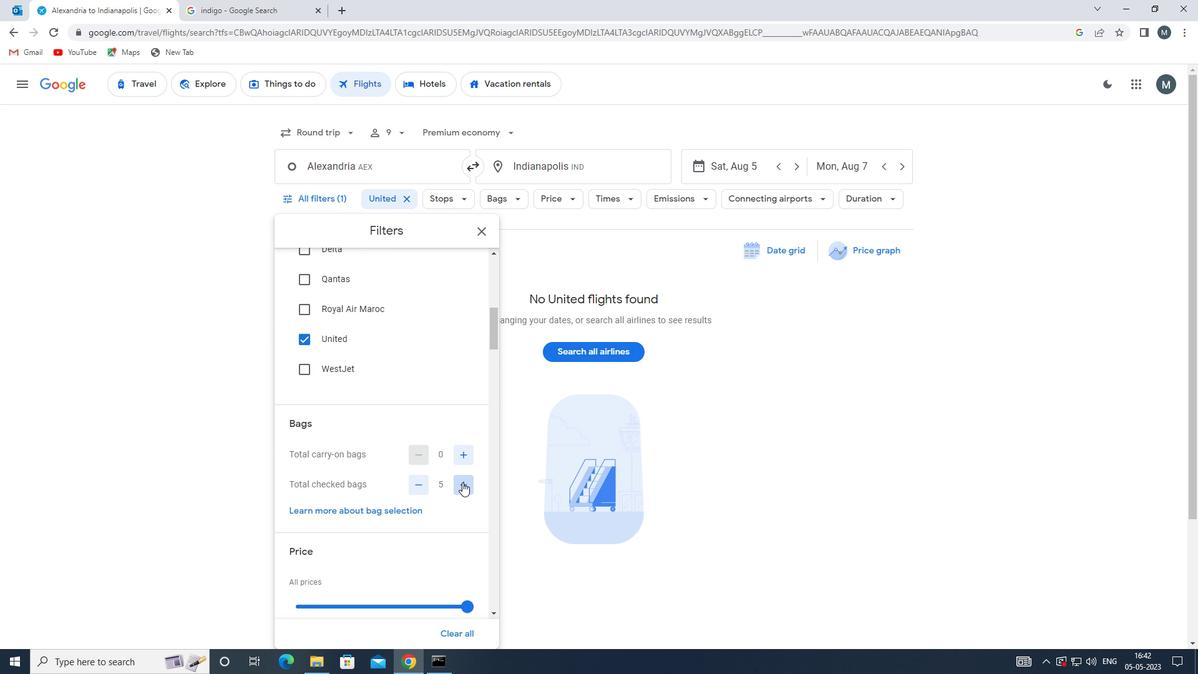
Action: Mouse pressed left at (462, 482)
Screenshot: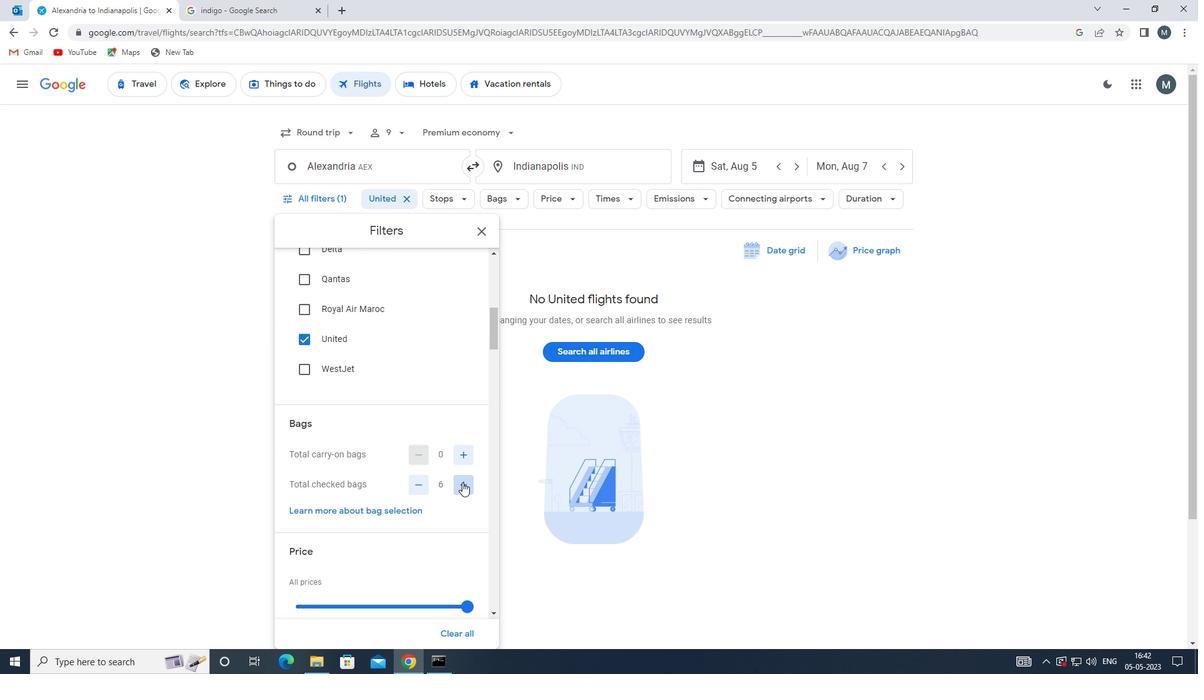 
Action: Mouse pressed left at (462, 482)
Screenshot: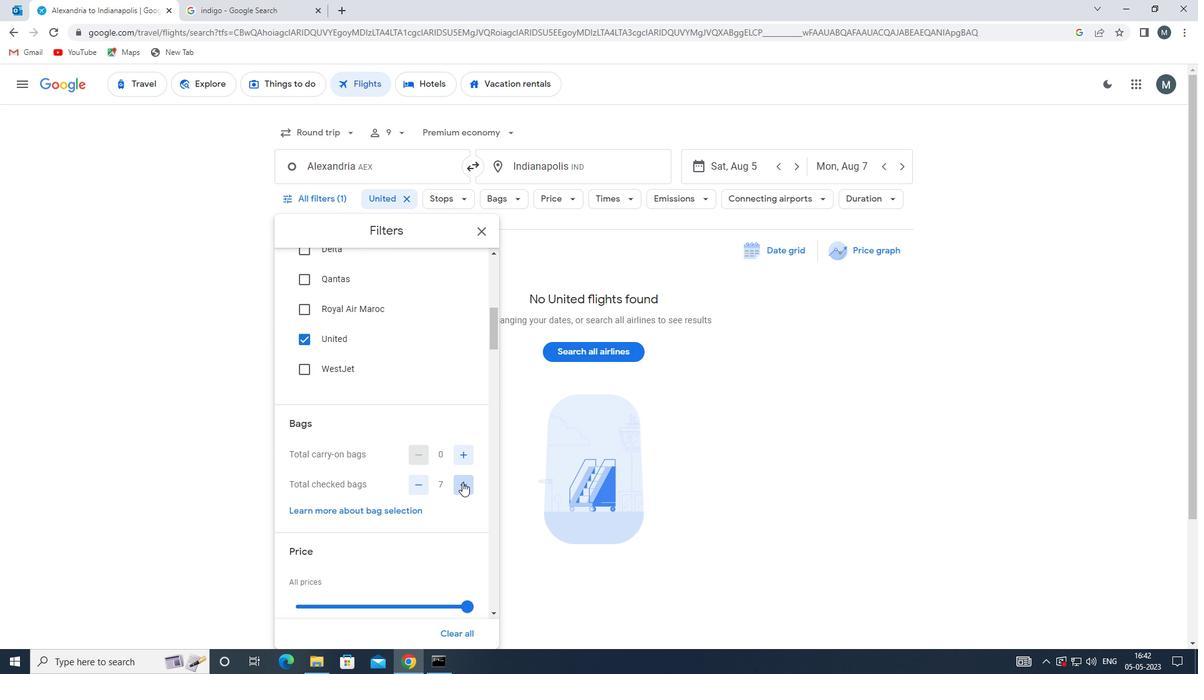 
Action: Mouse pressed left at (462, 482)
Screenshot: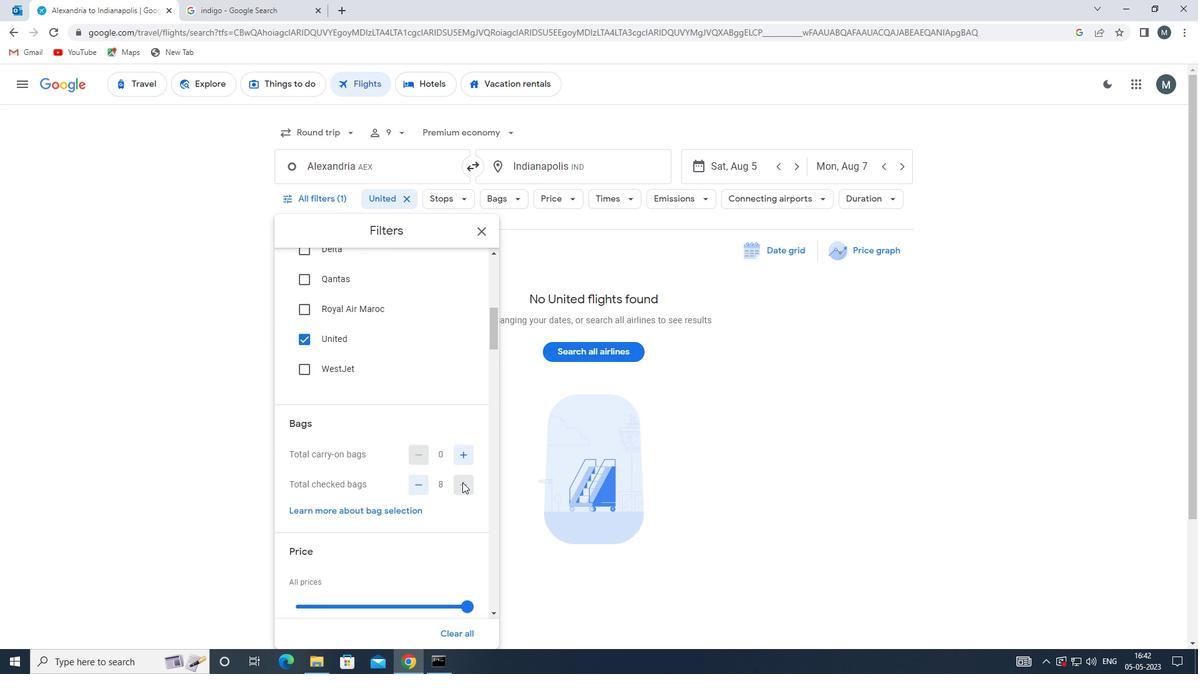 
Action: Mouse moved to (370, 455)
Screenshot: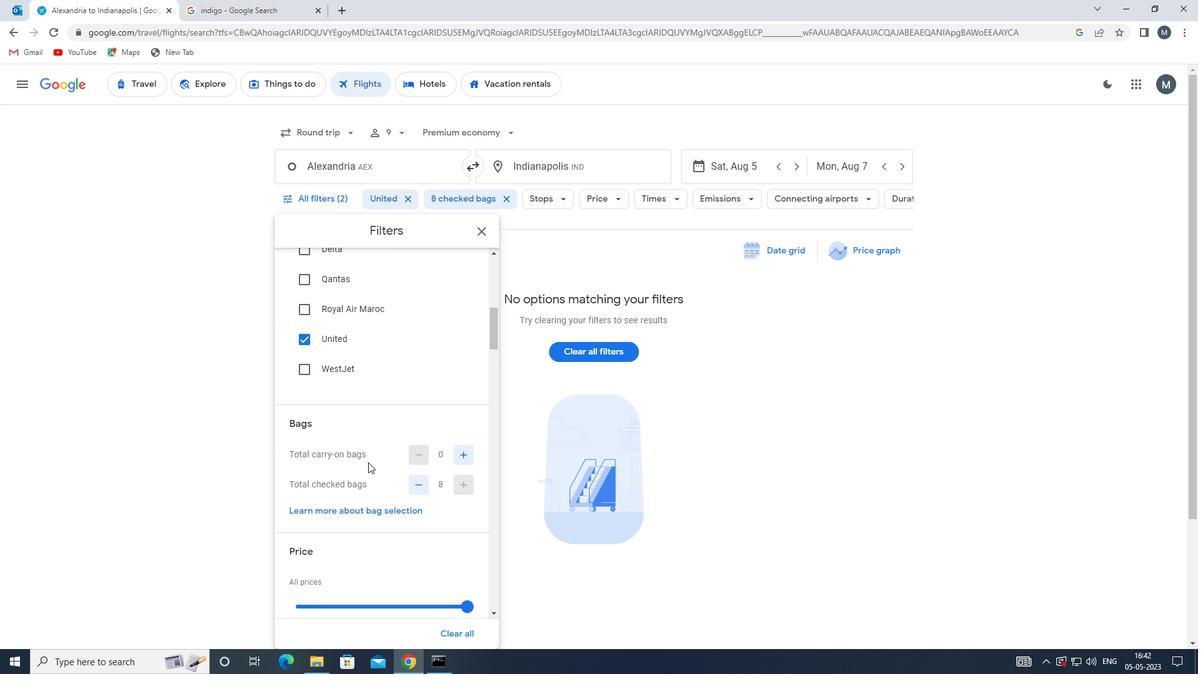 
Action: Mouse scrolled (370, 454) with delta (0, 0)
Screenshot: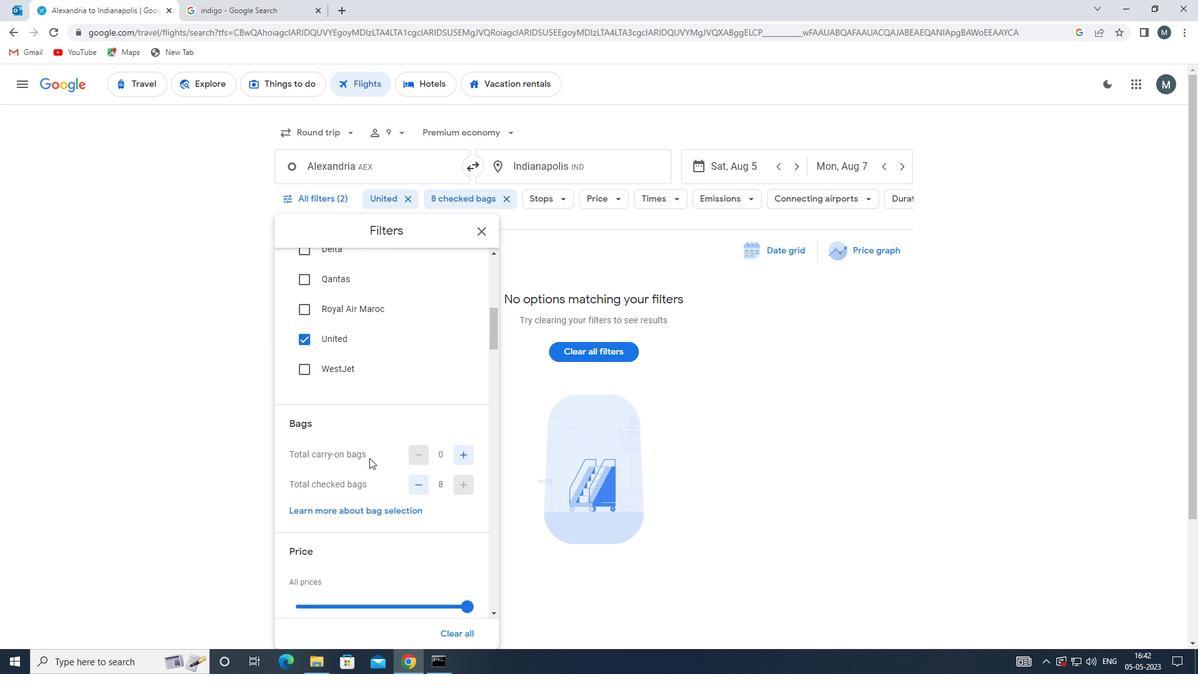 
Action: Mouse scrolled (370, 454) with delta (0, 0)
Screenshot: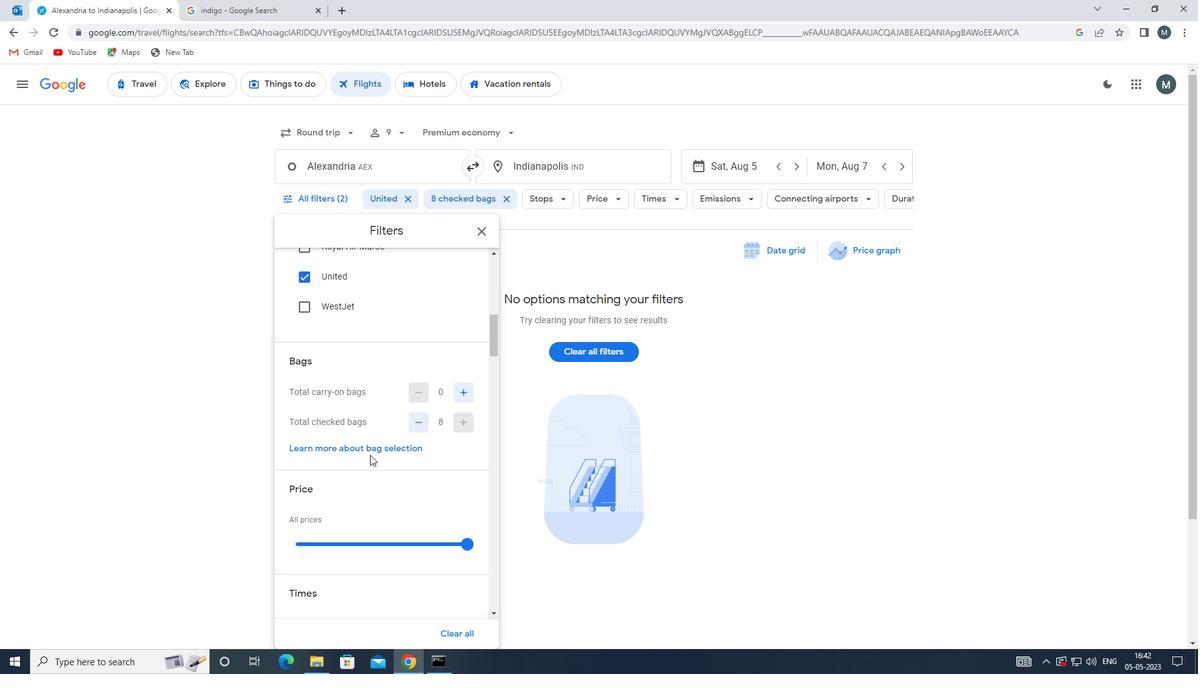 
Action: Mouse moved to (367, 477)
Screenshot: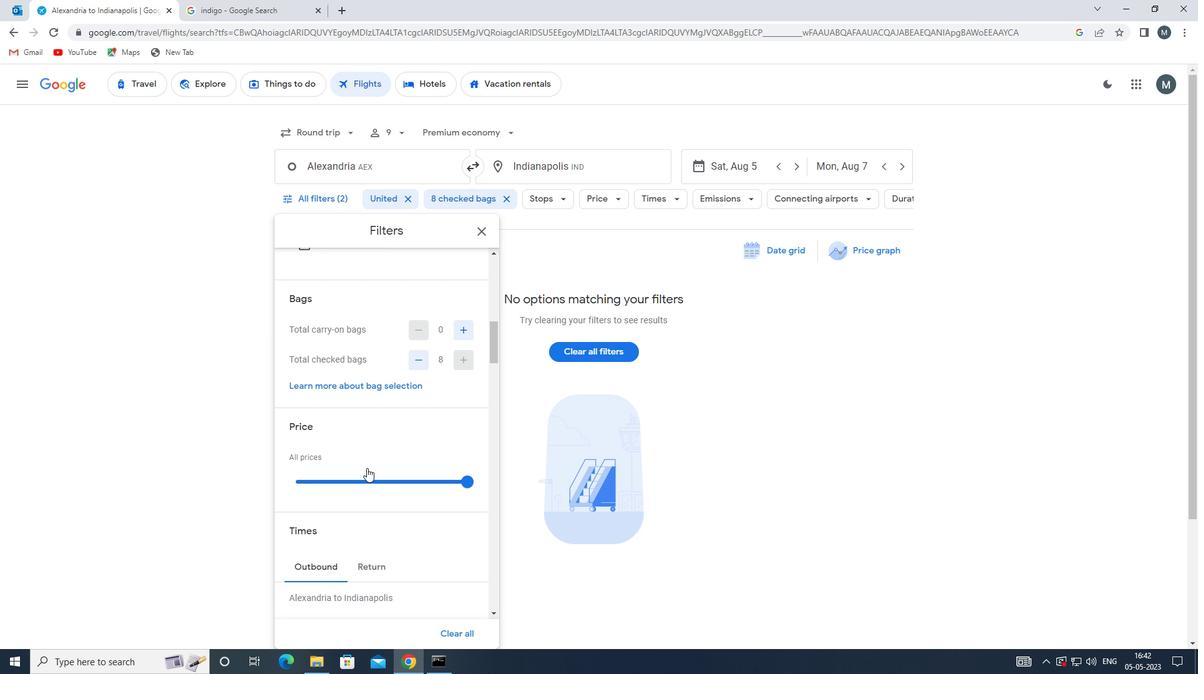 
Action: Mouse pressed left at (367, 477)
Screenshot: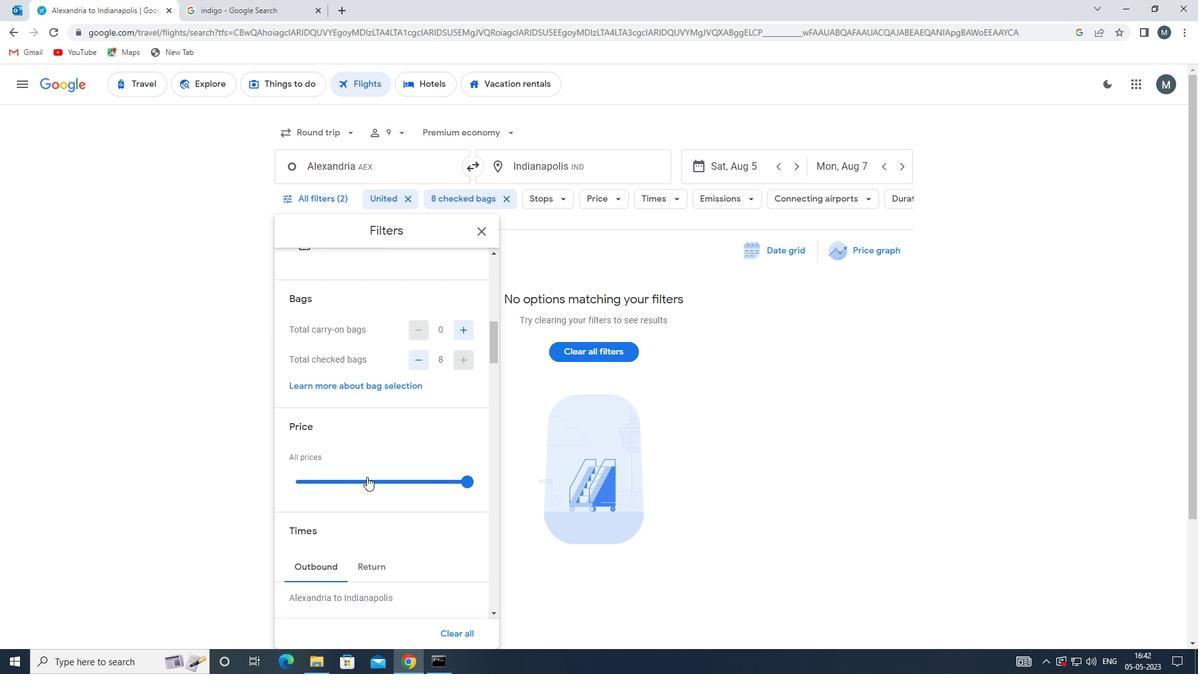
Action: Mouse pressed left at (367, 477)
Screenshot: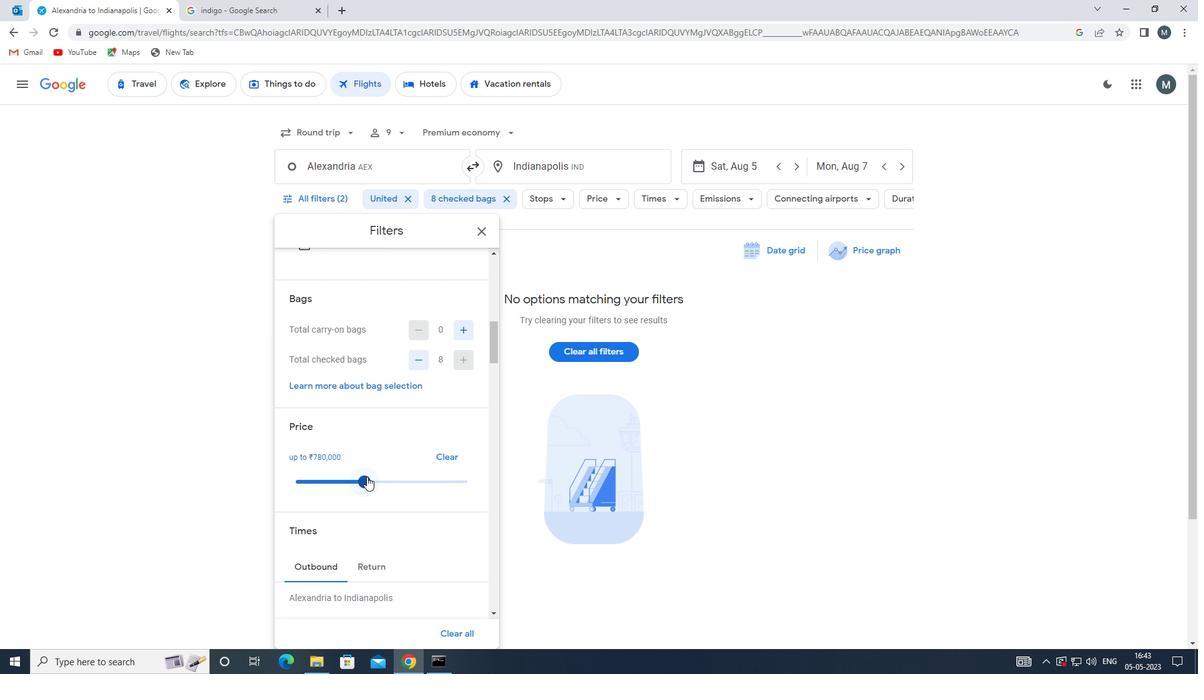 
Action: Mouse moved to (367, 437)
Screenshot: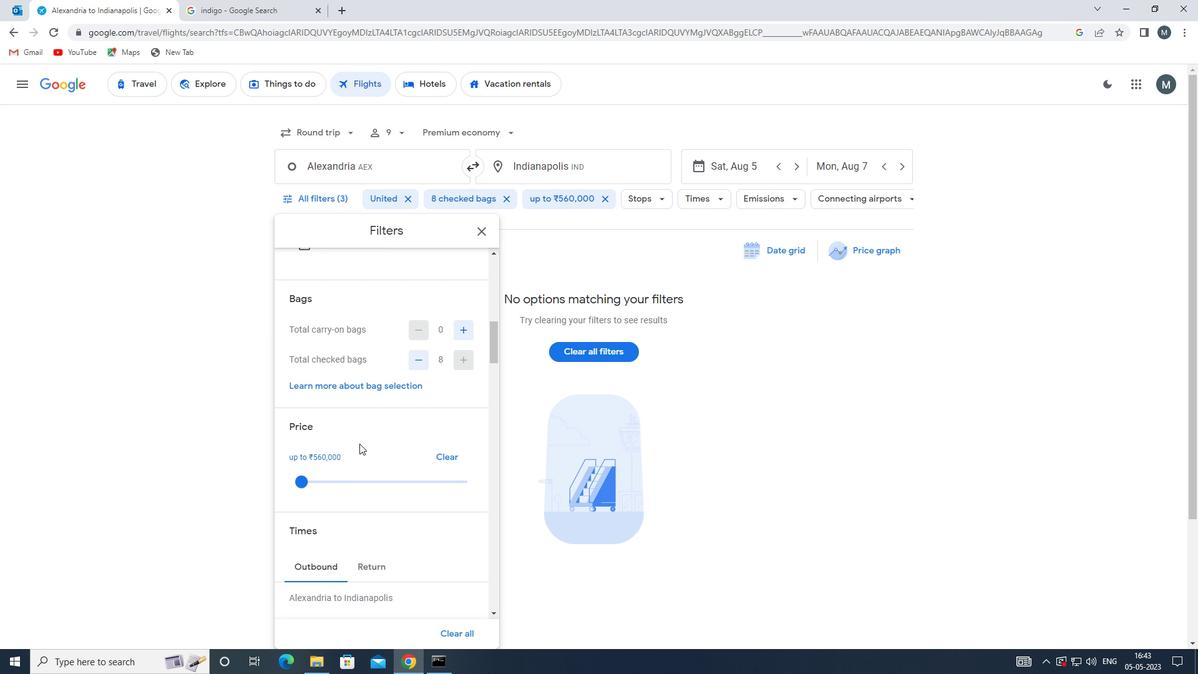 
Action: Mouse scrolled (367, 437) with delta (0, 0)
Screenshot: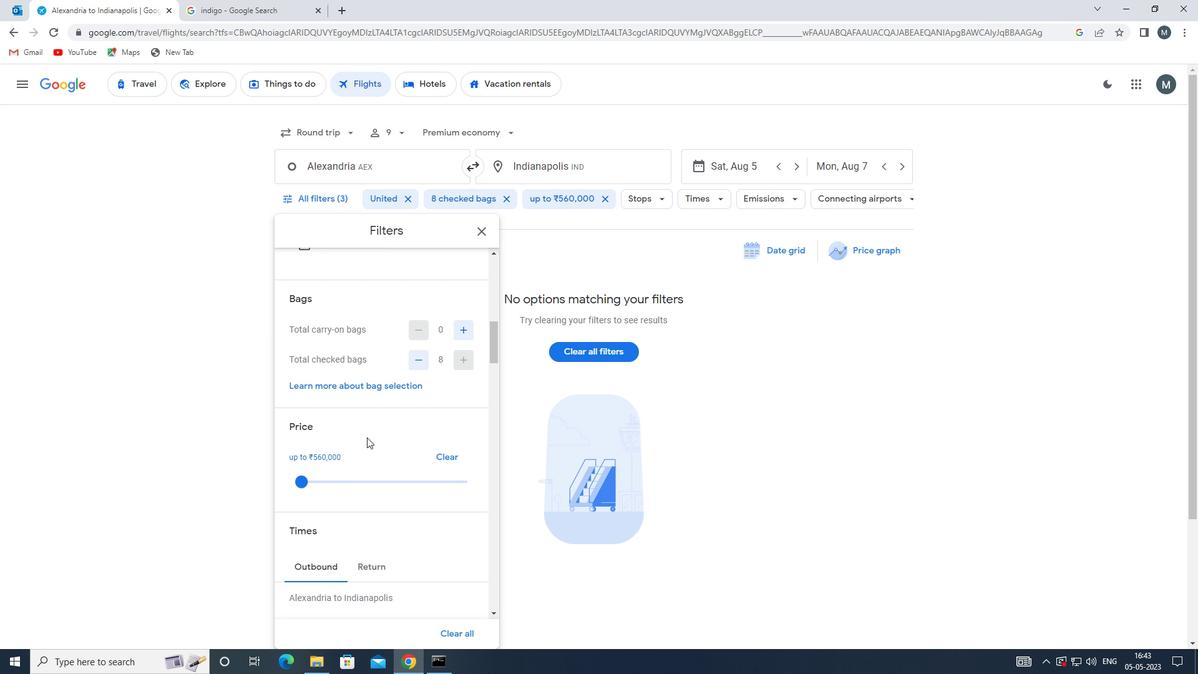 
Action: Mouse moved to (367, 437)
Screenshot: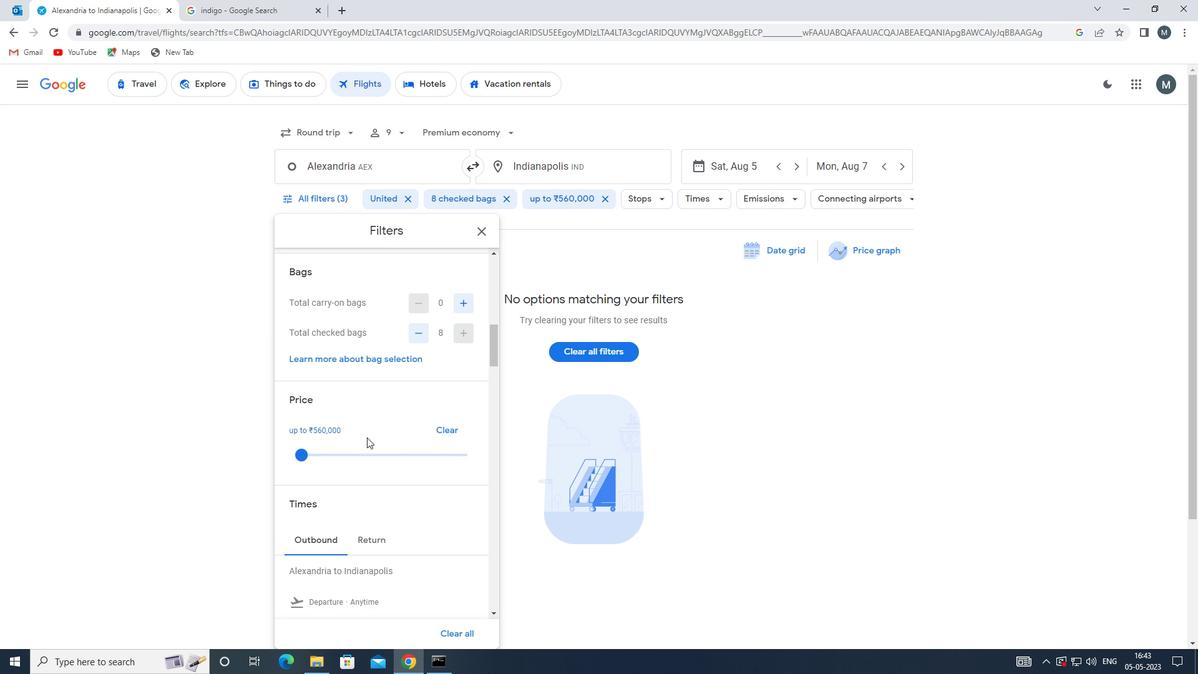 
Action: Mouse scrolled (367, 437) with delta (0, 0)
Screenshot: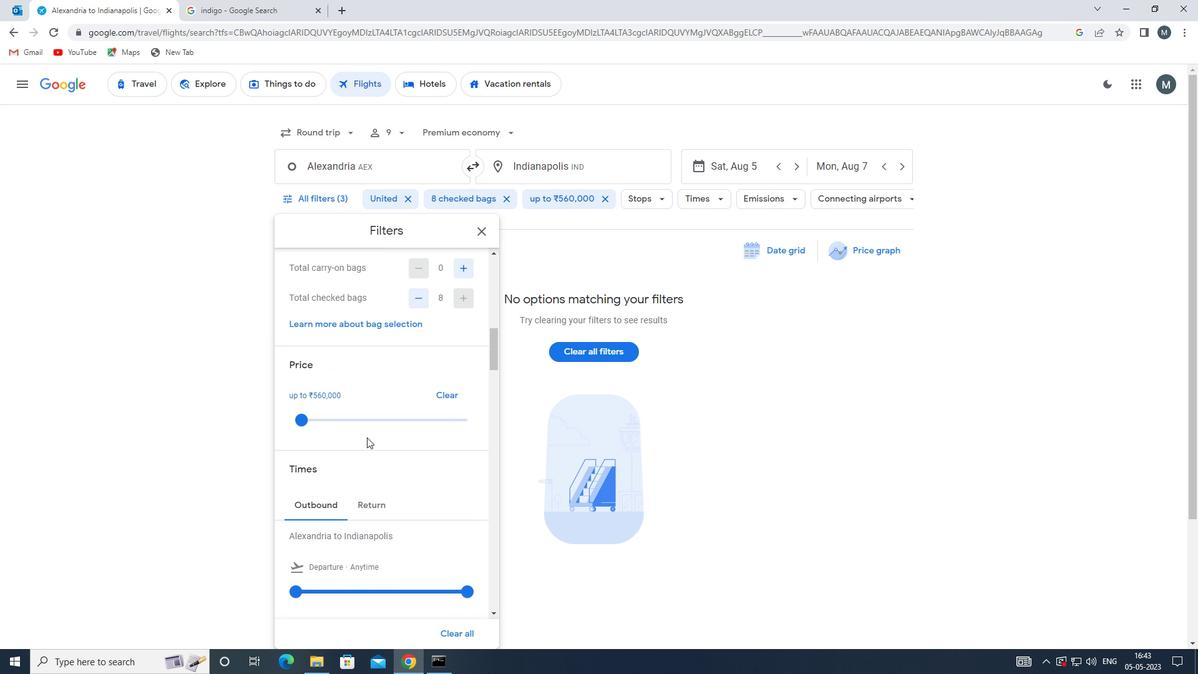 
Action: Mouse scrolled (367, 437) with delta (0, 0)
Screenshot: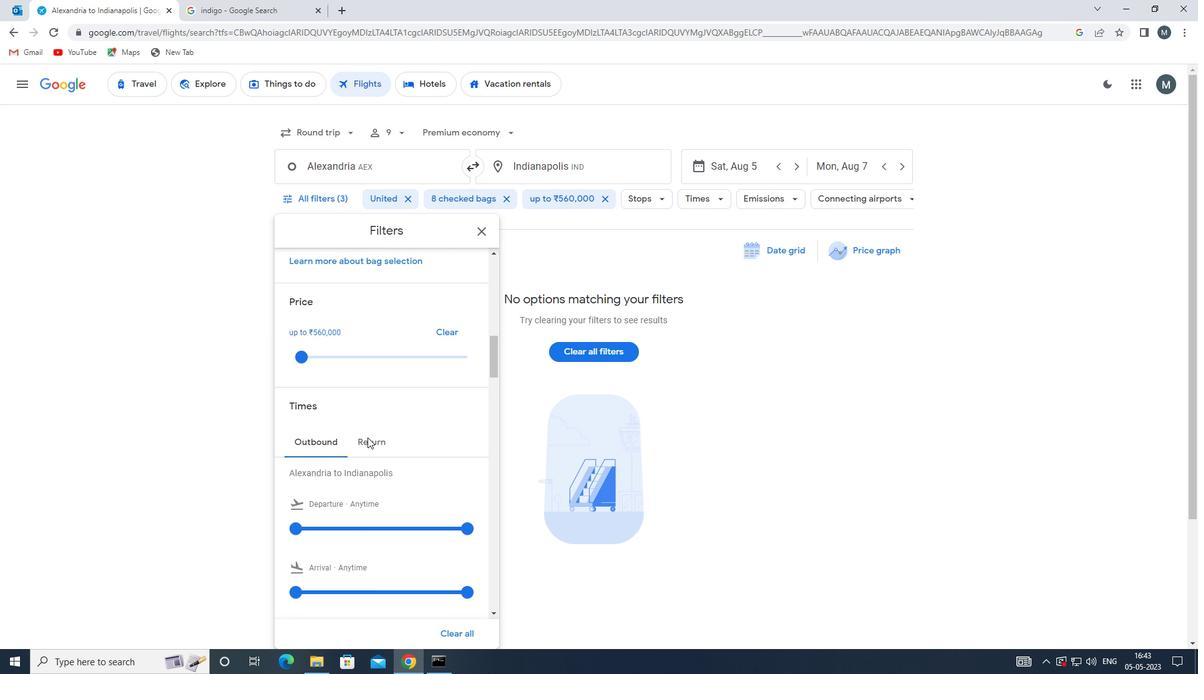 
Action: Mouse moved to (302, 463)
Screenshot: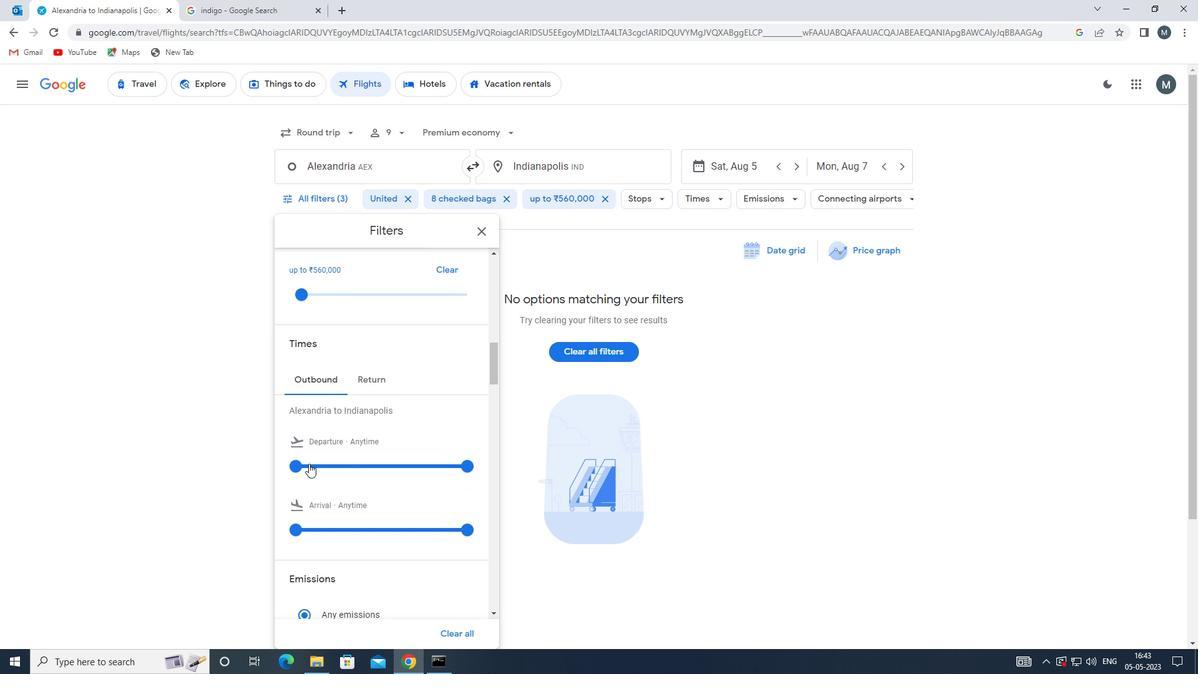 
Action: Mouse pressed left at (302, 463)
Screenshot: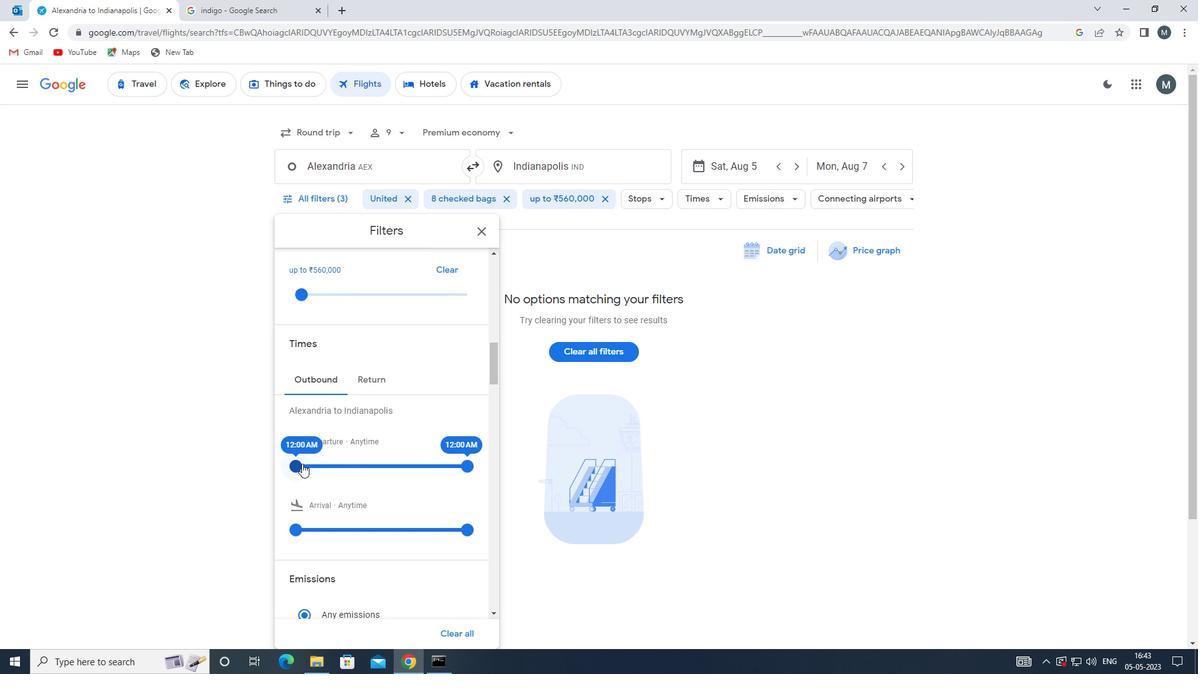 
Action: Mouse moved to (469, 462)
Screenshot: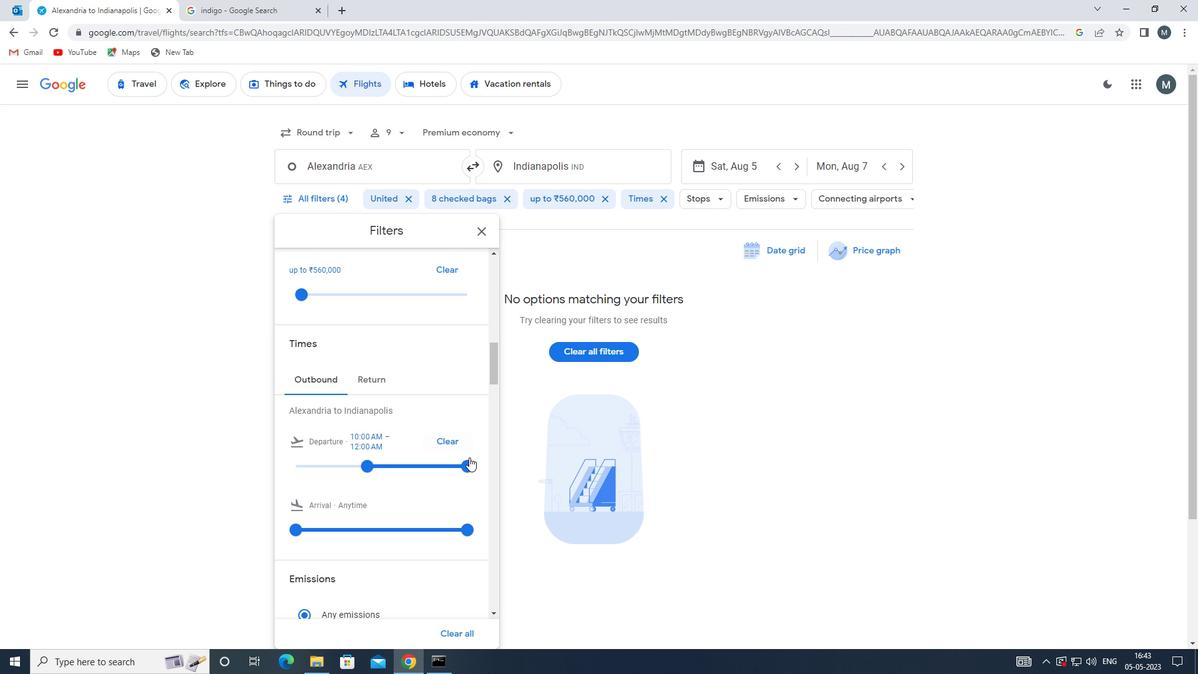 
Action: Mouse pressed left at (469, 462)
Screenshot: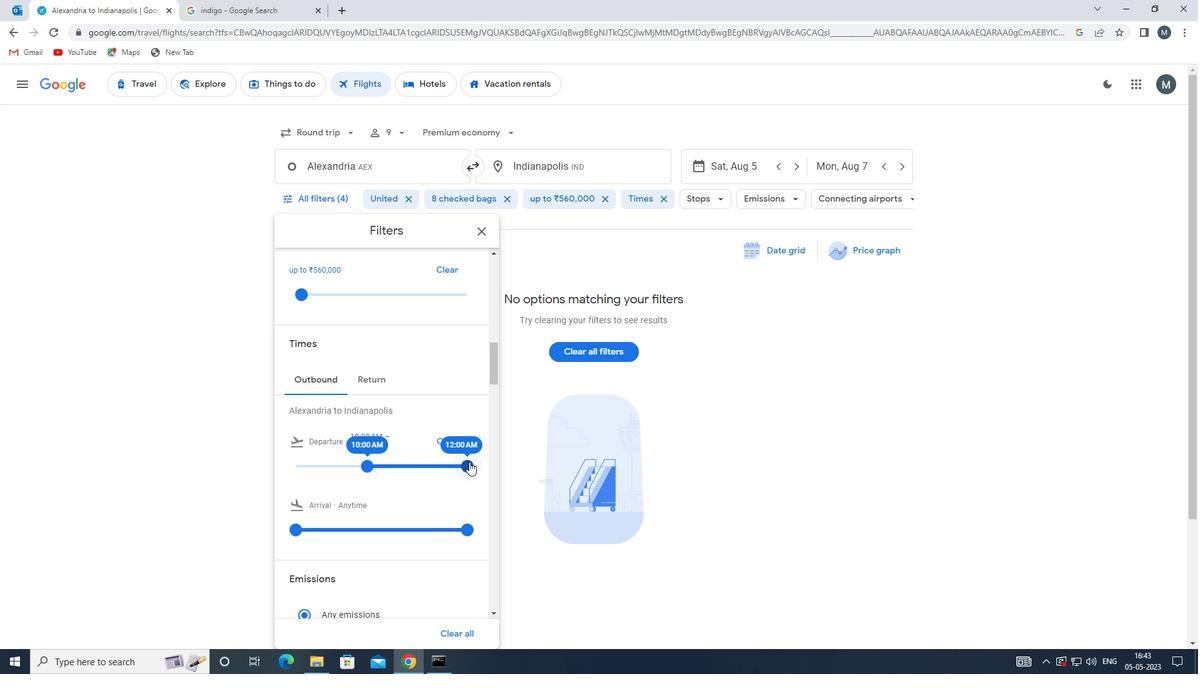 
Action: Mouse moved to (442, 375)
Screenshot: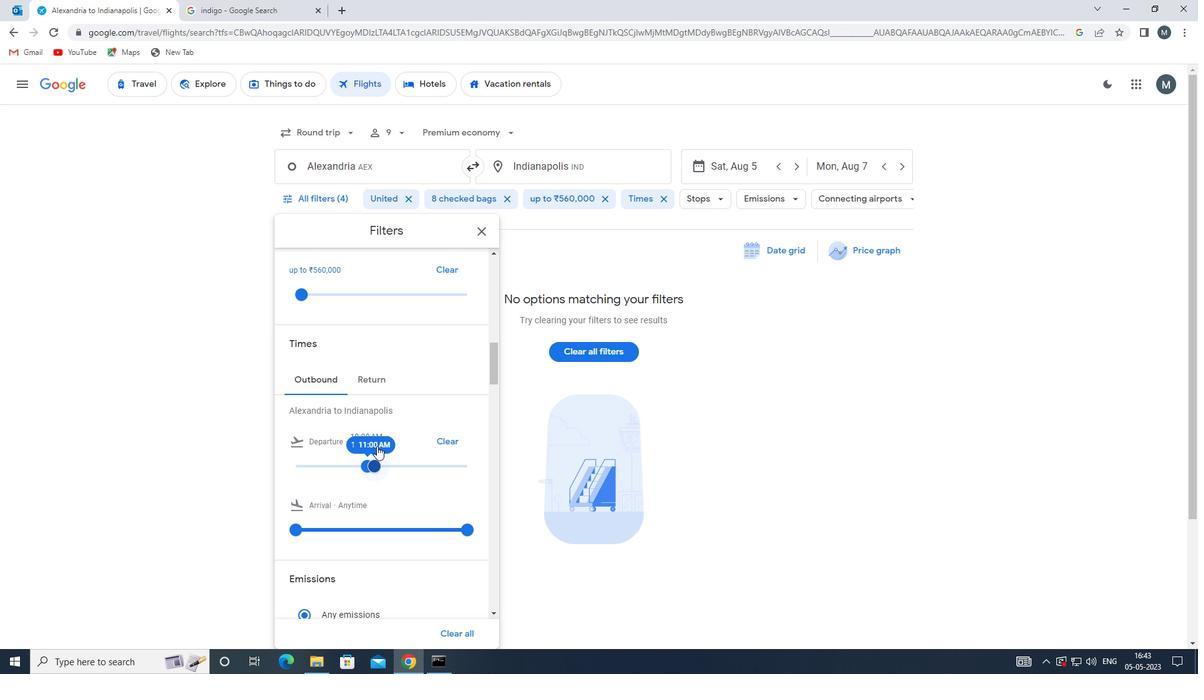 
Action: Mouse scrolled (442, 375) with delta (0, 0)
Screenshot: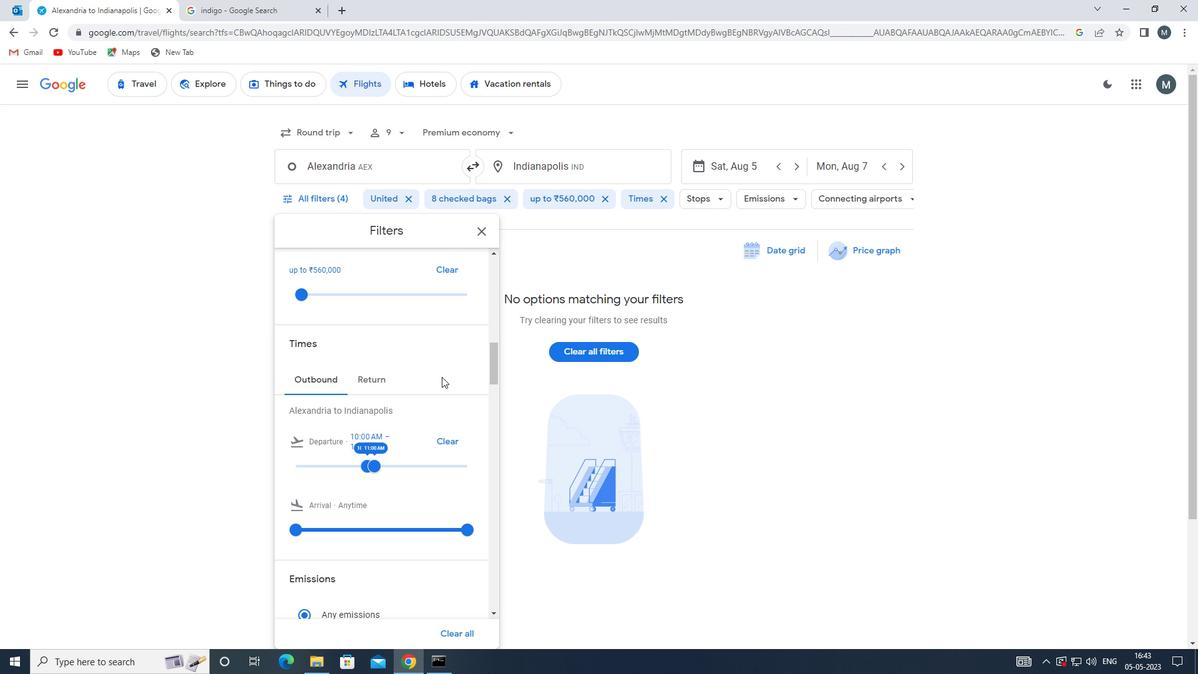 
Action: Mouse moved to (475, 229)
Screenshot: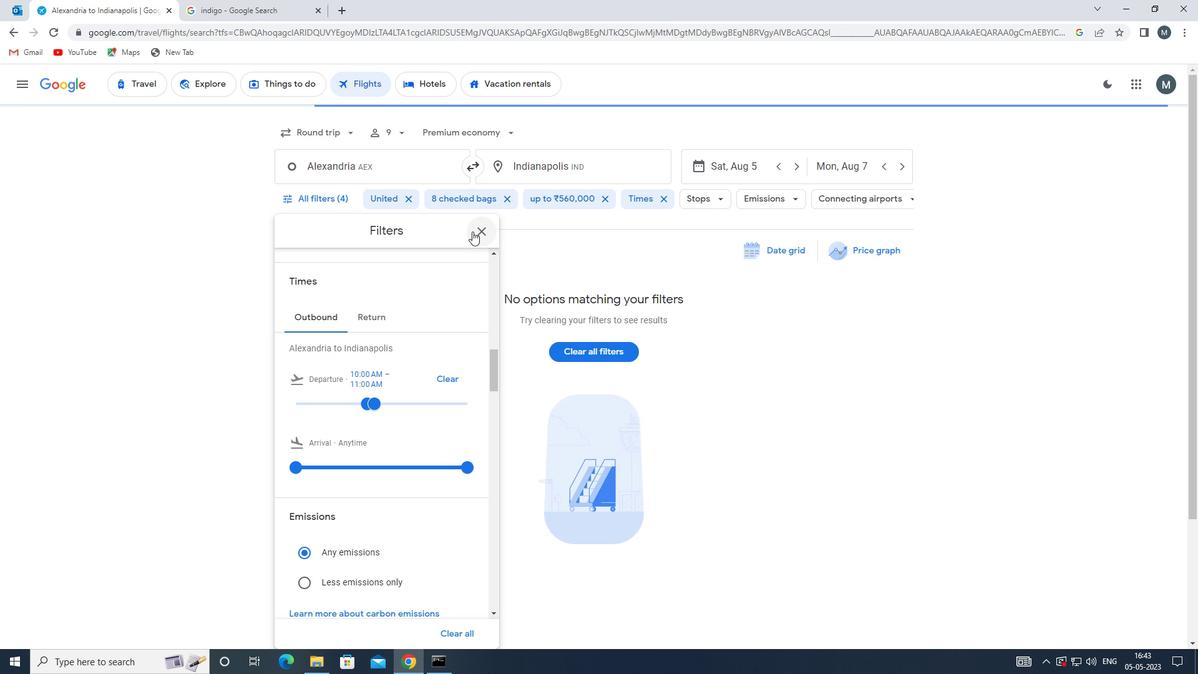 
Action: Mouse pressed left at (475, 229)
Screenshot: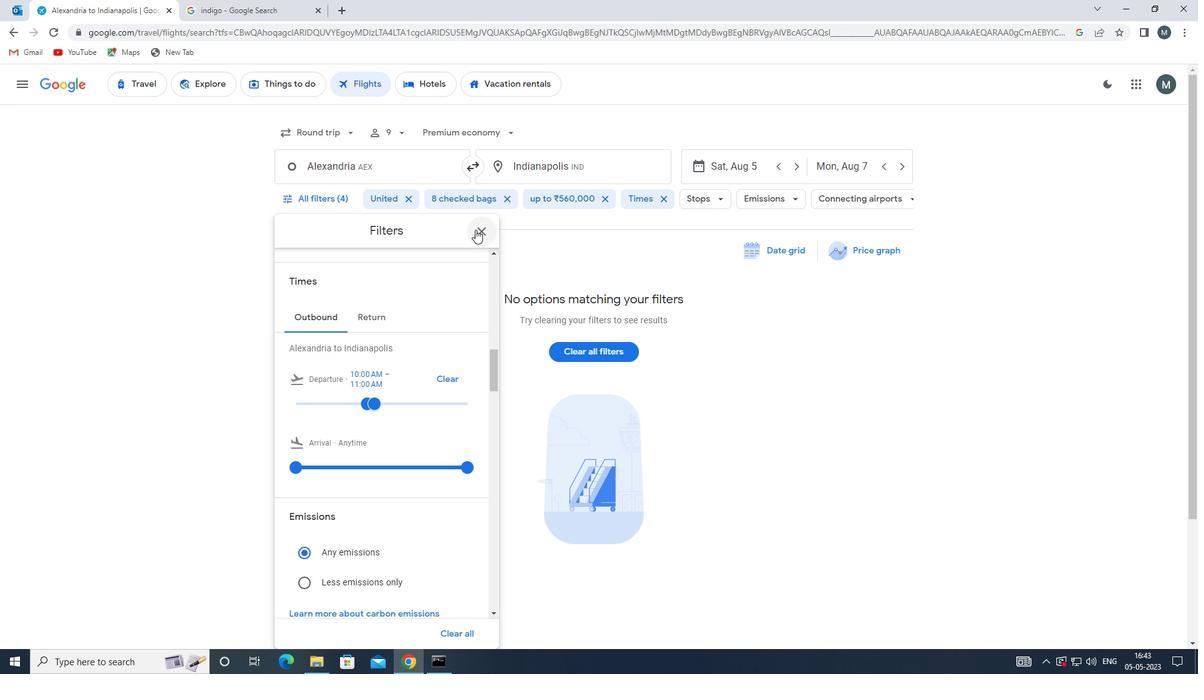 
Action: Mouse moved to (477, 229)
Screenshot: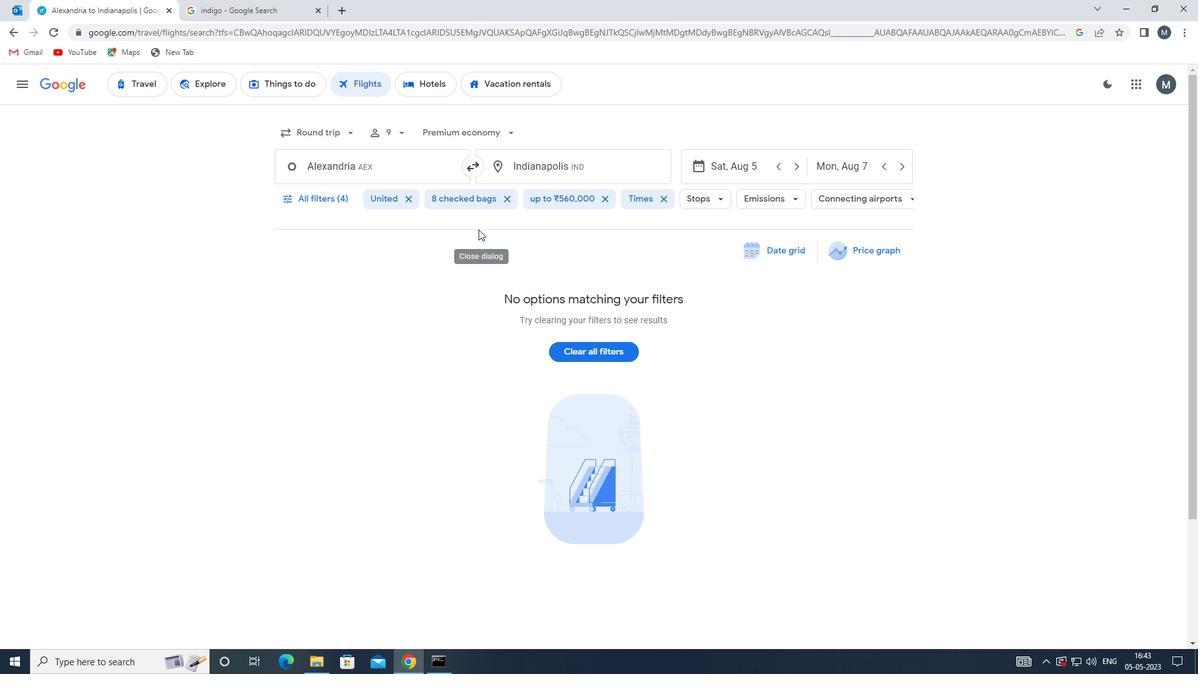 
